 Task: Create a travel plan for a trip to Jaipur, including destinations, travel needs, budget, and itinerary.
Action: Mouse moved to (541, 63)
Screenshot: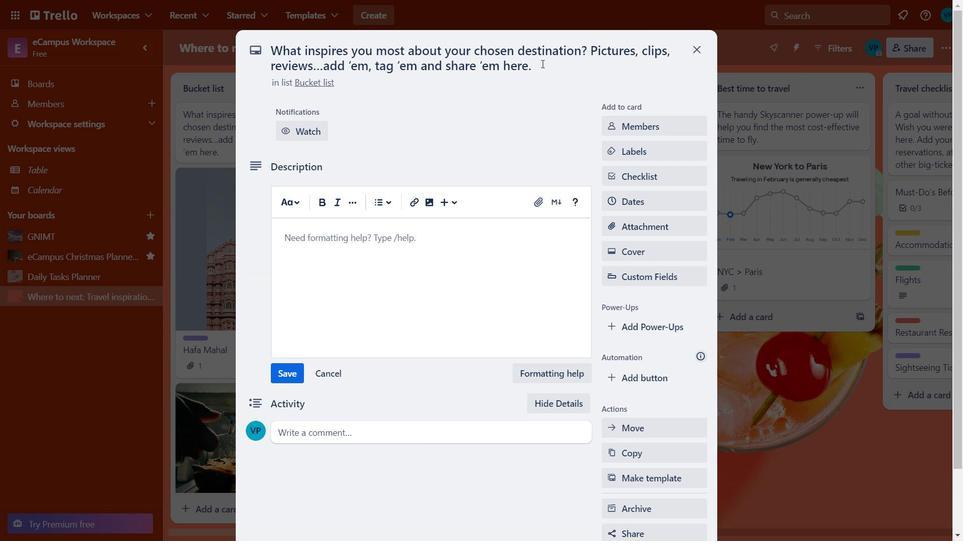 
Action: Mouse pressed left at (541, 63)
Screenshot: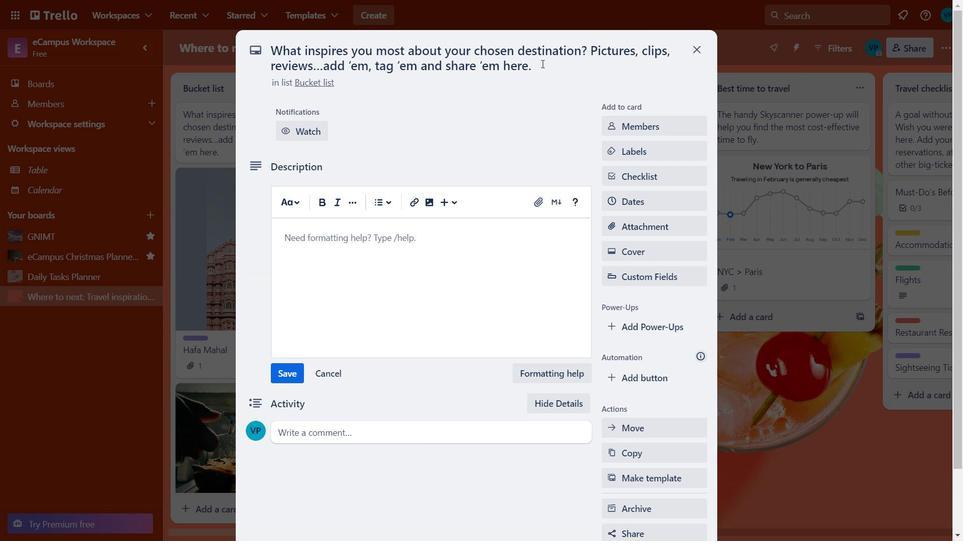 
Action: Mouse moved to (320, 68)
Screenshot: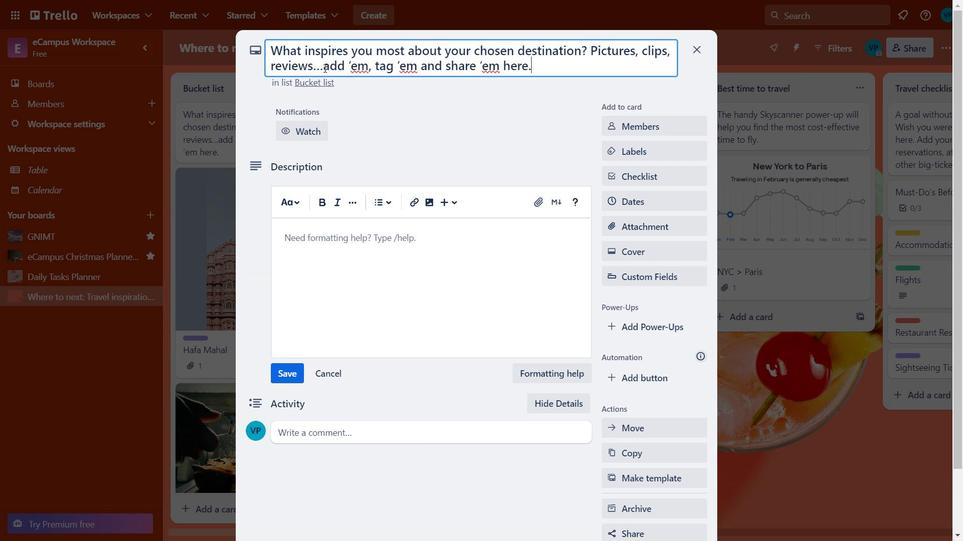 
Action: Mouse pressed left at (320, 68)
Screenshot: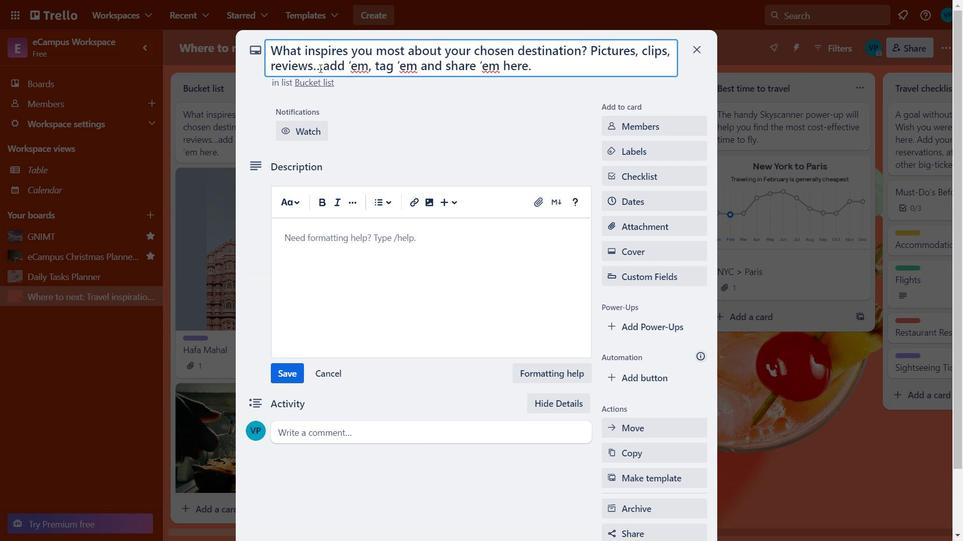 
Action: Mouse moved to (559, 69)
Screenshot: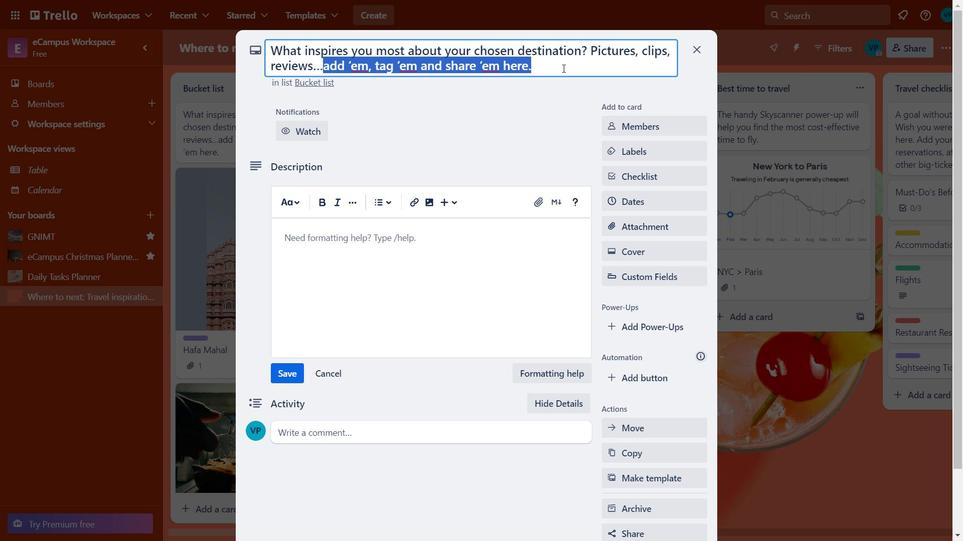 
Action: Key pressed <Key.delete>
Screenshot: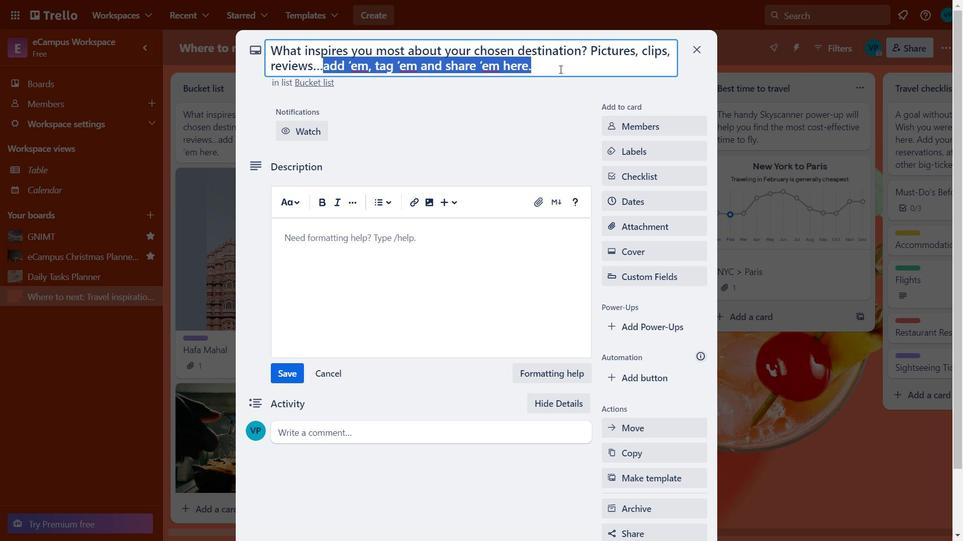 
Action: Mouse moved to (350, 250)
Screenshot: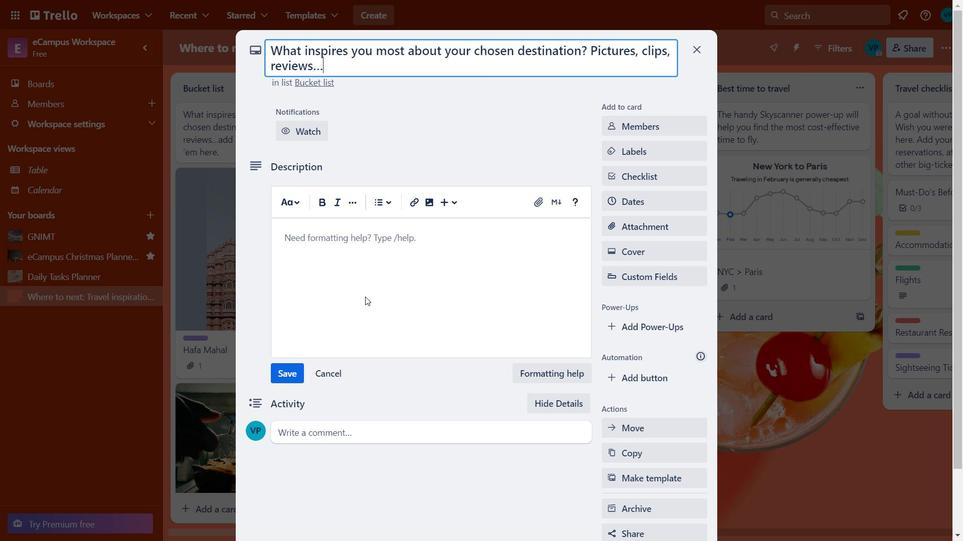 
Action: Mouse pressed left at (350, 250)
Screenshot: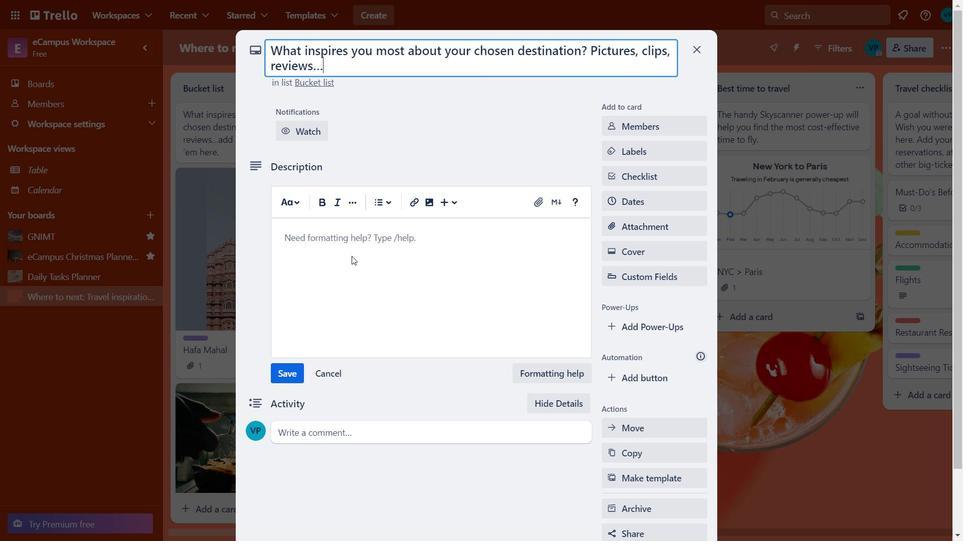 
Action: Mouse moved to (394, 237)
Screenshot: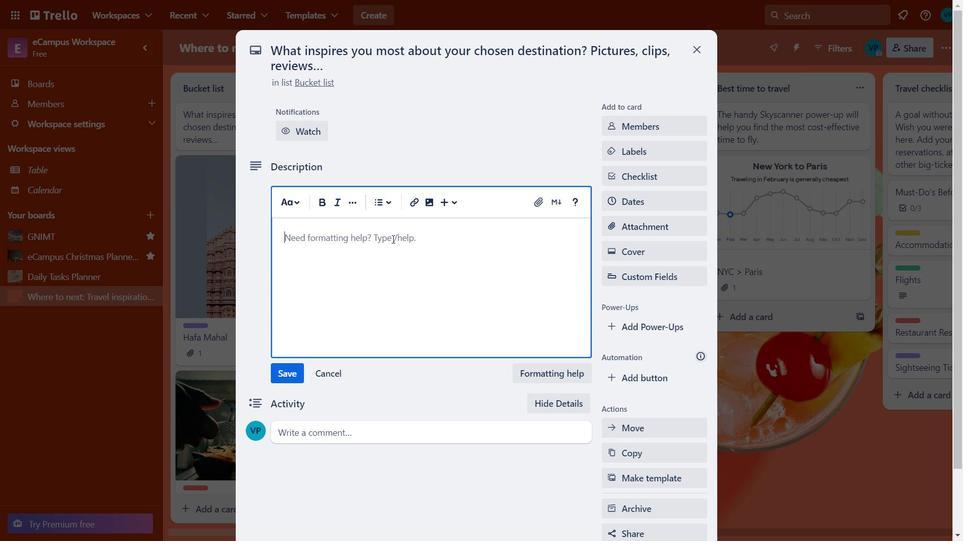 
Action: Key pressed <Key.caps_lock><Key.caps_lock><Key.caps_lock>J<Key.caps_lock><Key.backspace><Key.caps_lock>R<Key.caps_lock>ajasthan<Key.space>-<Key.backspace>
Screenshot: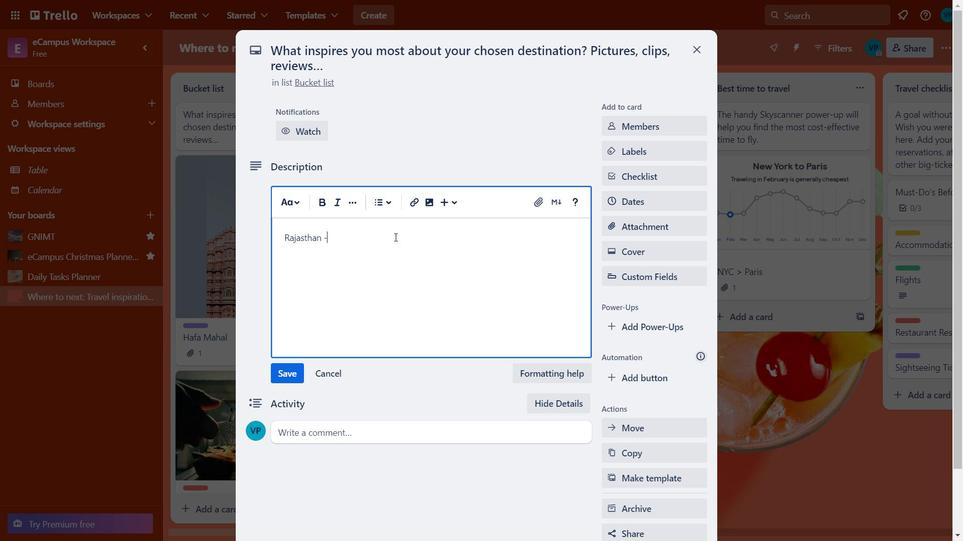 
Action: Mouse moved to (289, 377)
Screenshot: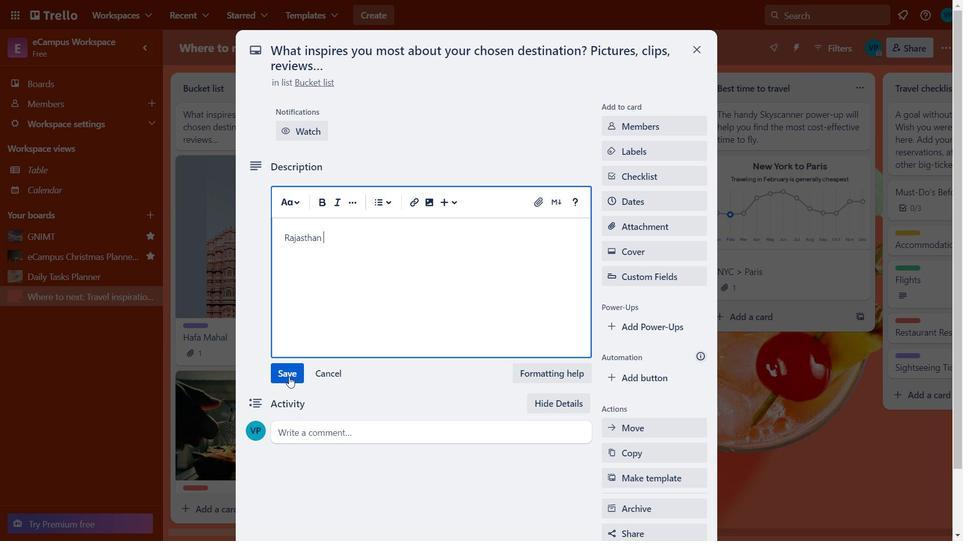 
Action: Mouse pressed left at (289, 377)
Screenshot: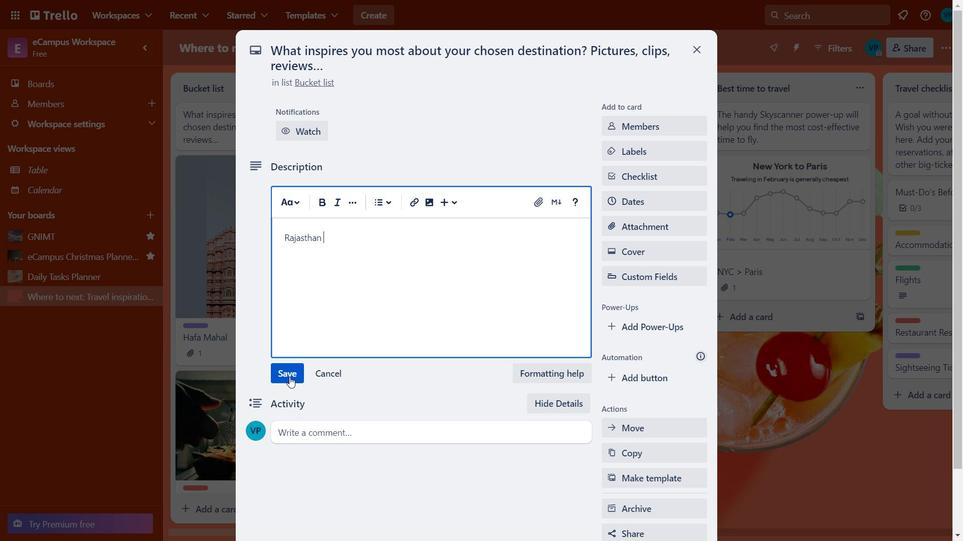 
Action: Mouse moved to (687, 53)
Screenshot: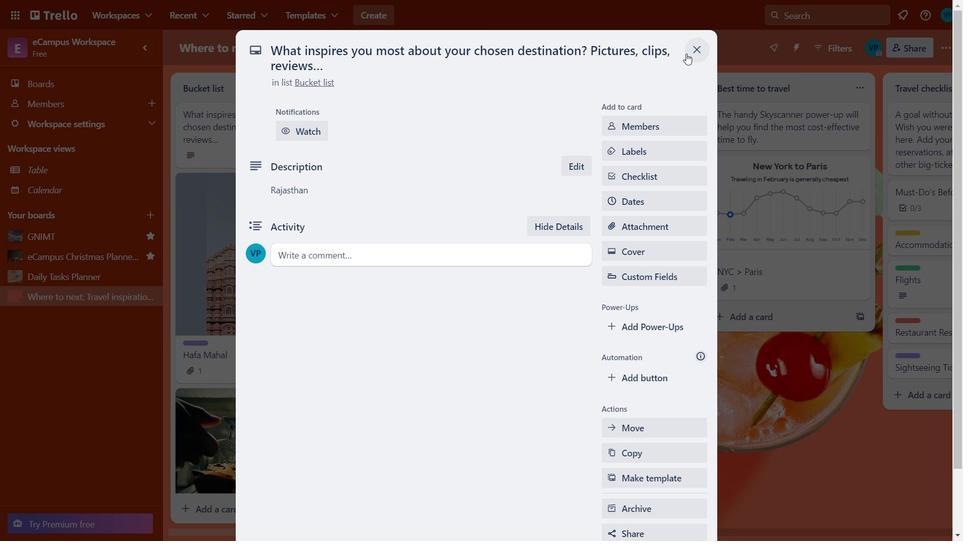 
Action: Mouse pressed left at (687, 53)
Screenshot: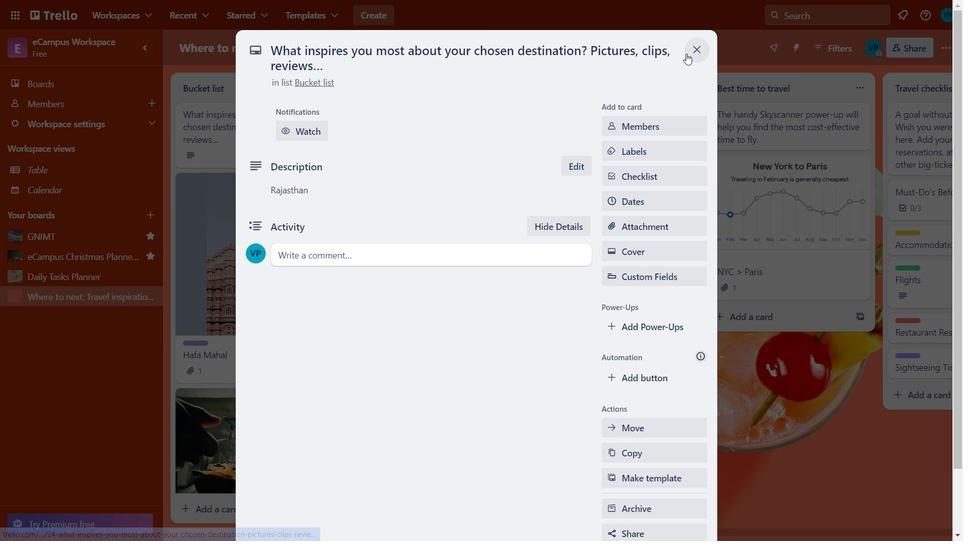 
Action: Mouse moved to (217, 319)
Screenshot: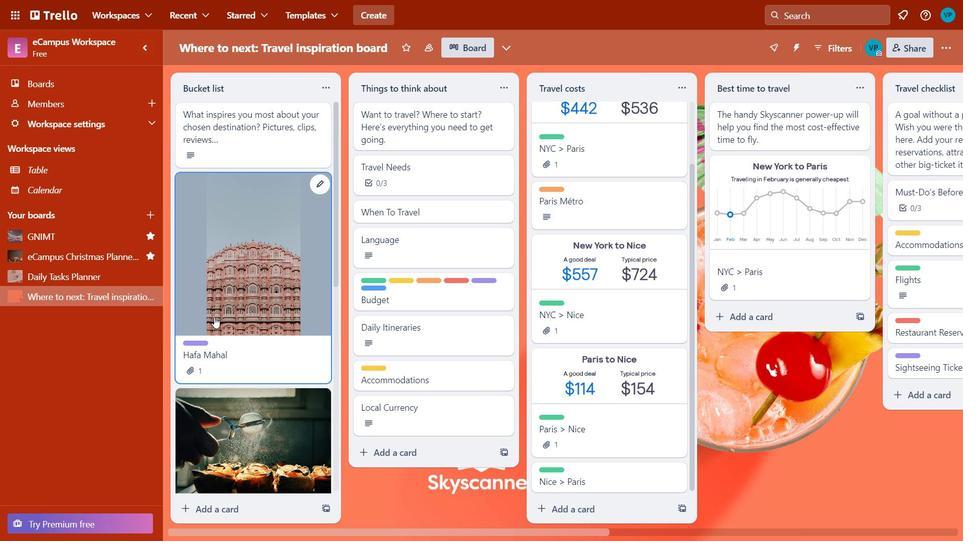
Action: Mouse scrolled (217, 318) with delta (0, 0)
Screenshot: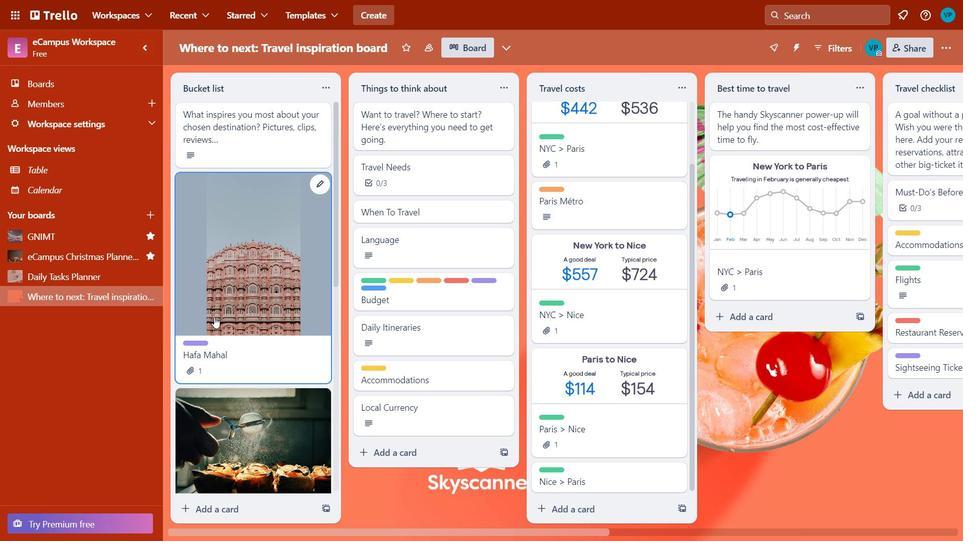 
Action: Mouse moved to (217, 319)
Screenshot: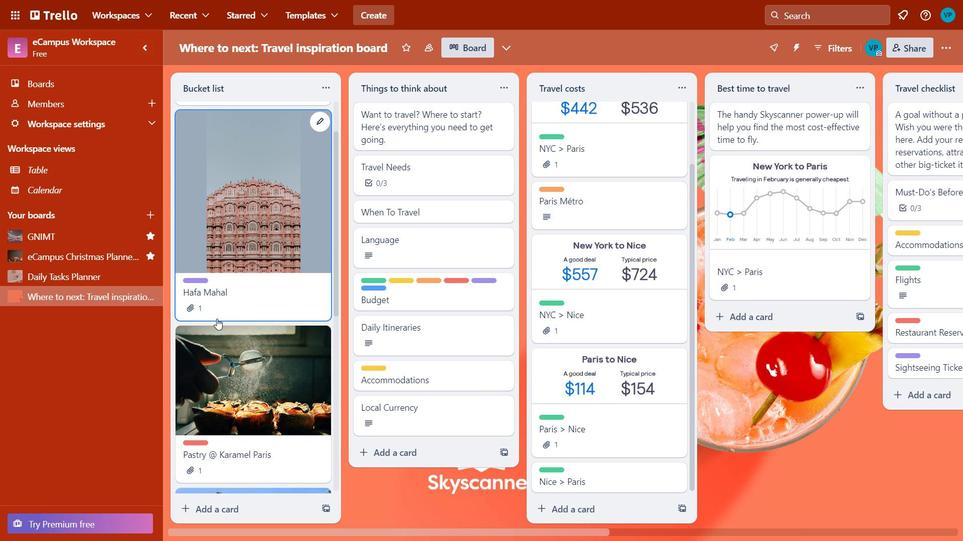 
Action: Mouse scrolled (217, 319) with delta (0, 0)
Screenshot: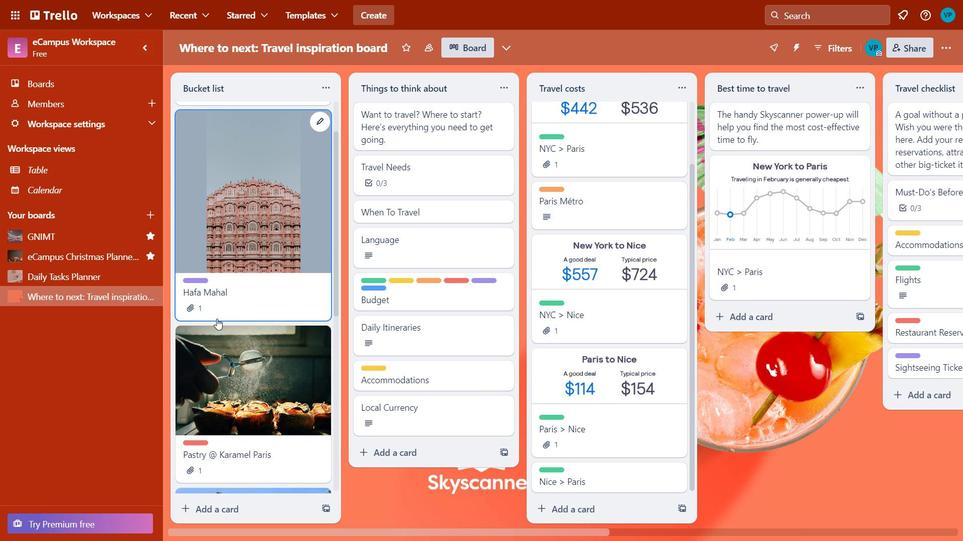 
Action: Mouse moved to (234, 285)
Screenshot: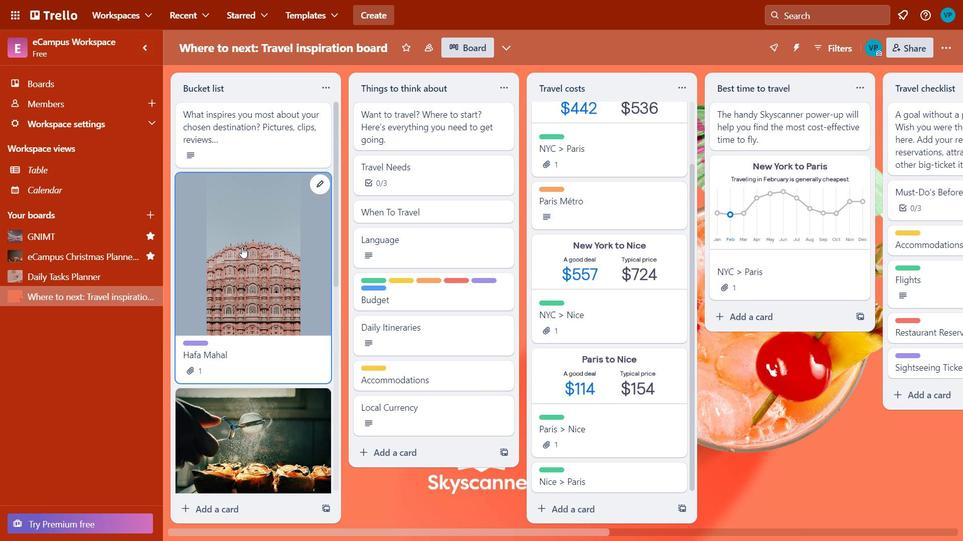 
Action: Mouse pressed left at (234, 285)
Screenshot: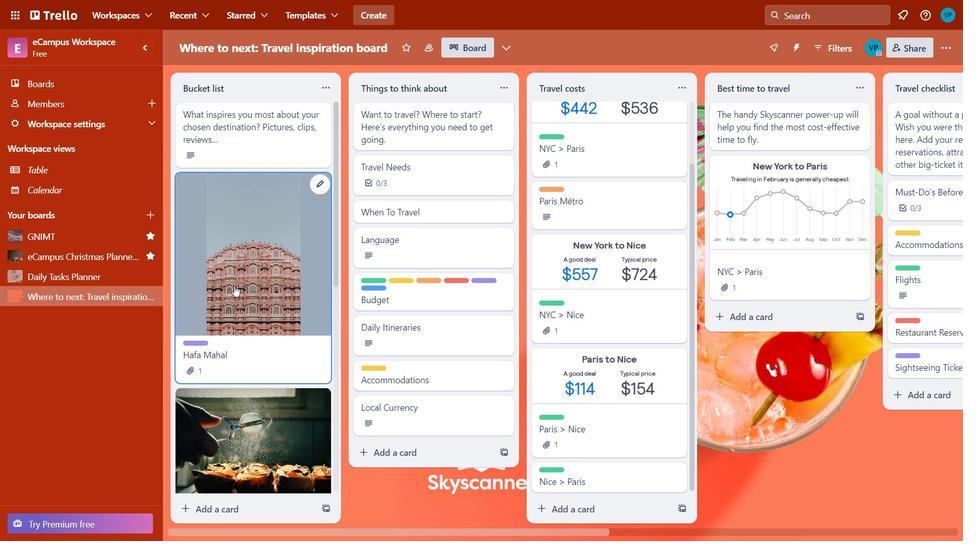
Action: Mouse moved to (340, 332)
Screenshot: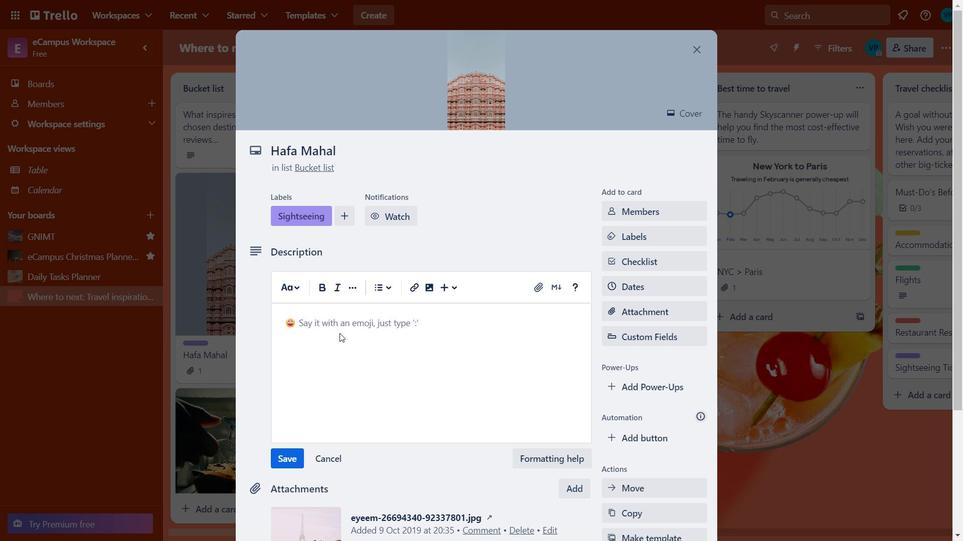 
Action: Mouse pressed left at (340, 332)
Screenshot: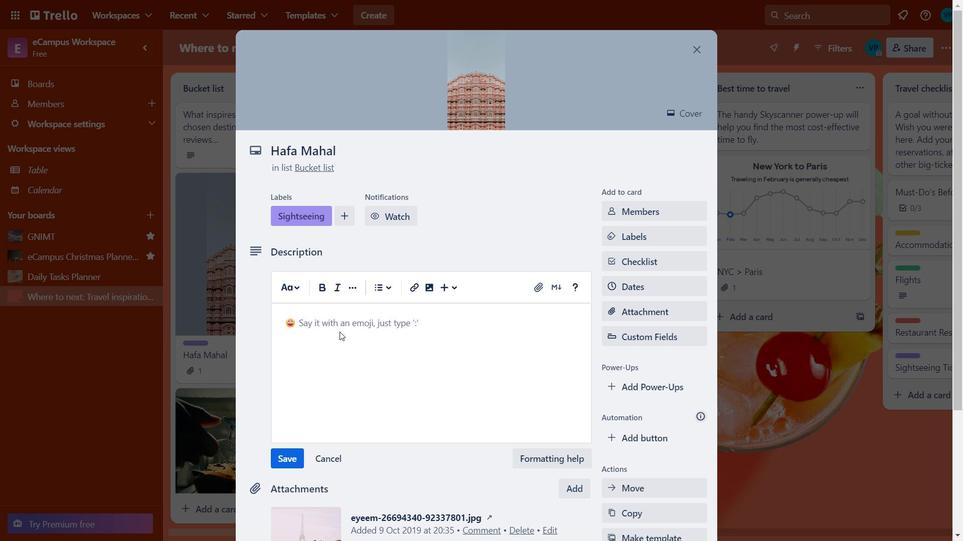 
Action: Key pressed j
Screenshot: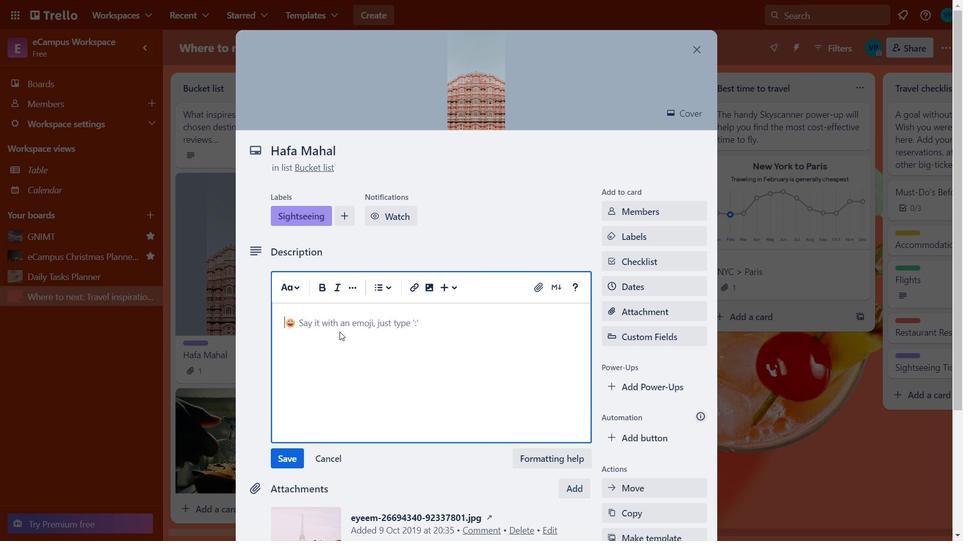 
Action: Mouse moved to (270, 541)
Screenshot: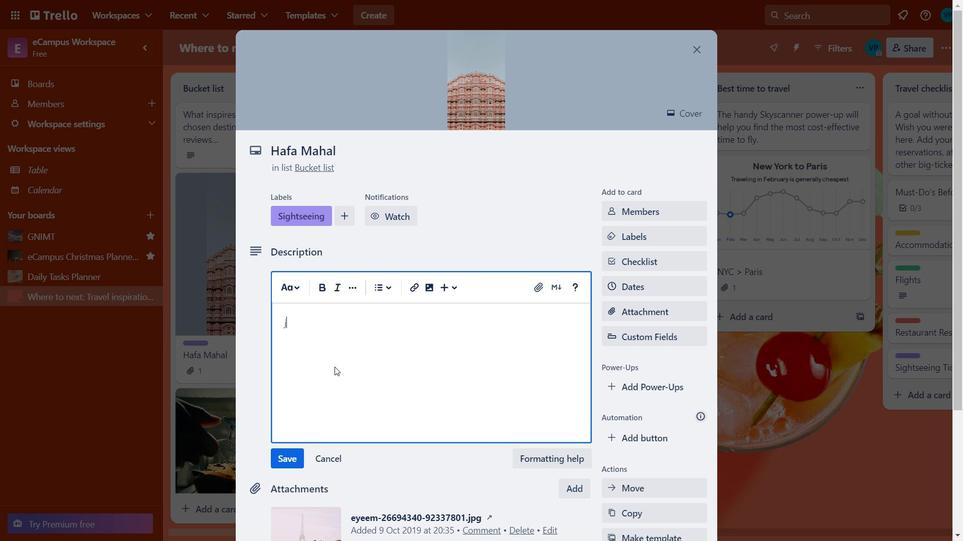 
Action: Key pressed j
Screenshot: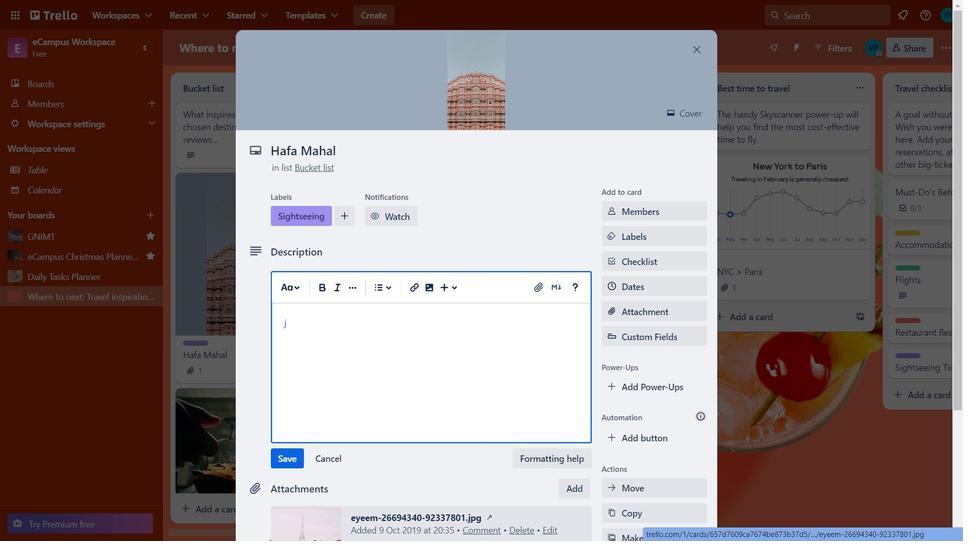 
Action: Mouse moved to (463, 513)
Screenshot: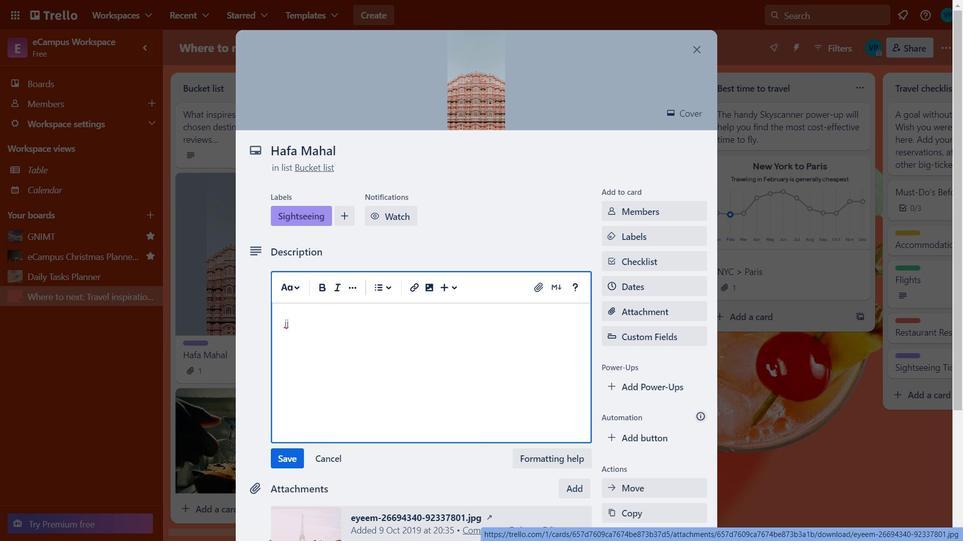 
Action: Key pressed ai
Screenshot: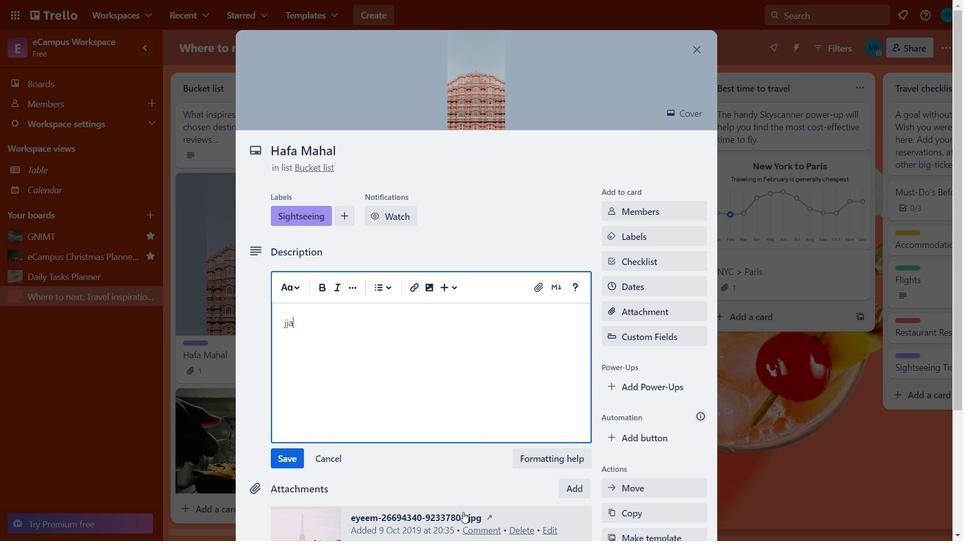 
Action: Mouse moved to (453, 514)
Screenshot: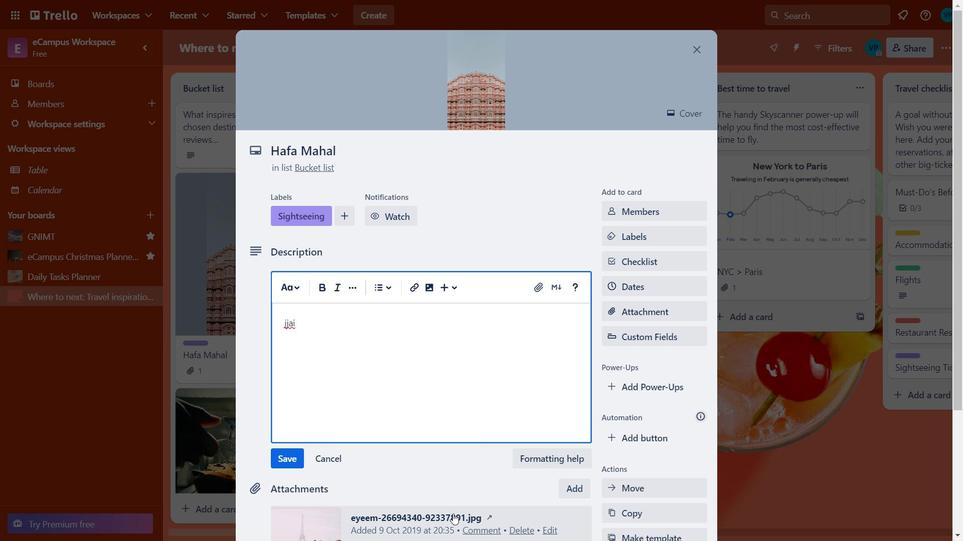
Action: Key pressed <Key.backspace><Key.backspace><Key.backspace><Key.backspace><Key.backspace><Key.caps_lock>J<Key.caps_lock>aipur<Key.space>is<Key.space>a<Key.space>capial<Key.space><Key.backspace><Key.backspace><Key.backspace>tal<Key.space>of<Key.space>the<Key.space><Key.caps_lock>R<Key.caps_lock>ajasthan
Screenshot: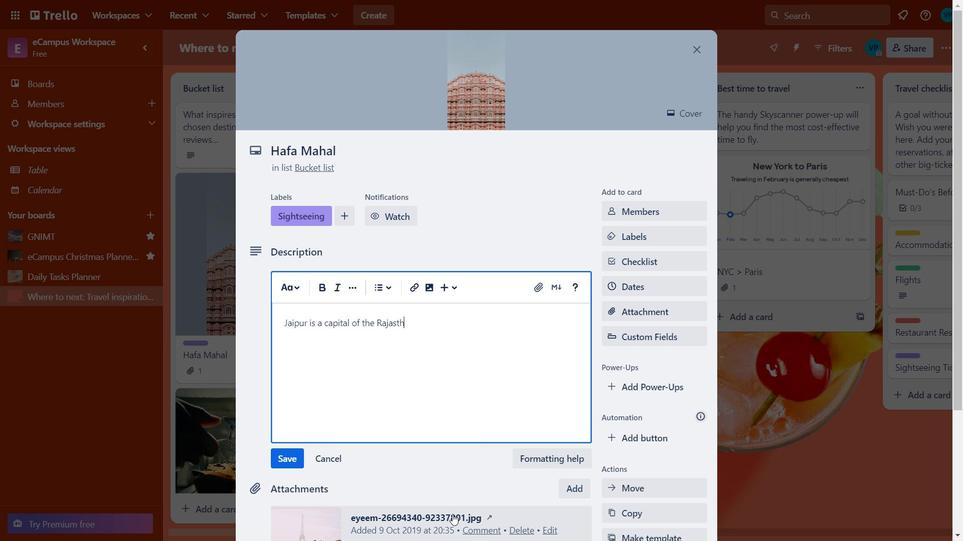 
Action: Mouse moved to (374, 323)
Screenshot: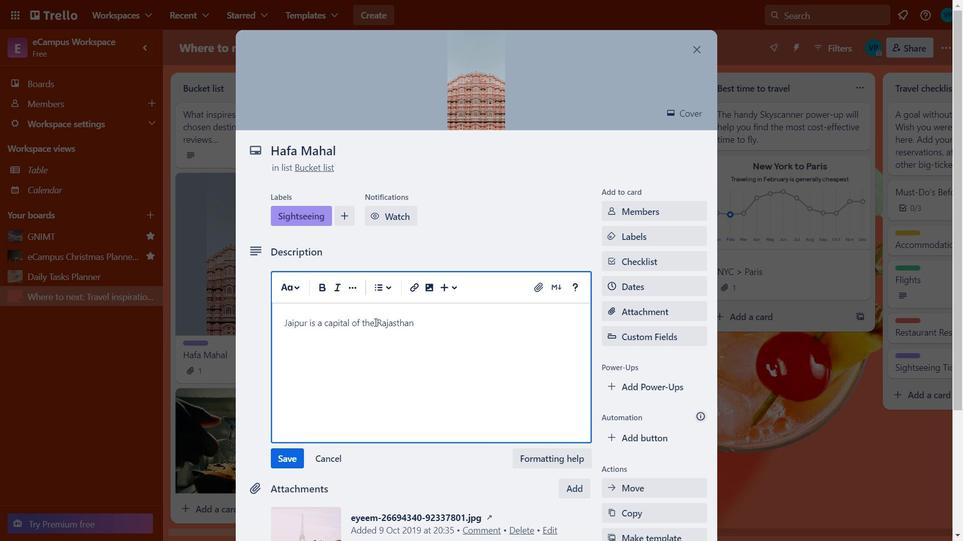 
Action: Mouse pressed left at (374, 323)
Screenshot: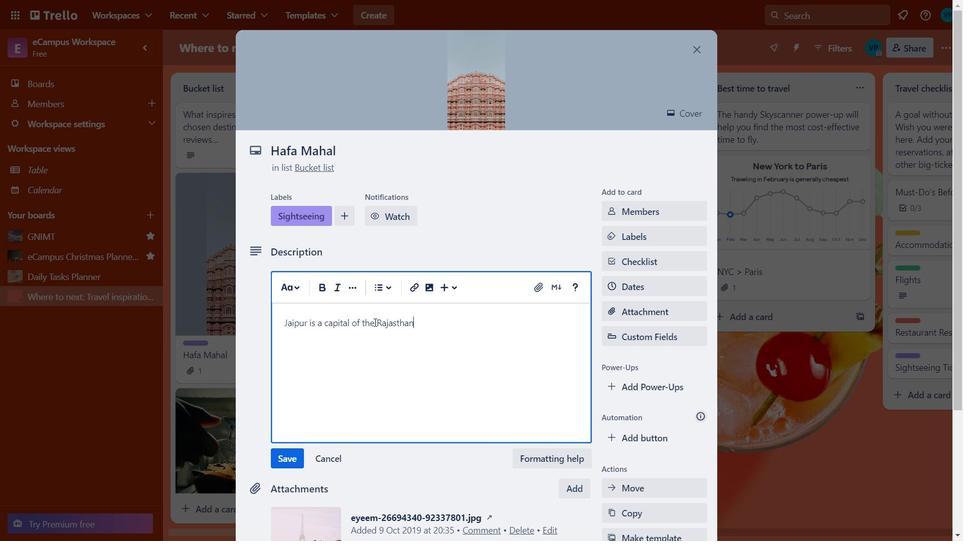 
Action: Key pressed <Key.backspace><Key.backspace><Key.backspace>
Screenshot: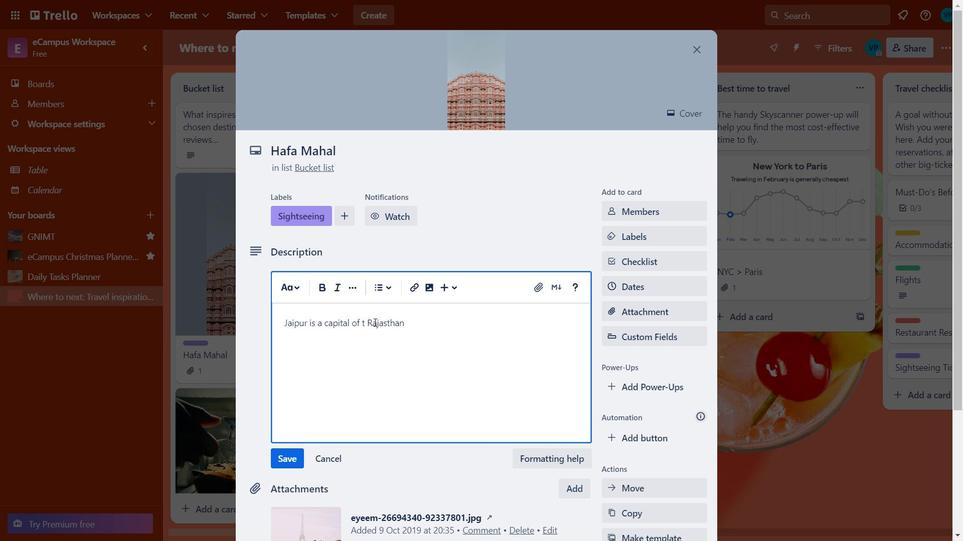 
Action: Mouse moved to (404, 323)
Screenshot: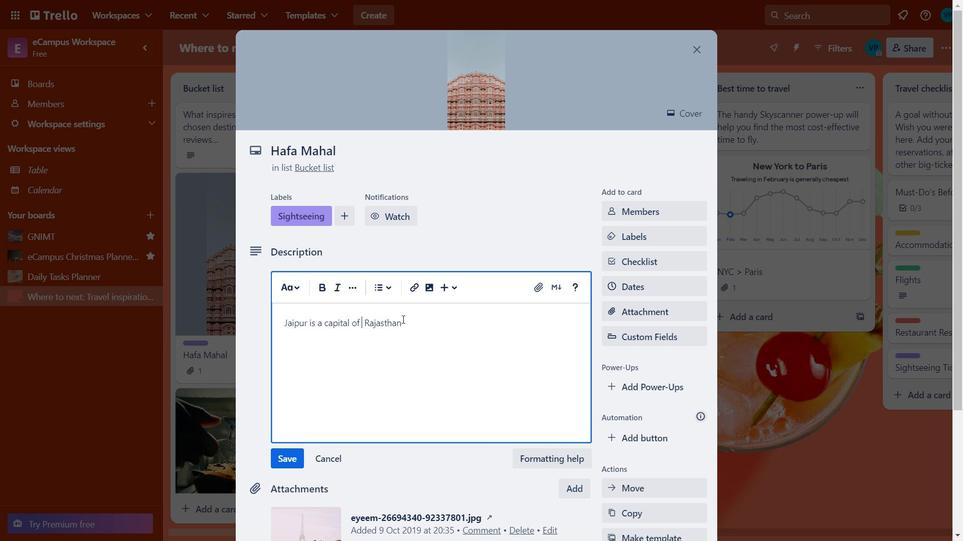 
Action: Mouse pressed left at (404, 323)
Screenshot: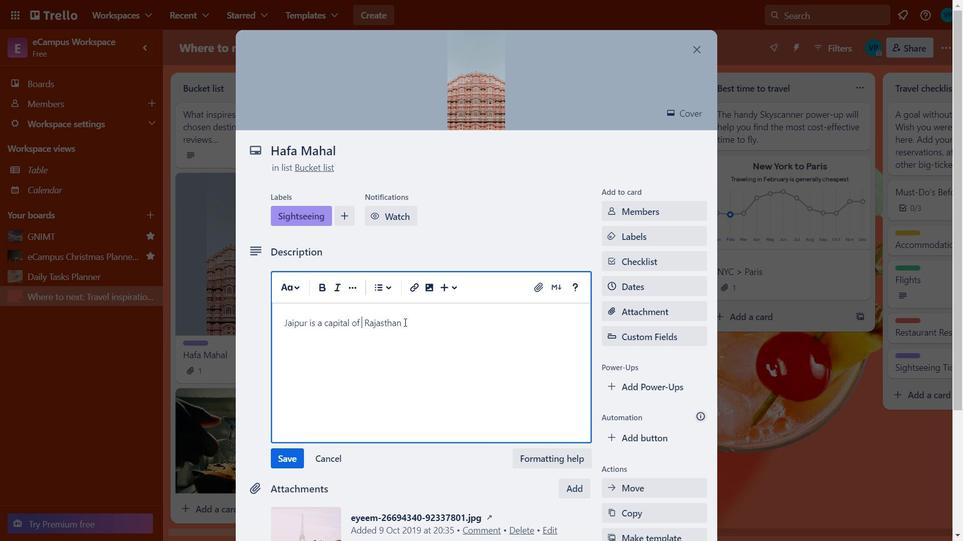 
Action: Mouse pressed left at (404, 323)
Screenshot: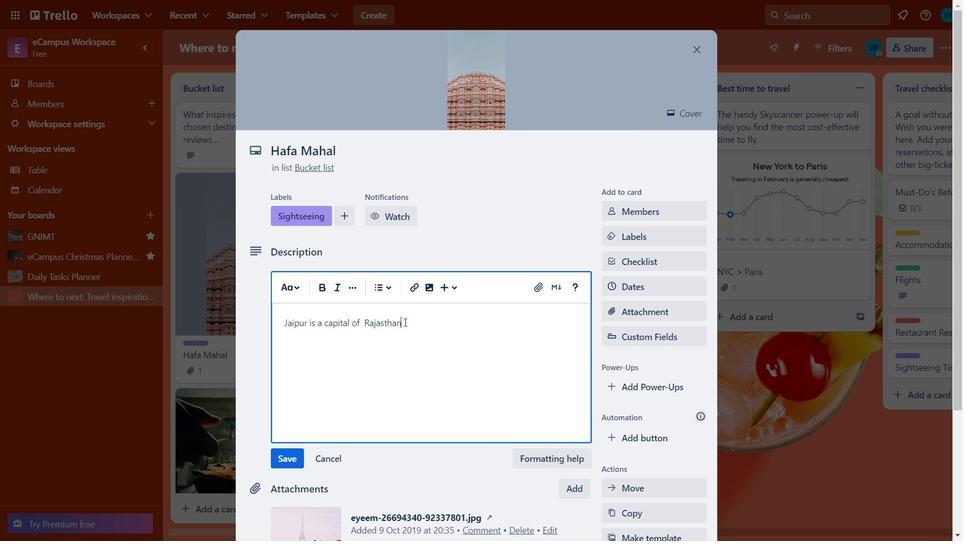 
Action: Mouse moved to (324, 283)
Screenshot: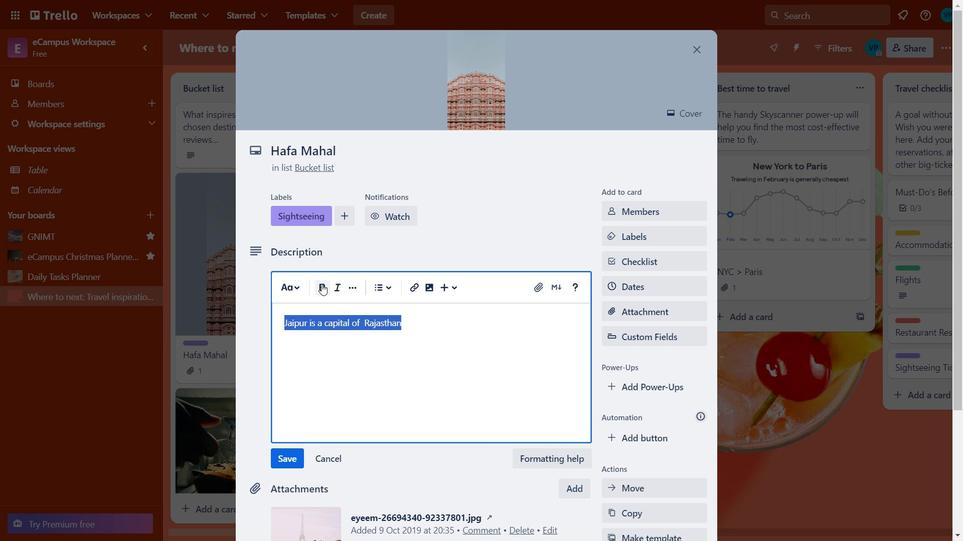
Action: Mouse pressed left at (324, 283)
Screenshot: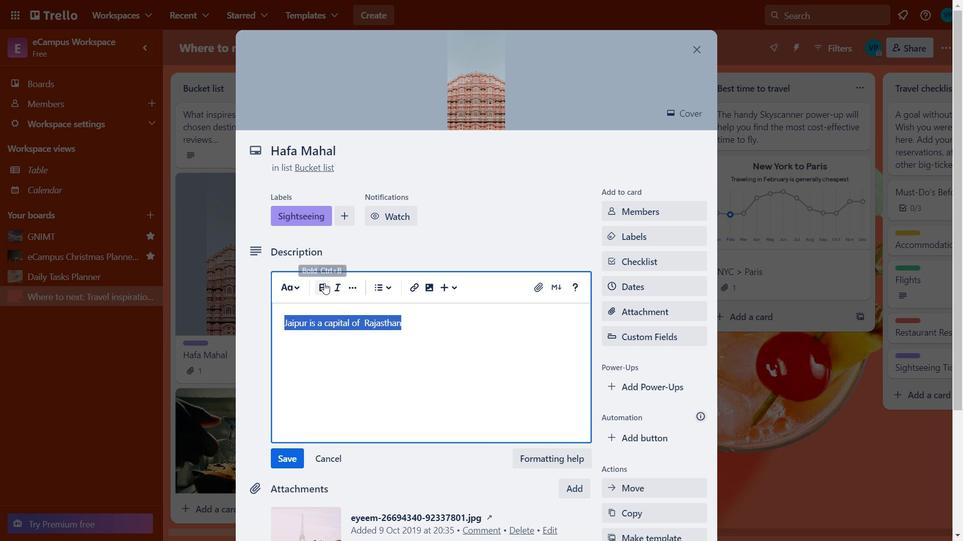 
Action: Mouse moved to (283, 457)
Screenshot: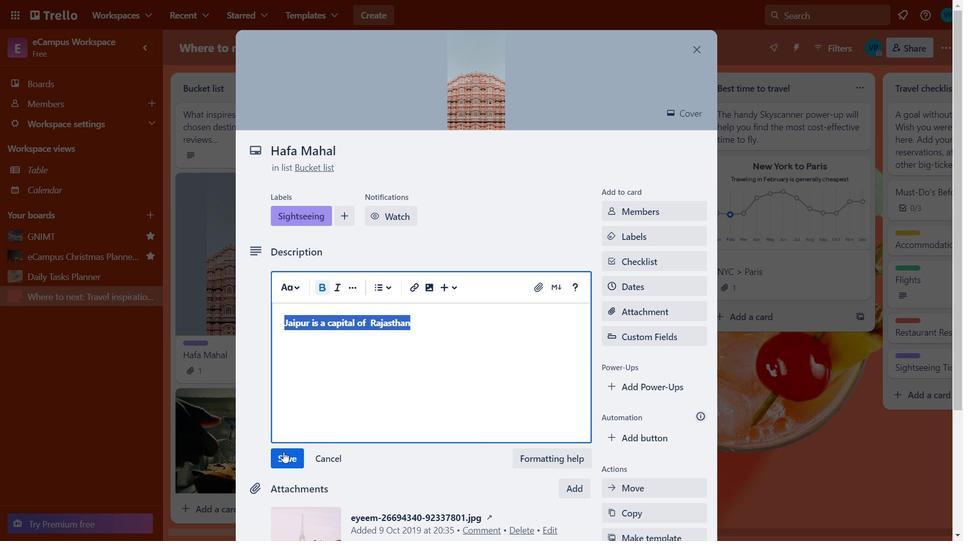 
Action: Mouse pressed left at (283, 457)
Screenshot: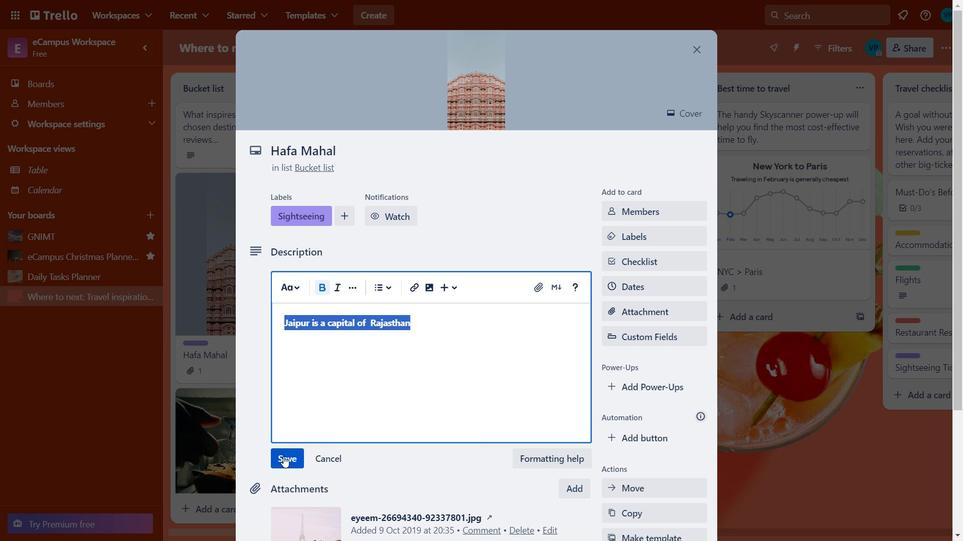 
Action: Mouse moved to (525, 347)
Screenshot: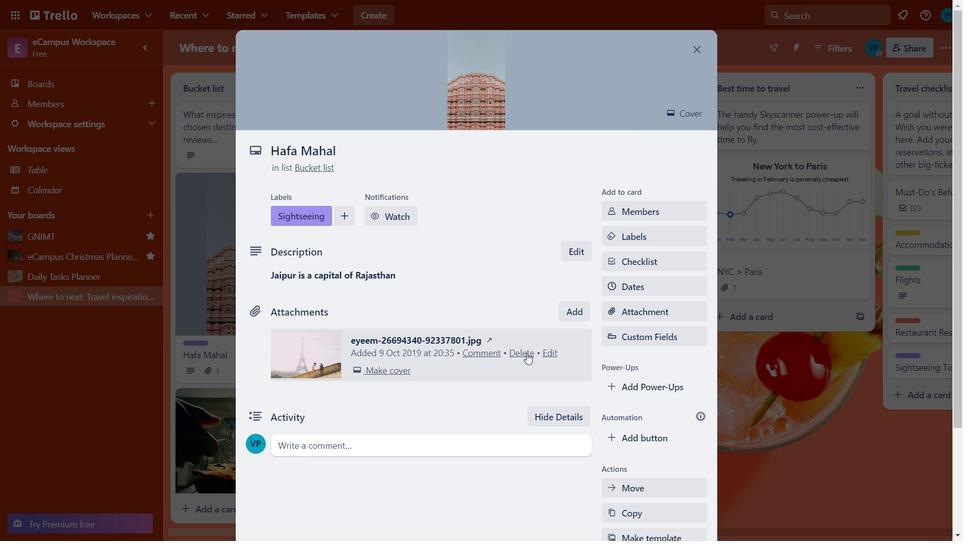 
Action: Mouse pressed left at (525, 347)
Screenshot: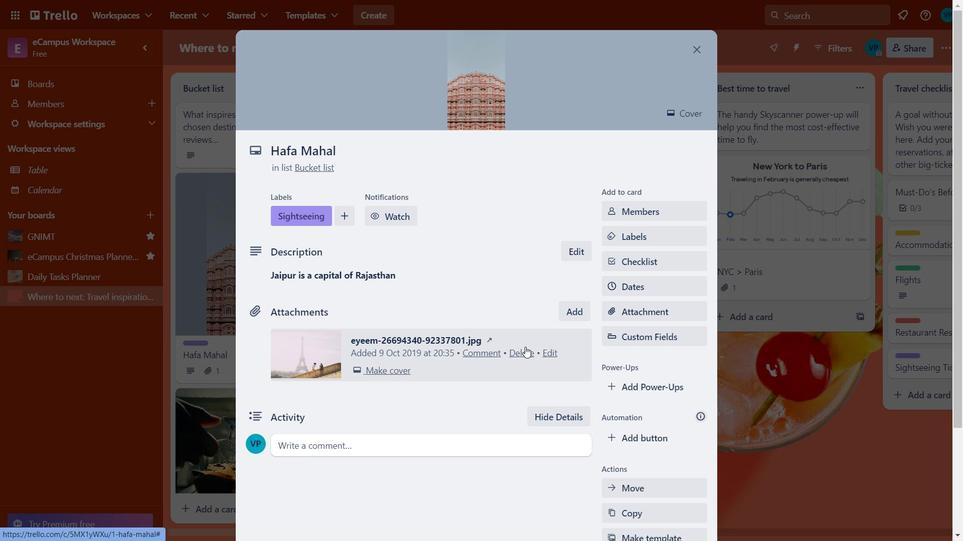 
Action: Mouse moved to (562, 438)
Screenshot: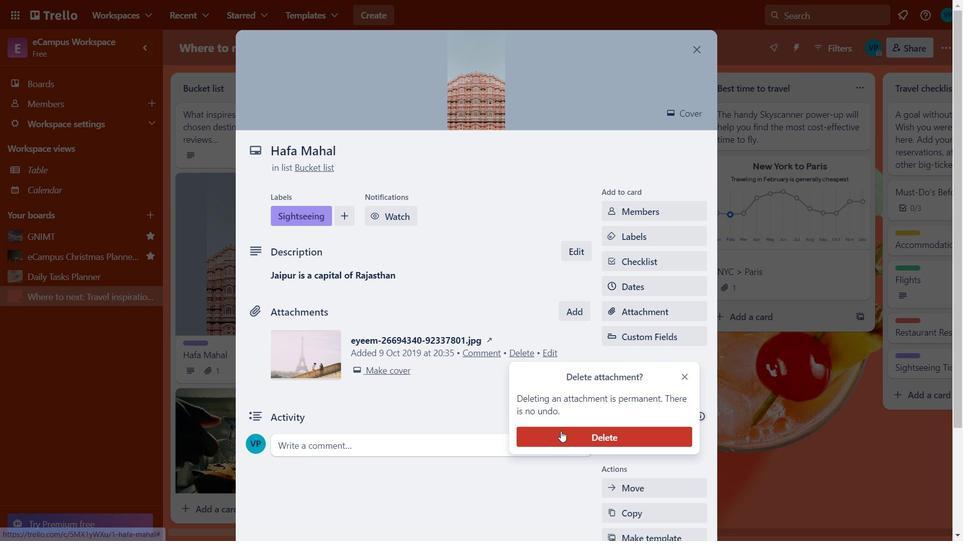 
Action: Mouse pressed left at (562, 438)
Screenshot: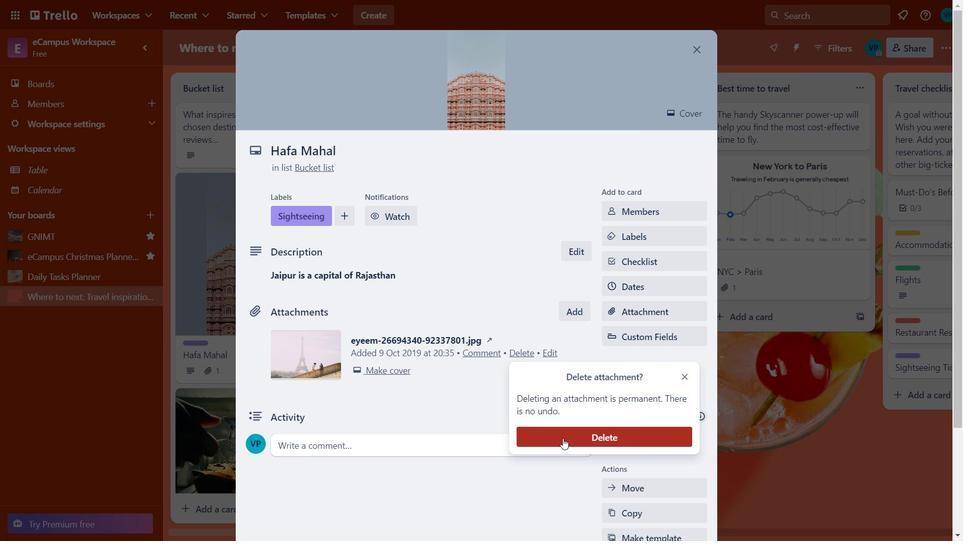 
Action: Mouse moved to (354, 342)
Screenshot: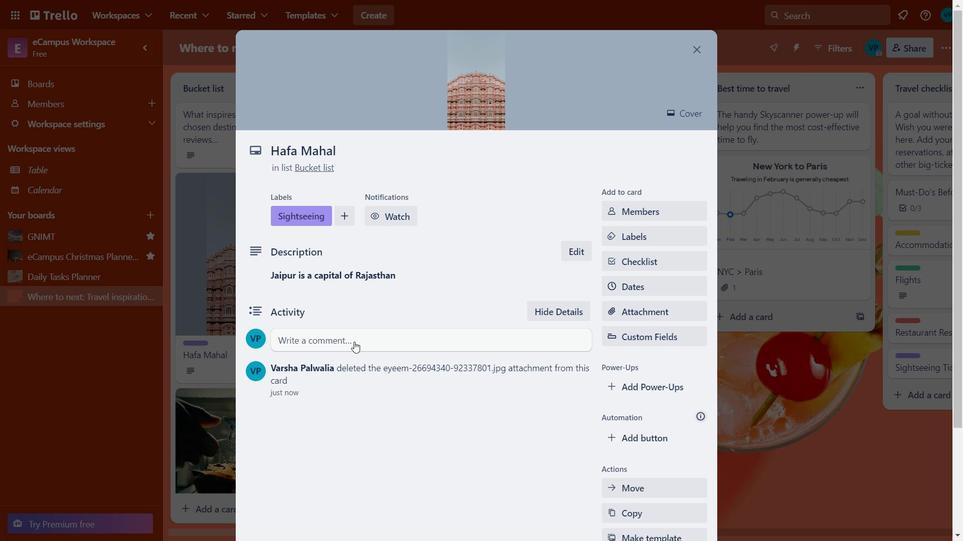 
Action: Mouse pressed left at (354, 342)
Screenshot: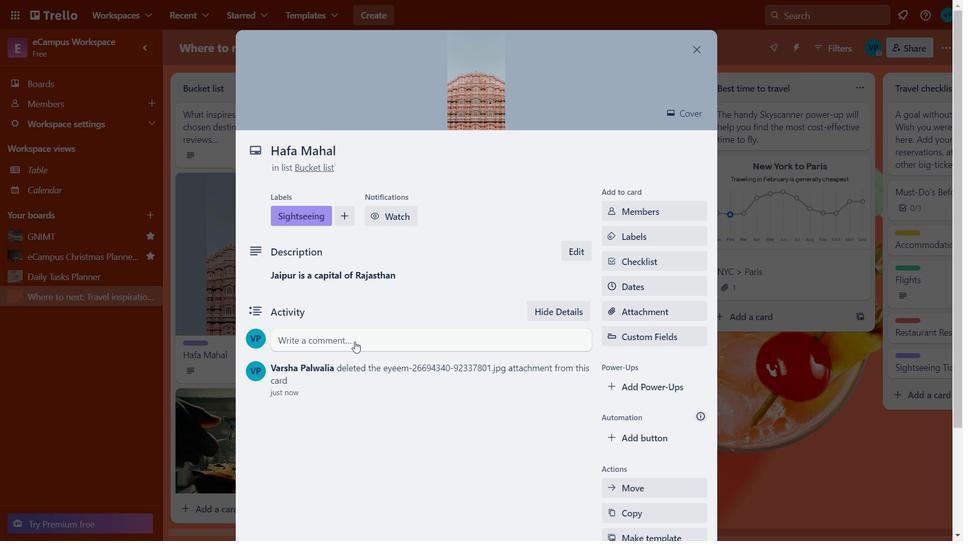 
Action: Mouse moved to (700, 55)
Screenshot: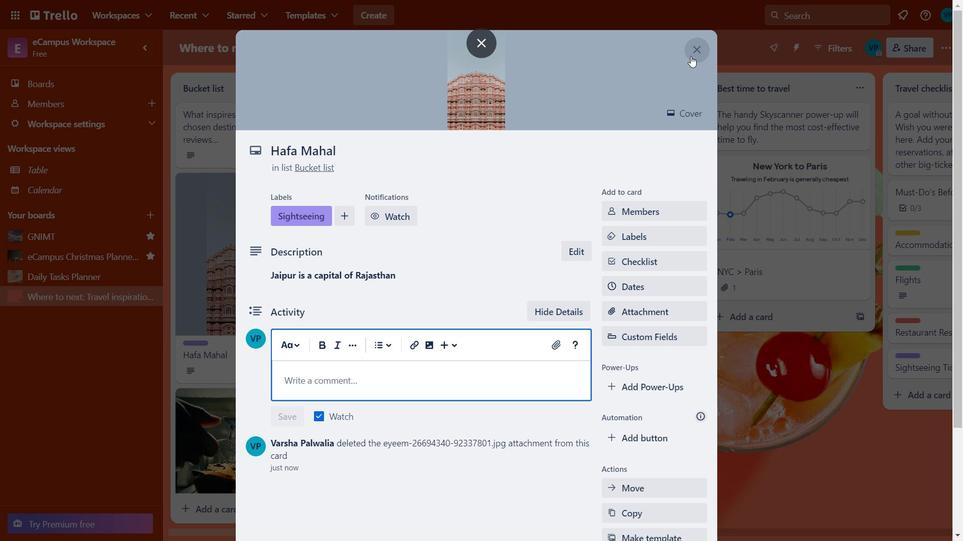 
Action: Mouse pressed left at (700, 55)
Screenshot: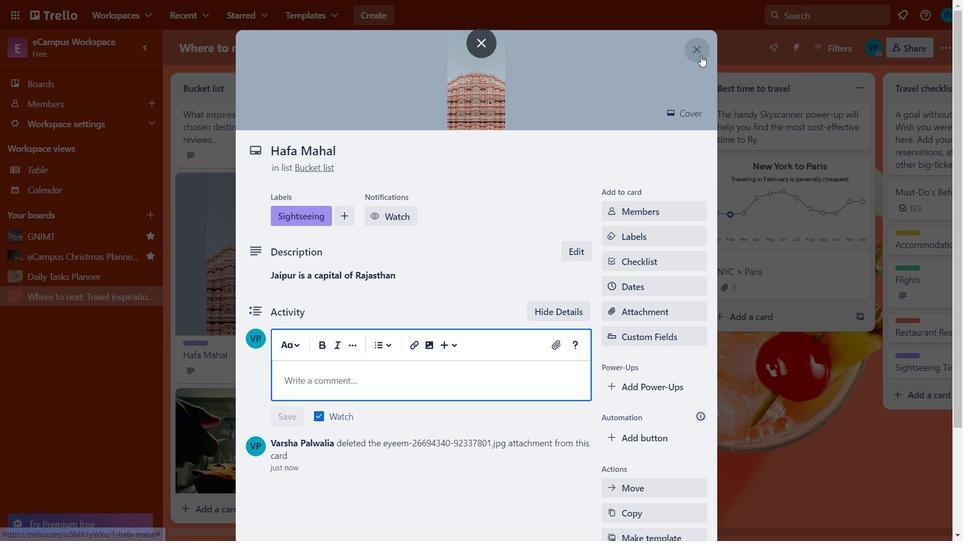
Action: Mouse moved to (261, 450)
Screenshot: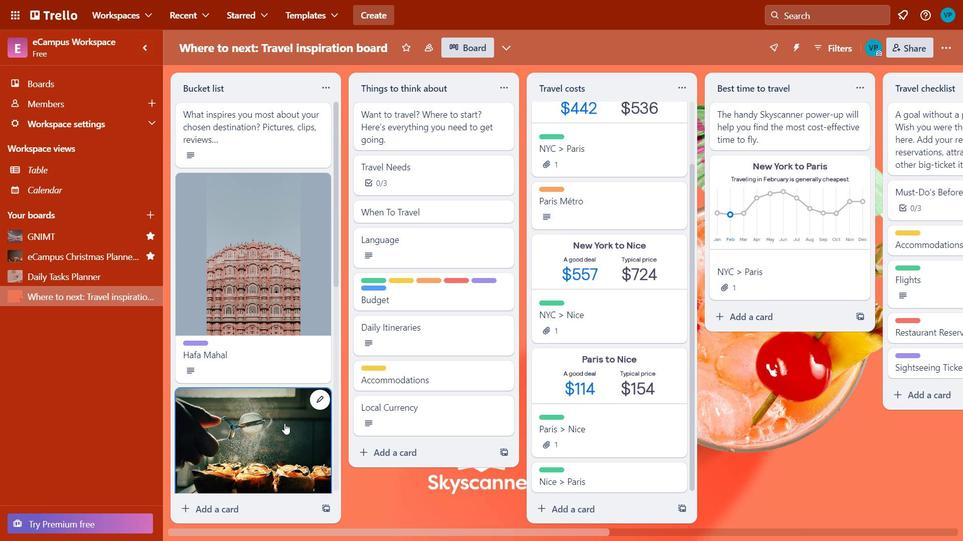 
Action: Mouse pressed left at (261, 450)
Screenshot: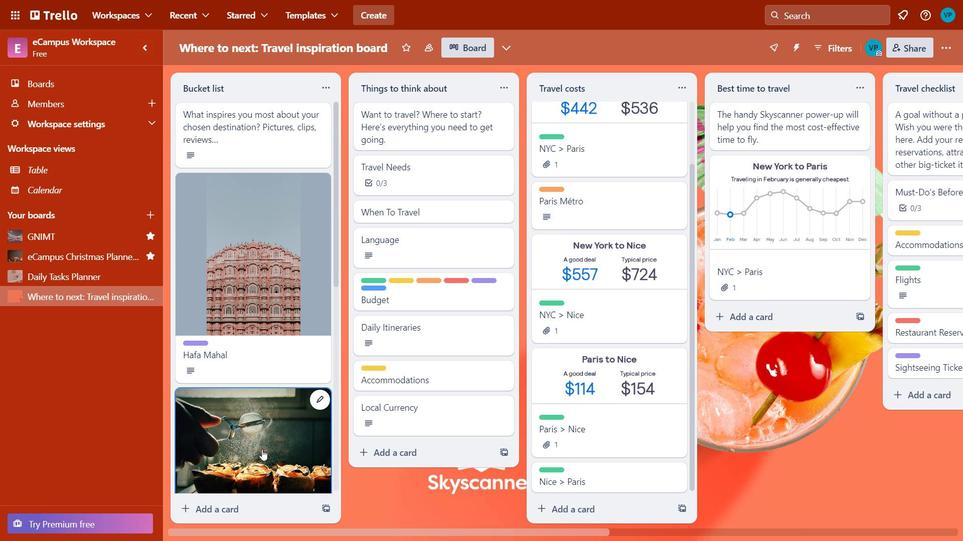 
Action: Mouse moved to (704, 48)
Screenshot: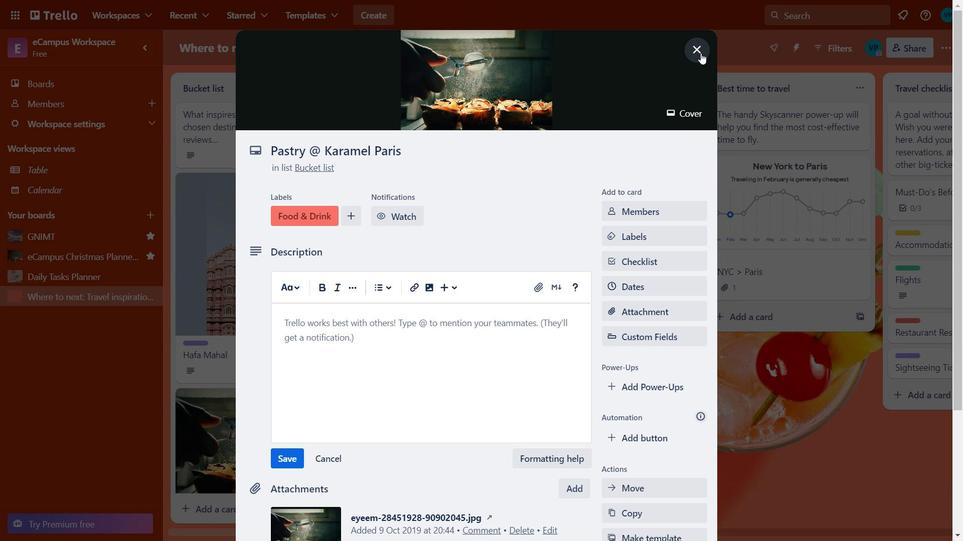 
Action: Mouse pressed left at (704, 48)
Screenshot: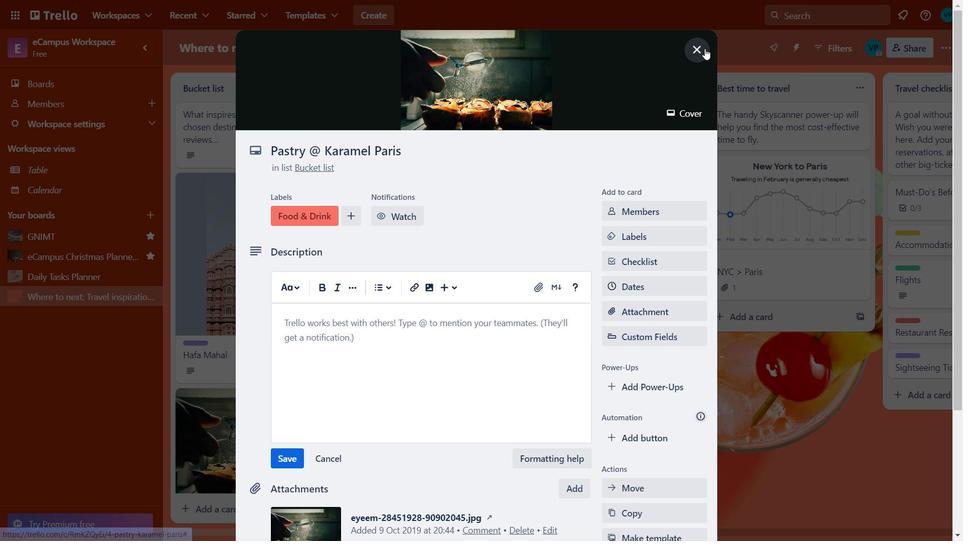 
Action: Mouse moved to (247, 349)
Screenshot: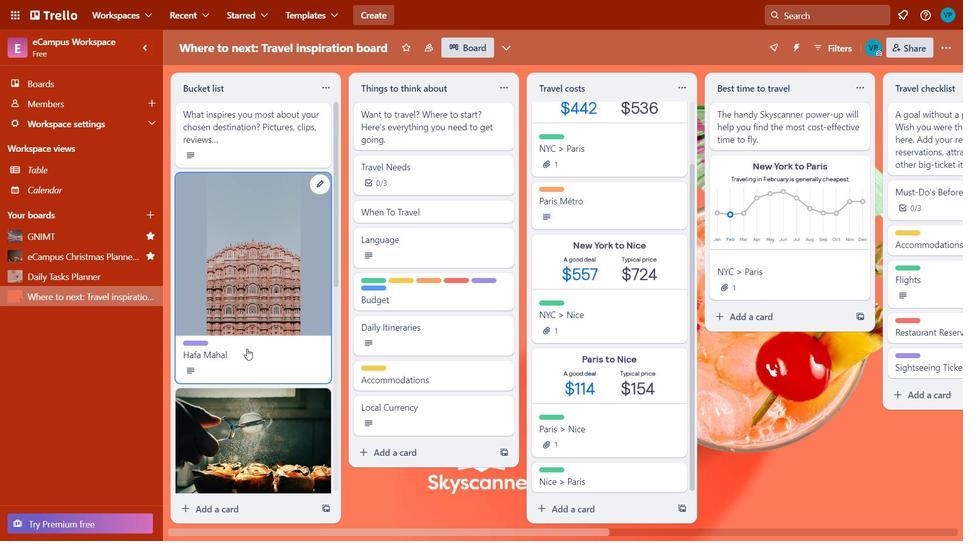 
Action: Mouse pressed left at (247, 349)
Screenshot: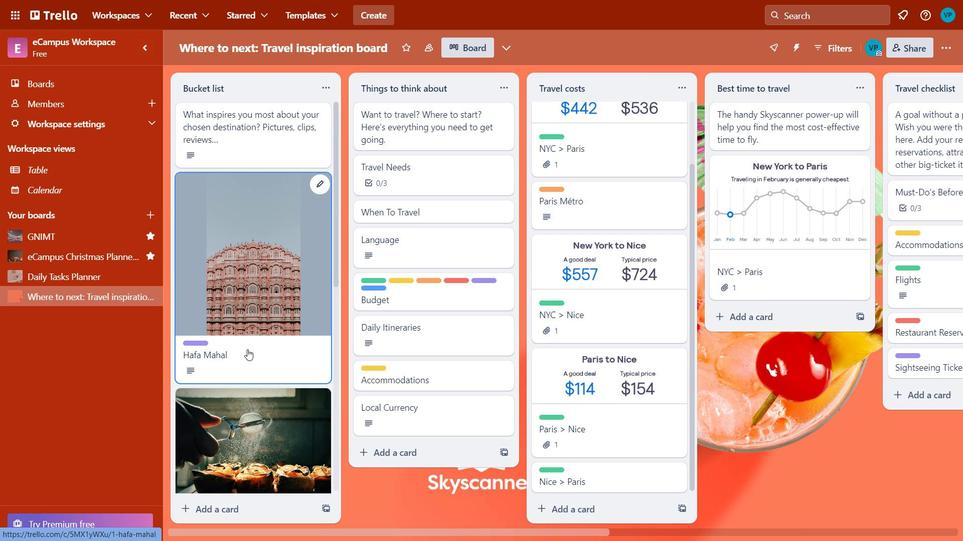 
Action: Mouse moved to (644, 256)
Screenshot: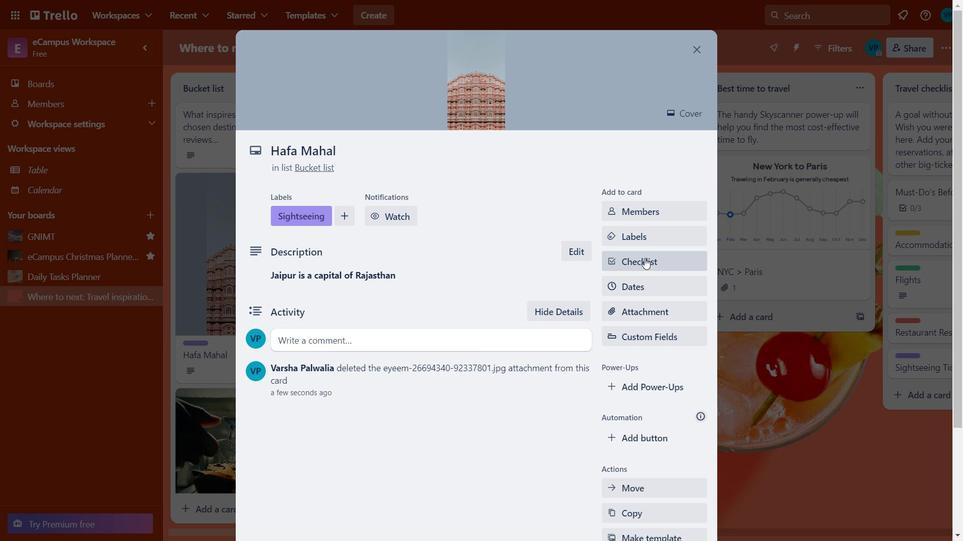 
Action: Mouse pressed left at (644, 256)
Screenshot: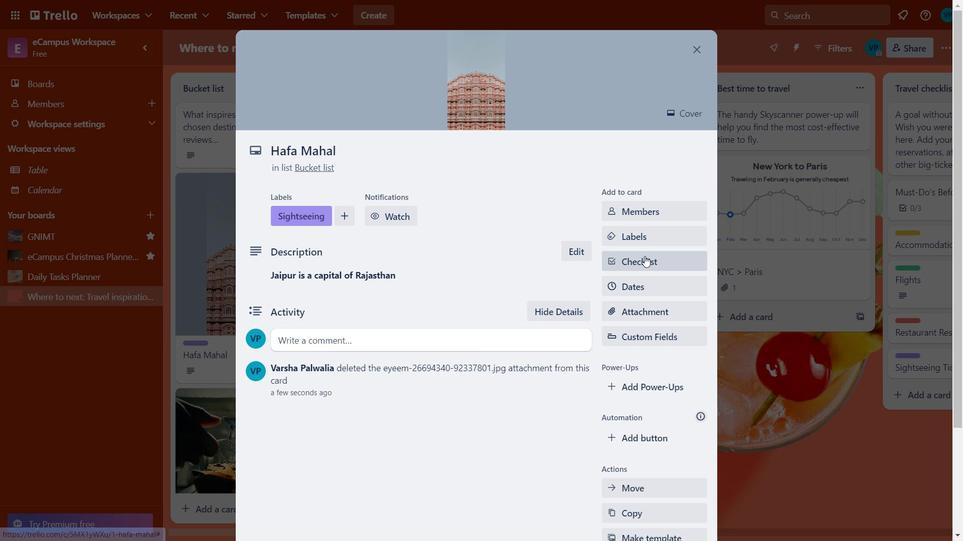 
Action: Mouse moved to (698, 48)
Screenshot: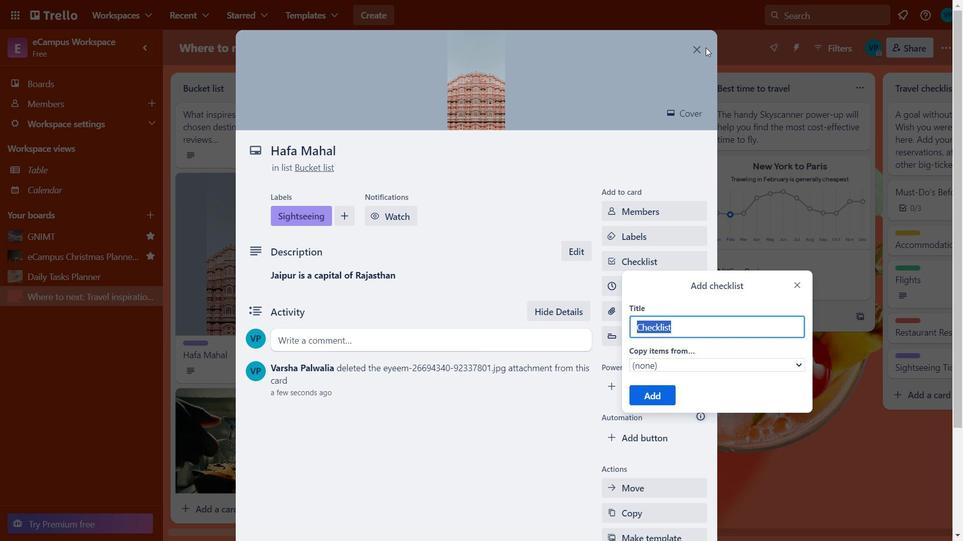 
Action: Mouse pressed left at (698, 48)
Screenshot: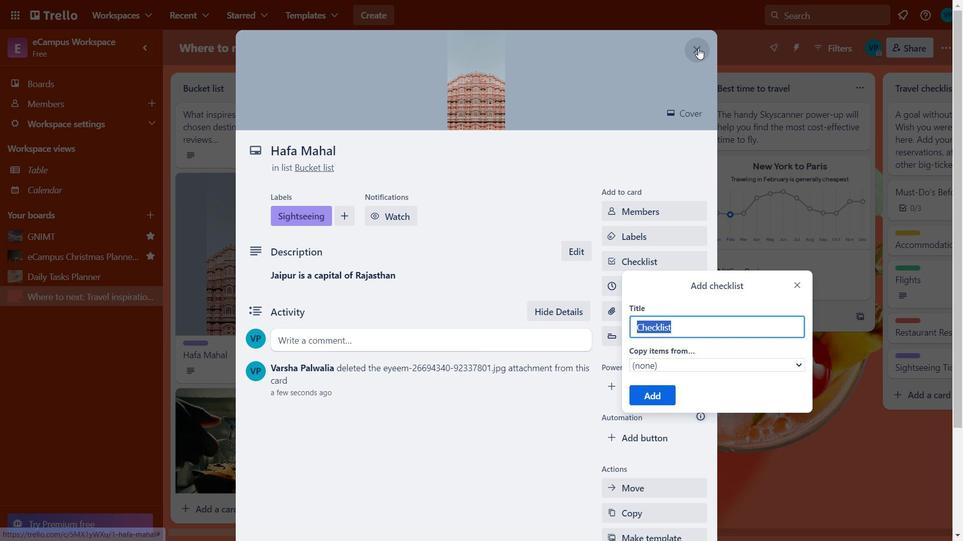 
Action: Mouse moved to (337, 418)
Screenshot: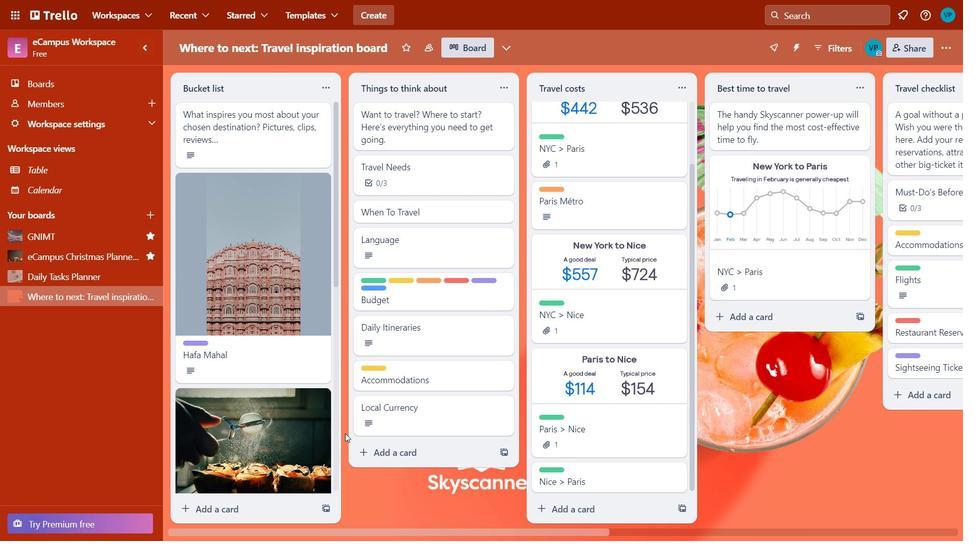 
Action: Mouse pressed left at (337, 418)
Screenshot: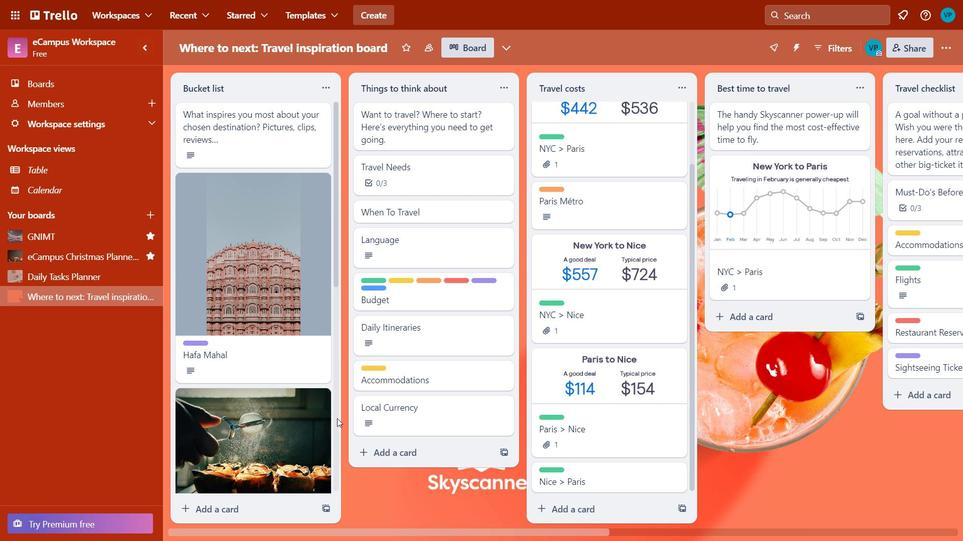 
Action: Mouse moved to (340, 252)
Screenshot: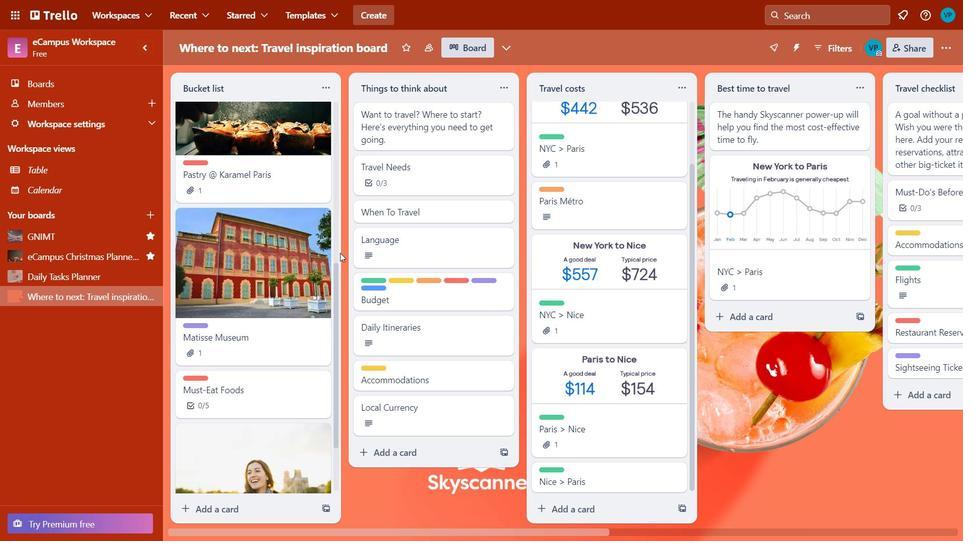 
Action: Mouse pressed left at (340, 252)
Screenshot: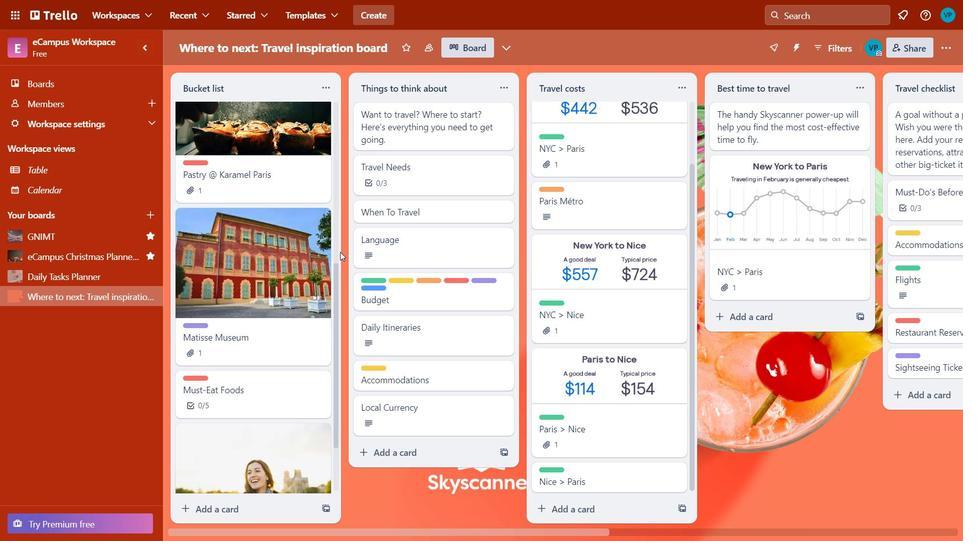 
Action: Mouse moved to (337, 252)
Screenshot: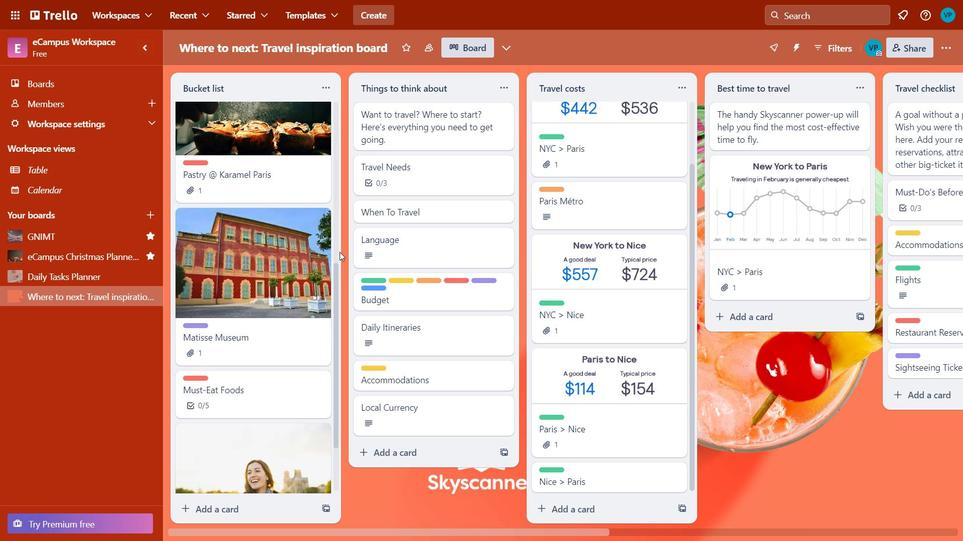 
Action: Mouse pressed left at (337, 252)
Screenshot: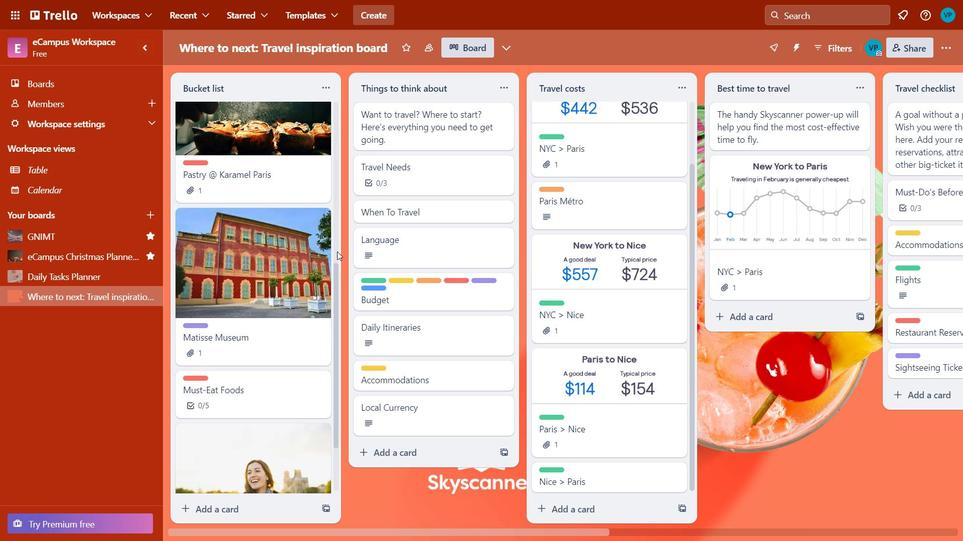 
Action: Mouse moved to (308, 412)
Screenshot: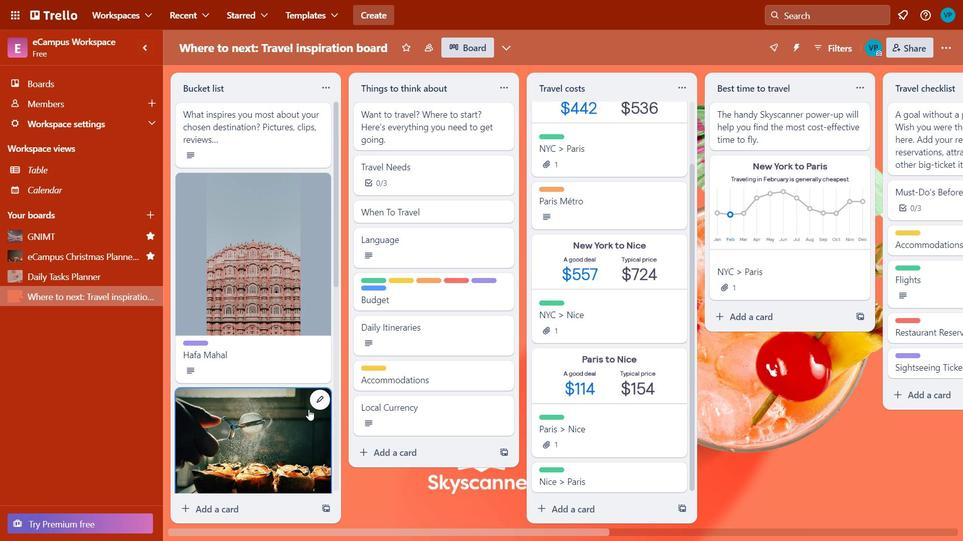 
Action: Mouse pressed left at (308, 412)
Screenshot: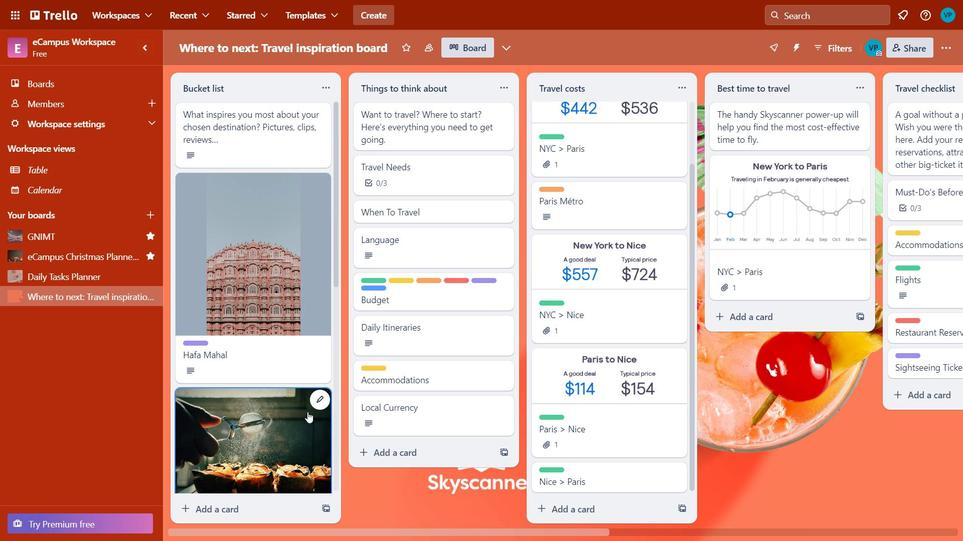 
Action: Mouse moved to (323, 224)
Screenshot: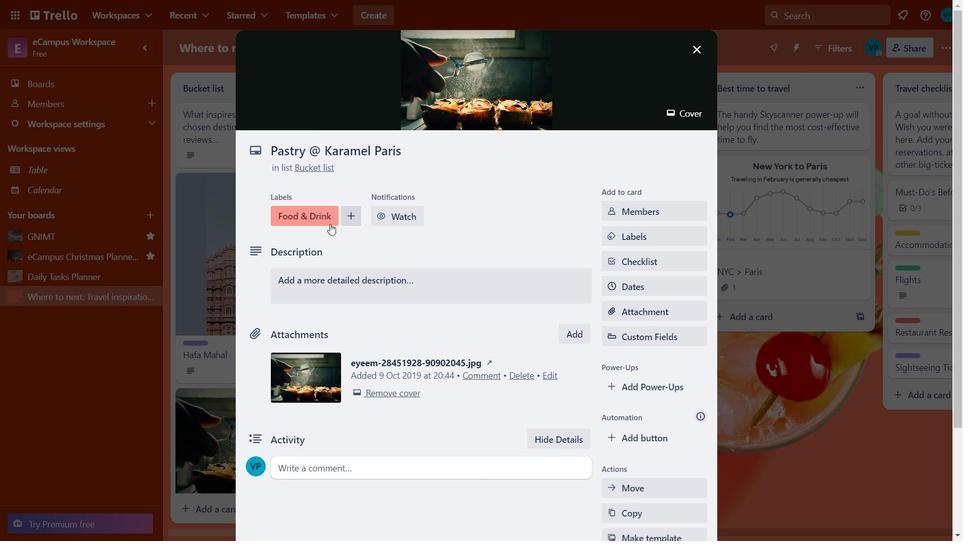 
Action: Mouse pressed left at (323, 224)
Screenshot: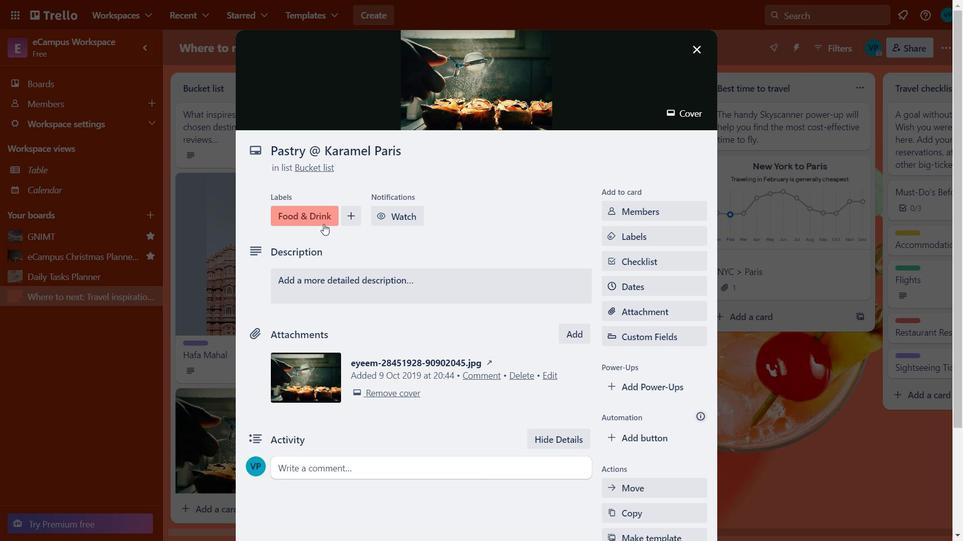 
Action: Mouse pressed left at (323, 224)
Screenshot: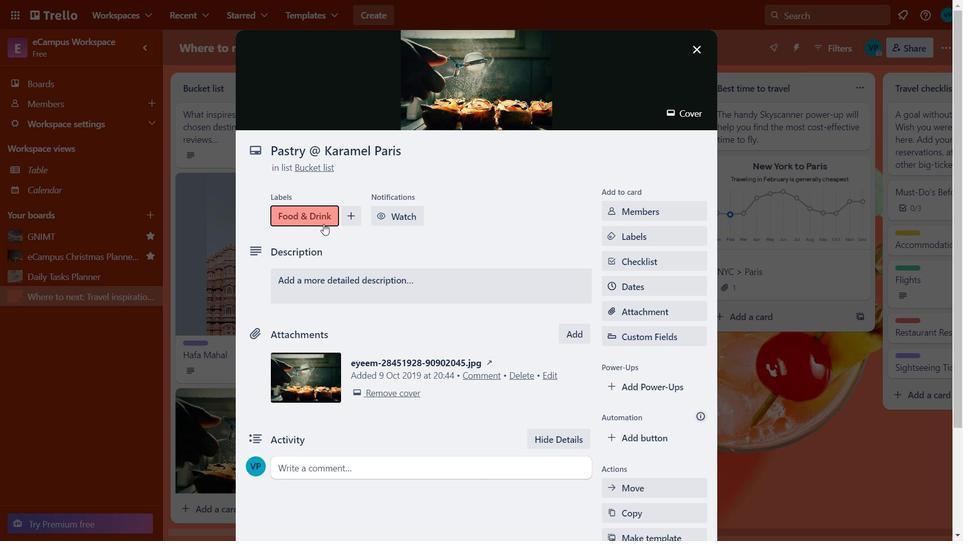 
Action: Mouse pressed left at (323, 224)
Screenshot: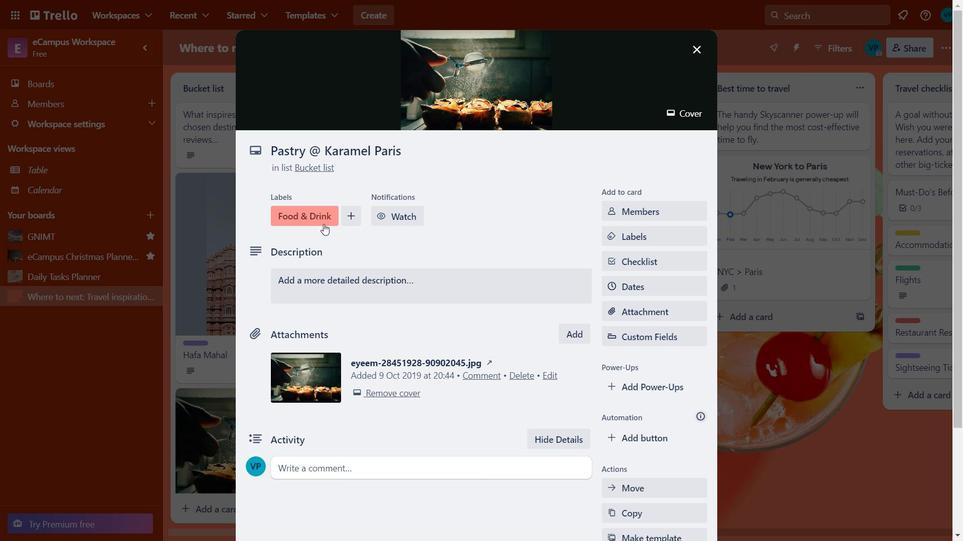 
Action: Mouse pressed left at (323, 224)
Screenshot: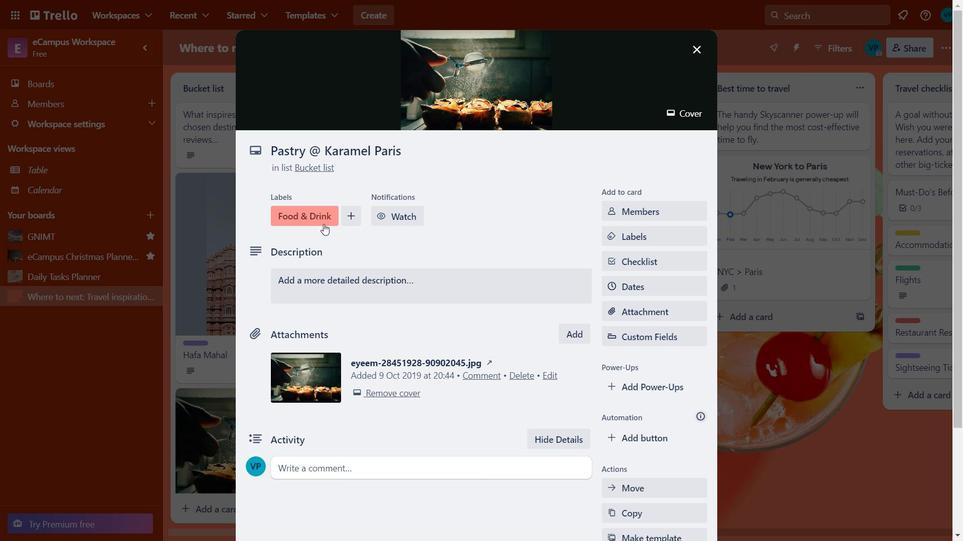 
Action: Mouse pressed left at (323, 224)
Screenshot: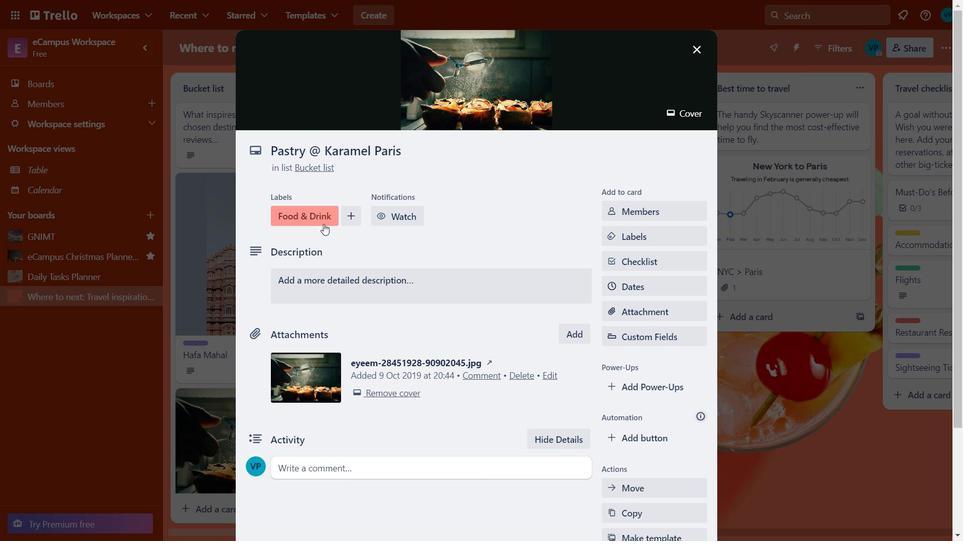 
Action: Mouse moved to (362, 387)
Screenshot: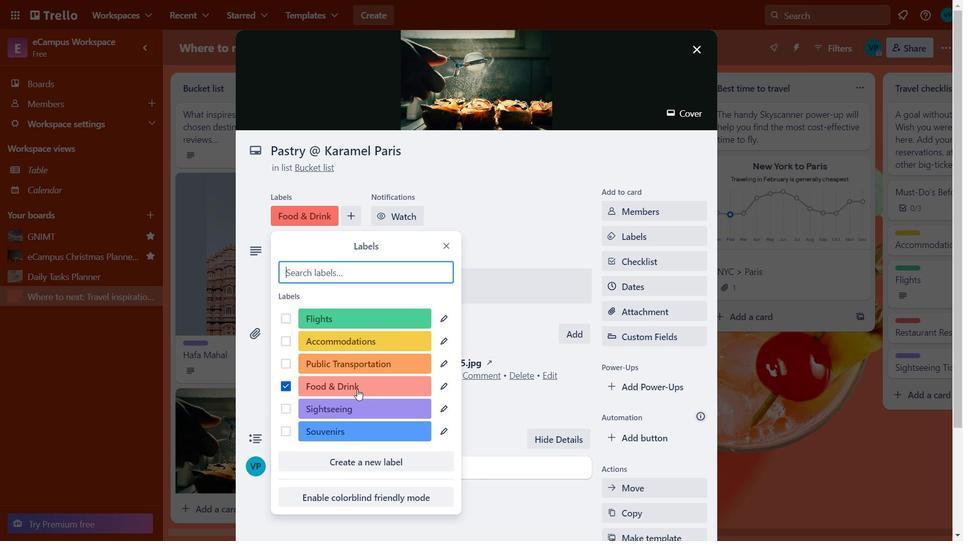 
Action: Mouse pressed left at (362, 387)
Screenshot: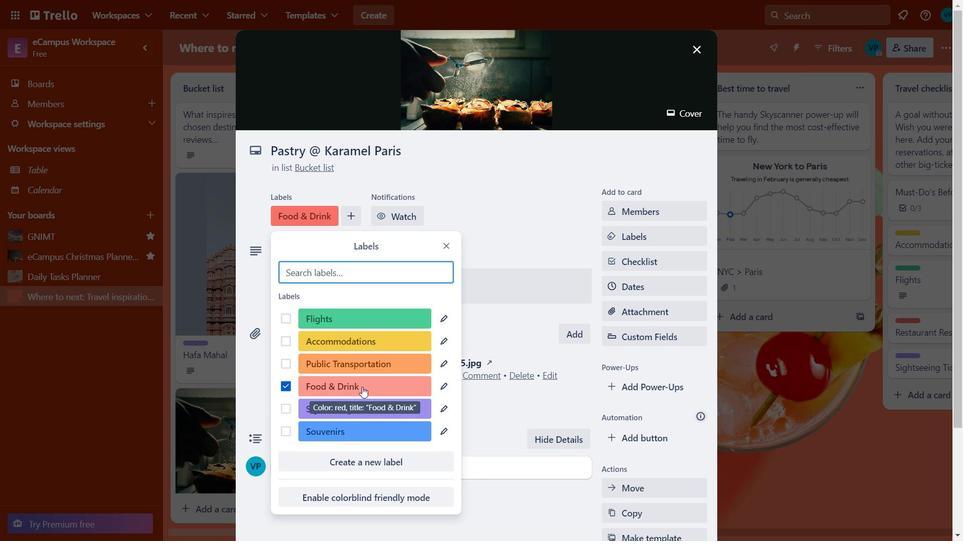 
Action: Key pressed <Key.backspace>
Screenshot: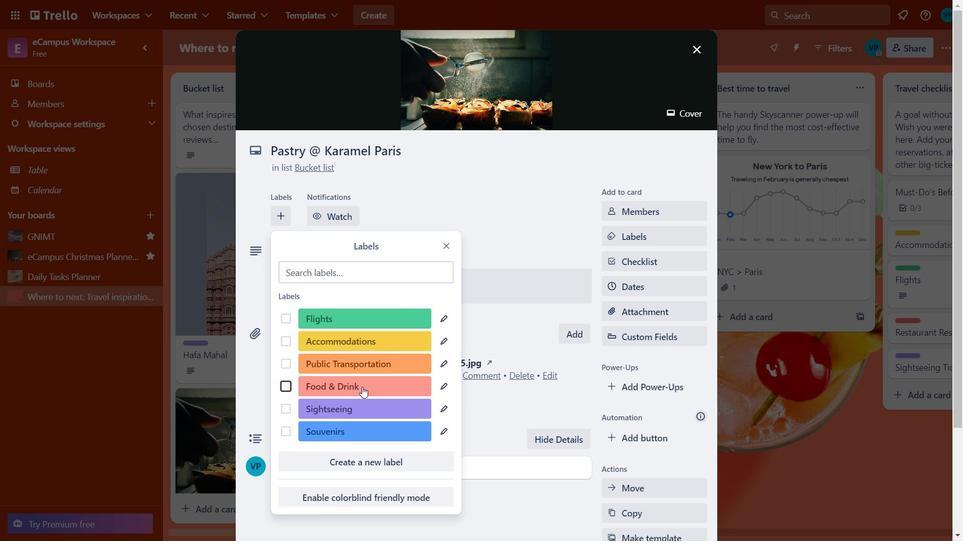 
Action: Mouse moved to (446, 246)
Screenshot: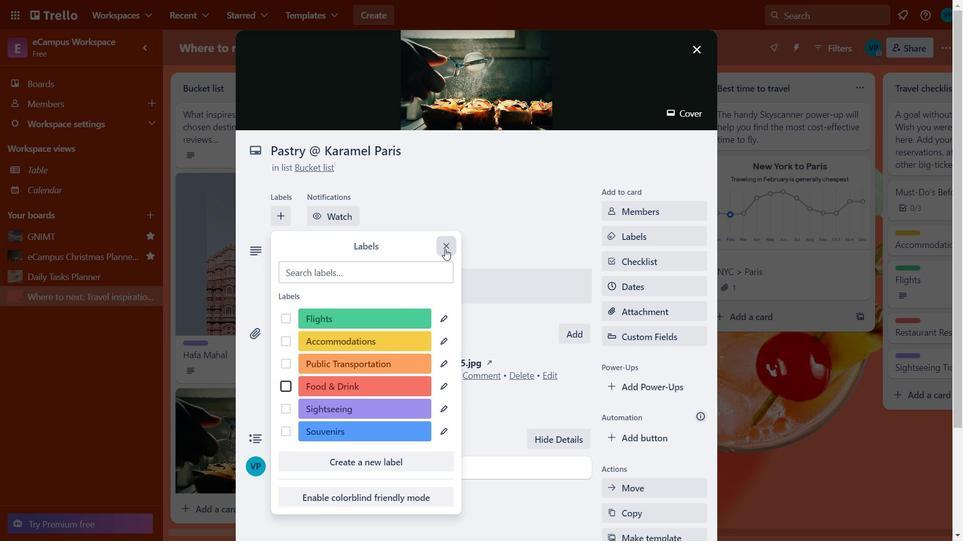 
Action: Mouse pressed left at (446, 246)
Screenshot: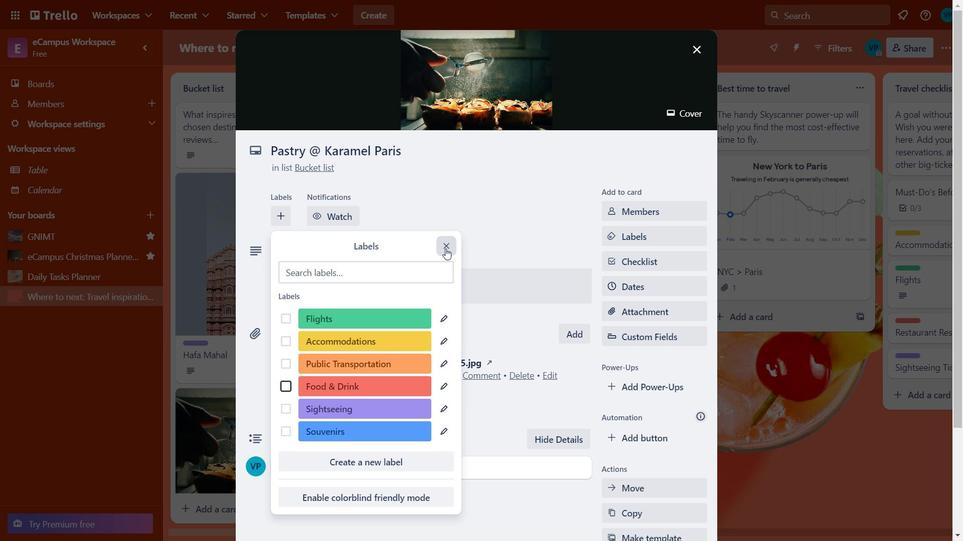 
Action: Mouse moved to (313, 238)
Screenshot: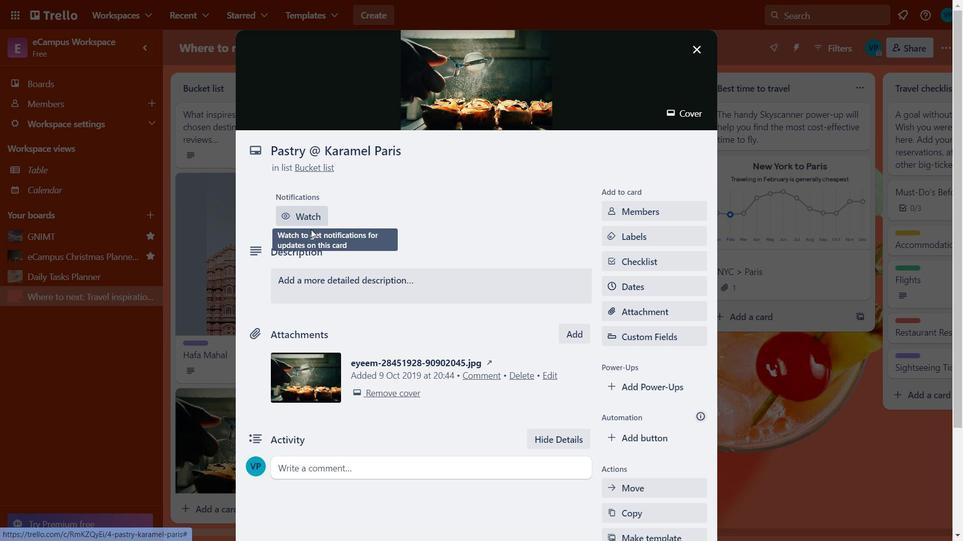 
Action: Mouse scrolled (313, 238) with delta (0, 0)
Screenshot: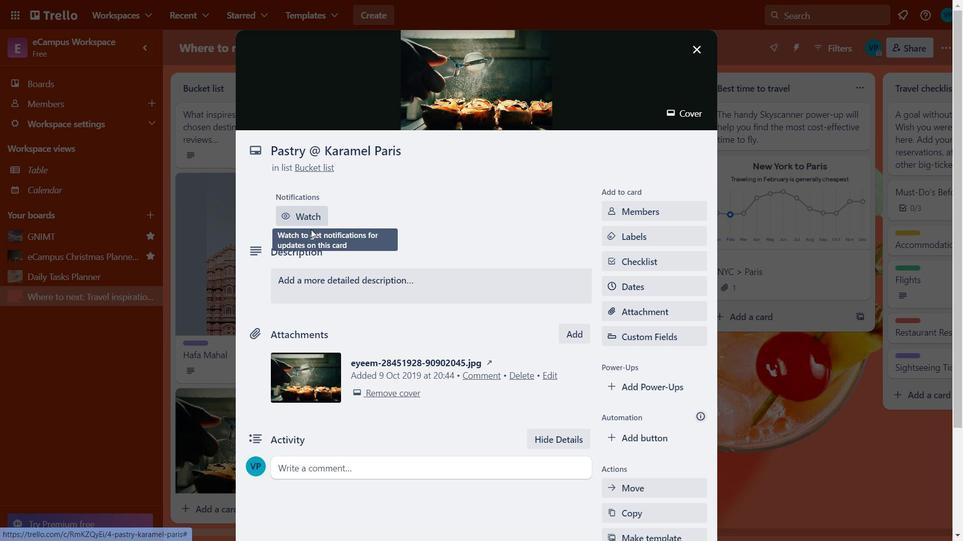 
Action: Mouse moved to (316, 245)
Screenshot: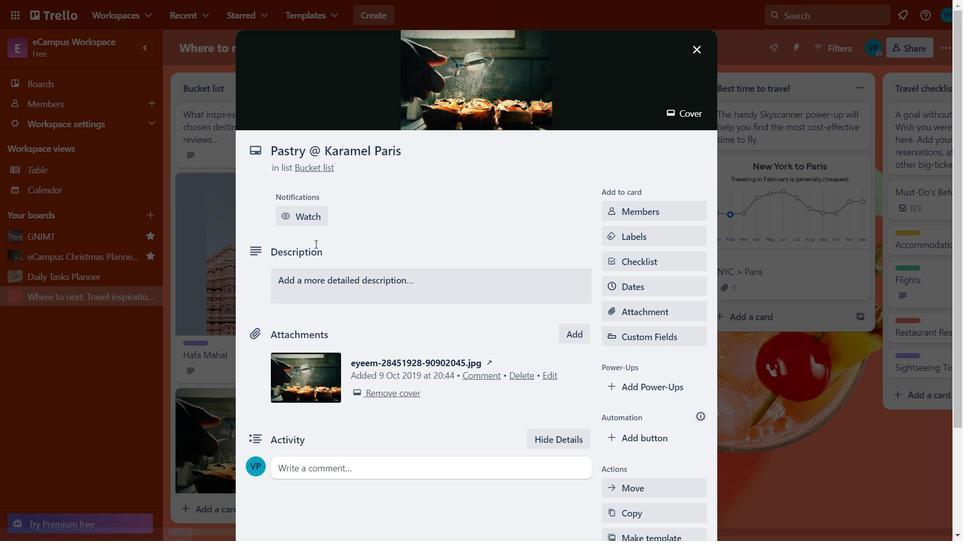 
Action: Mouse scrolled (316, 244) with delta (0, 0)
Screenshot: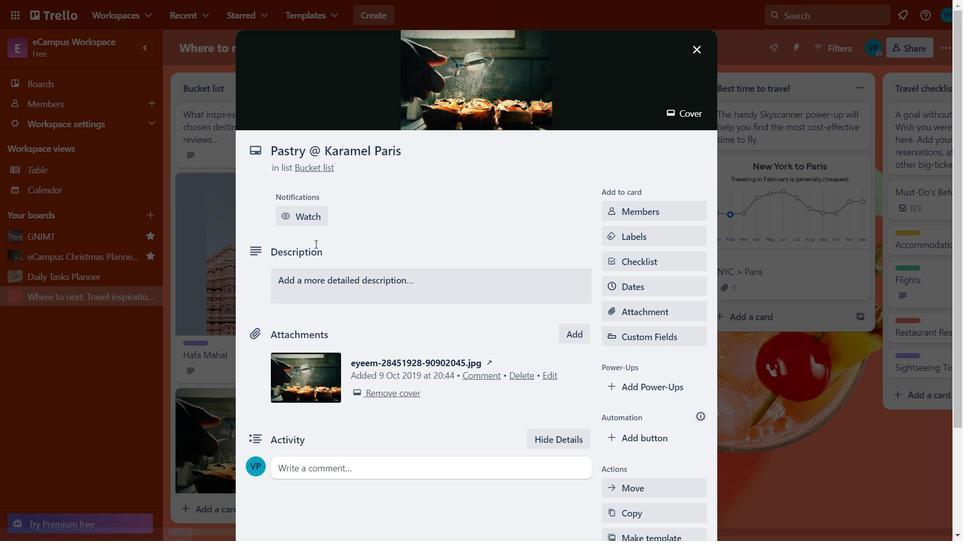 
Action: Mouse moved to (519, 379)
Screenshot: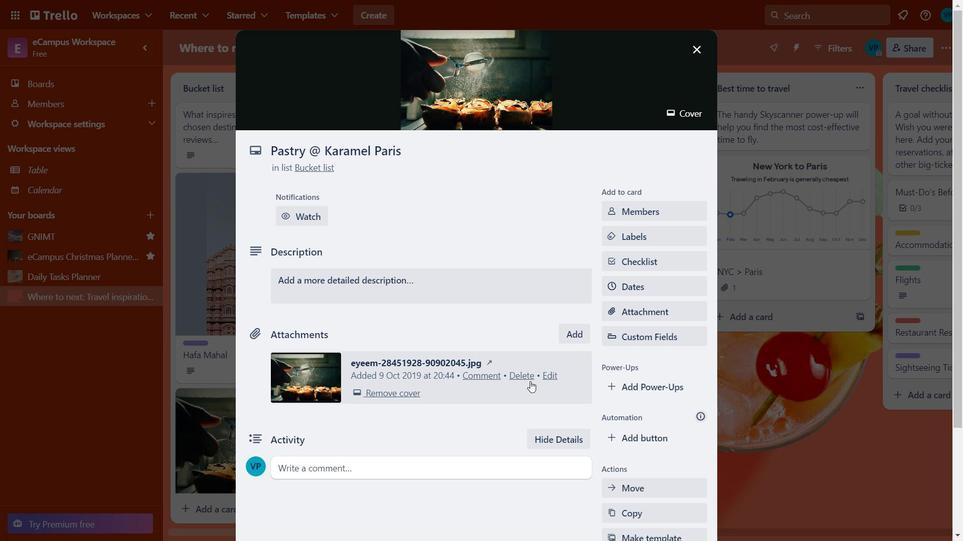 
Action: Mouse pressed left at (519, 379)
Screenshot: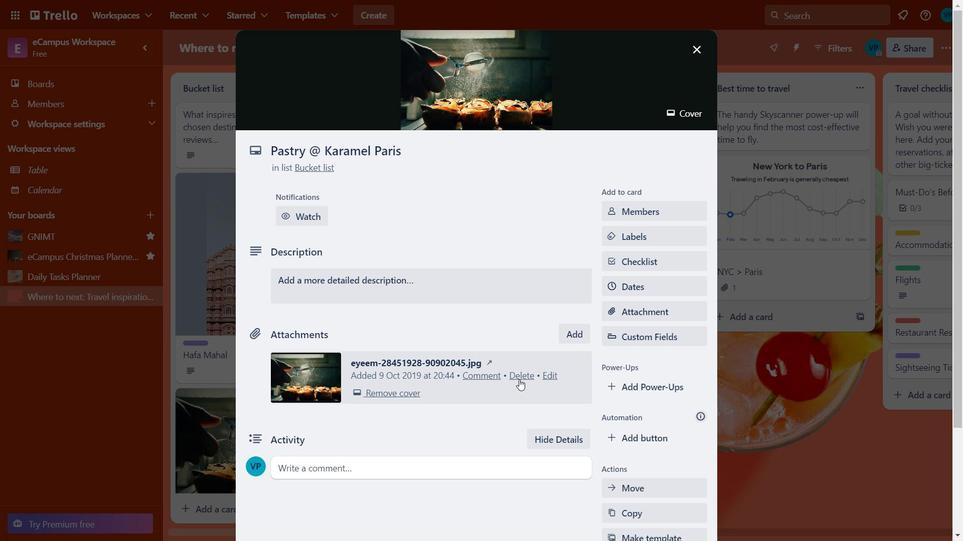 
Action: Mouse moved to (550, 465)
Screenshot: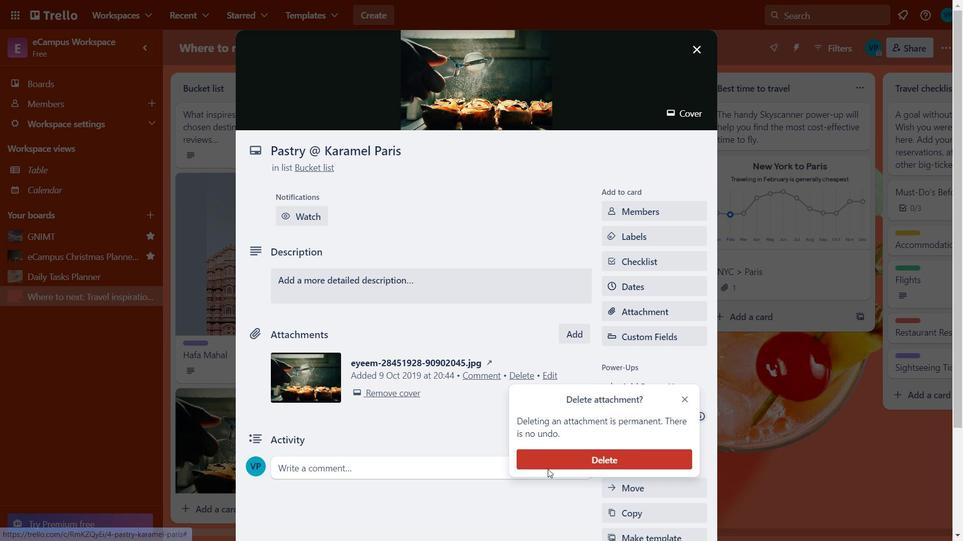 
Action: Mouse pressed left at (550, 465)
Screenshot: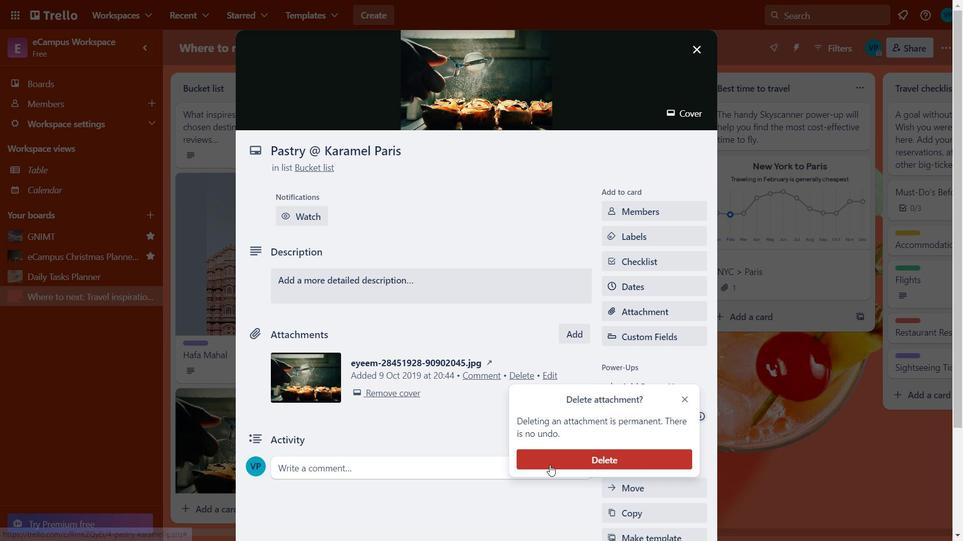 
Action: Mouse moved to (412, 55)
Screenshot: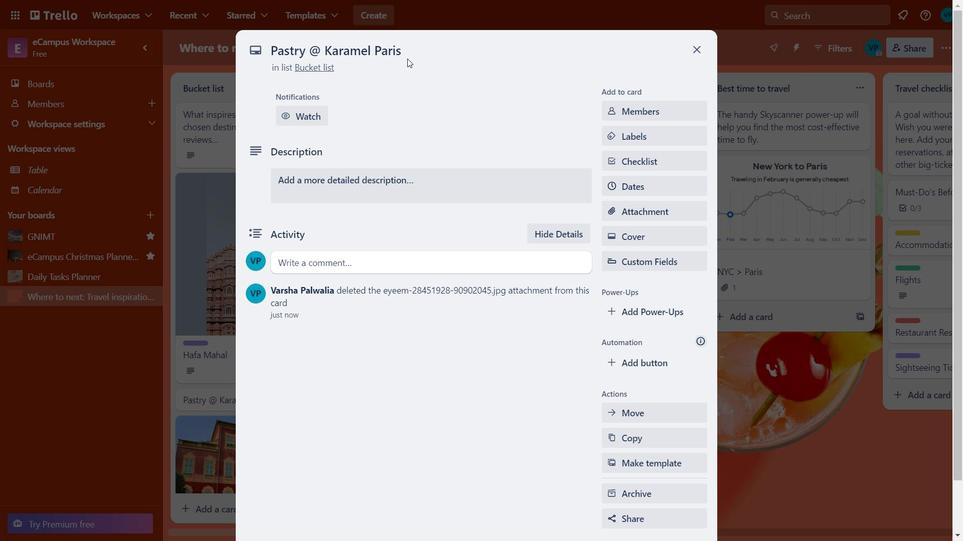 
Action: Mouse pressed left at (412, 55)
Screenshot: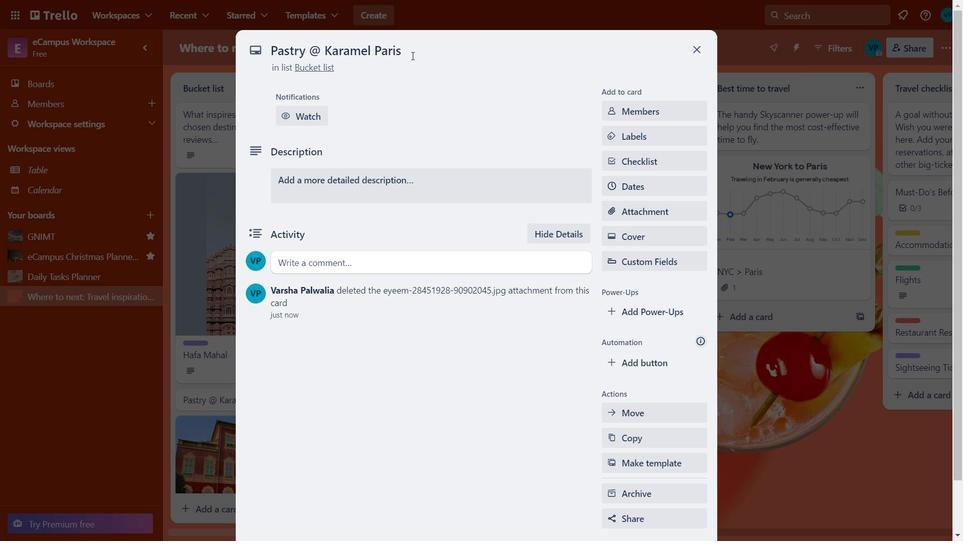 
Action: Mouse moved to (406, 58)
Screenshot: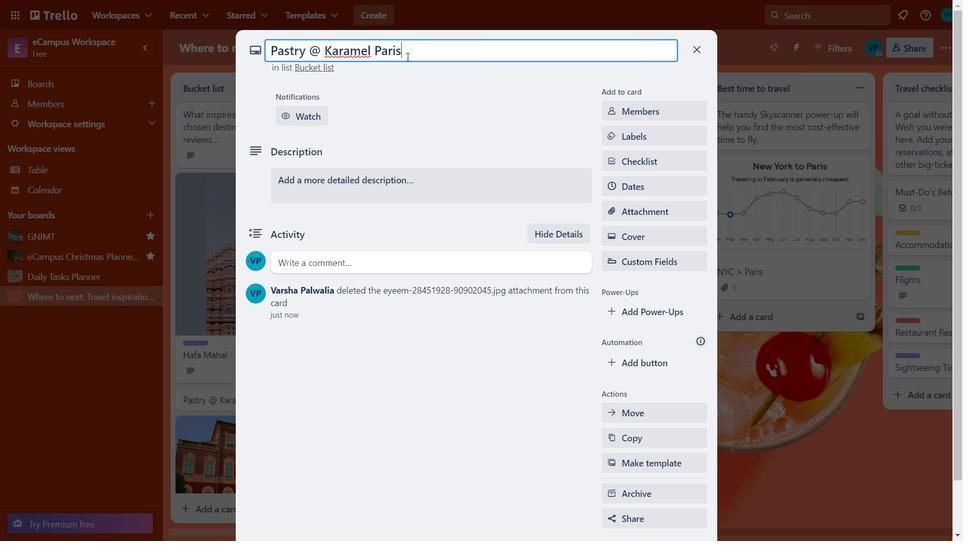 
Action: Key pressed <Key.backspace><Key.backspace><Key.backspace><Key.backspace><Key.backspace><Key.backspace><Key.backspace><Key.backspace><Key.backspace><Key.backspace><Key.backspace><Key.backspace><Key.backspace><Key.backspace><Key.backspace><Key.backspace><Key.backspace><Key.backspace><Key.backspace><Key.backspace><Key.backspace><Key.backspace><Key.backspace><Key.backspace><Key.backspace><Key.backspace><Key.backspace><Key.backspace><Key.backspace><Key.backspace><Key.caps_lock>N<Key.caps_lock>ahargarh<Key.space><Key.caps_lock>F<Key.caps_lock>ort<Key.enter>
Screenshot: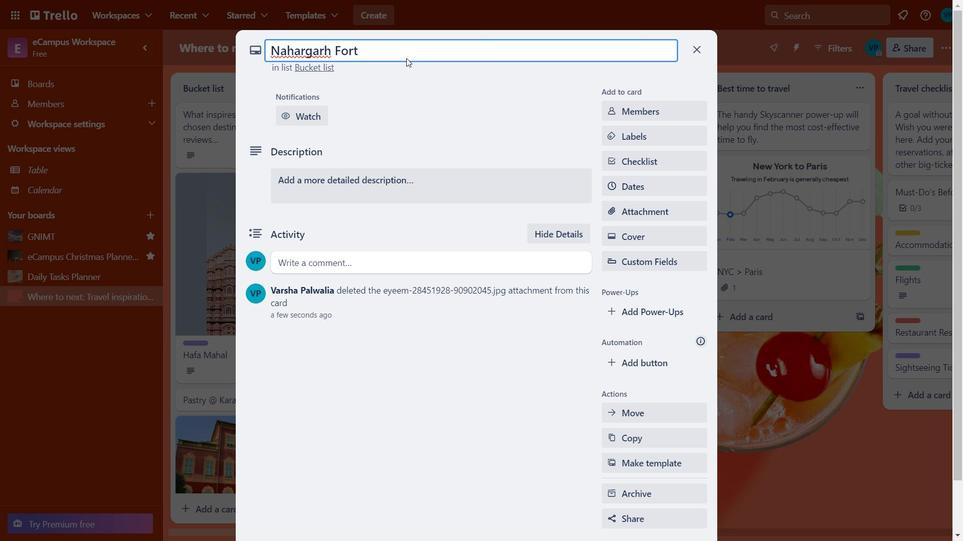 
Action: Mouse moved to (327, 52)
Screenshot: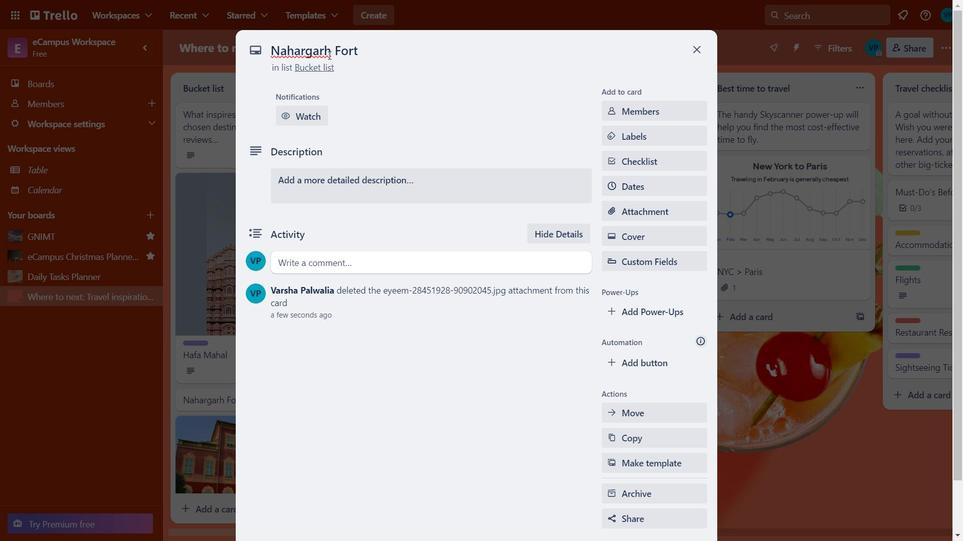 
Action: Mouse pressed left at (327, 52)
Screenshot: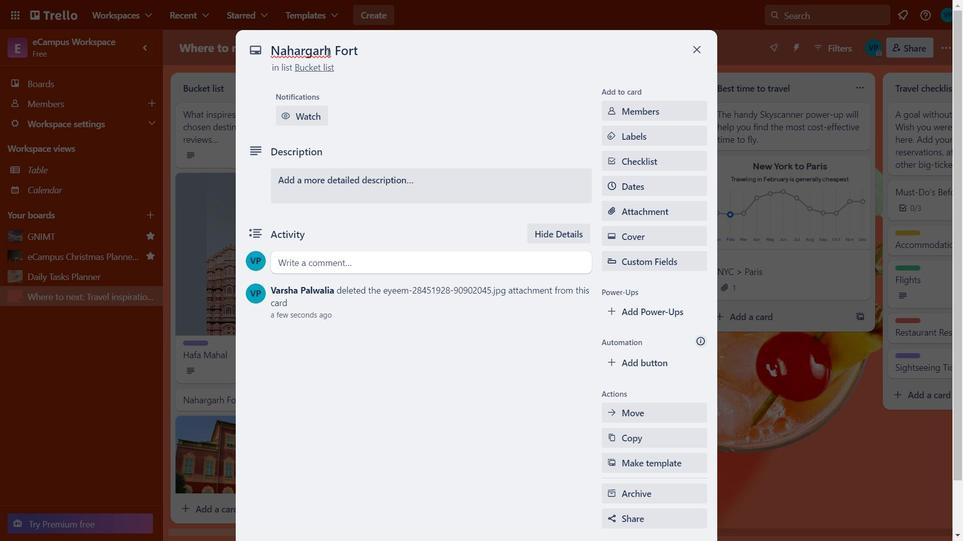 
Action: Mouse moved to (319, 68)
Screenshot: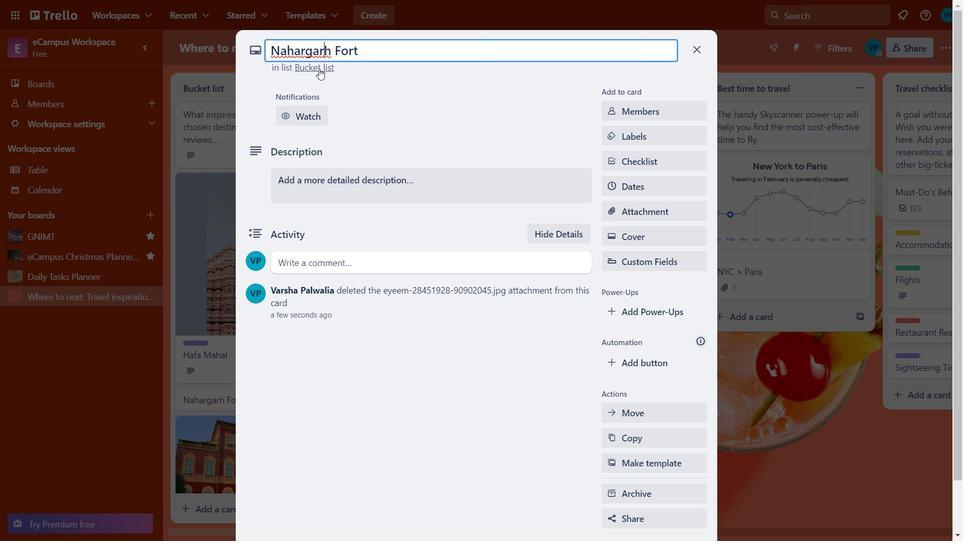 
Action: Mouse pressed left at (319, 68)
Screenshot: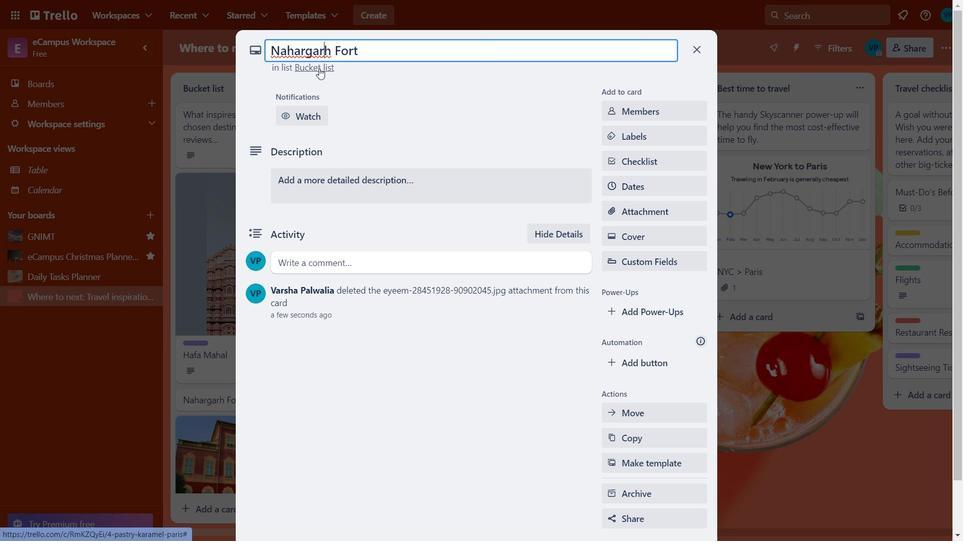 
Action: Mouse moved to (472, 94)
Screenshot: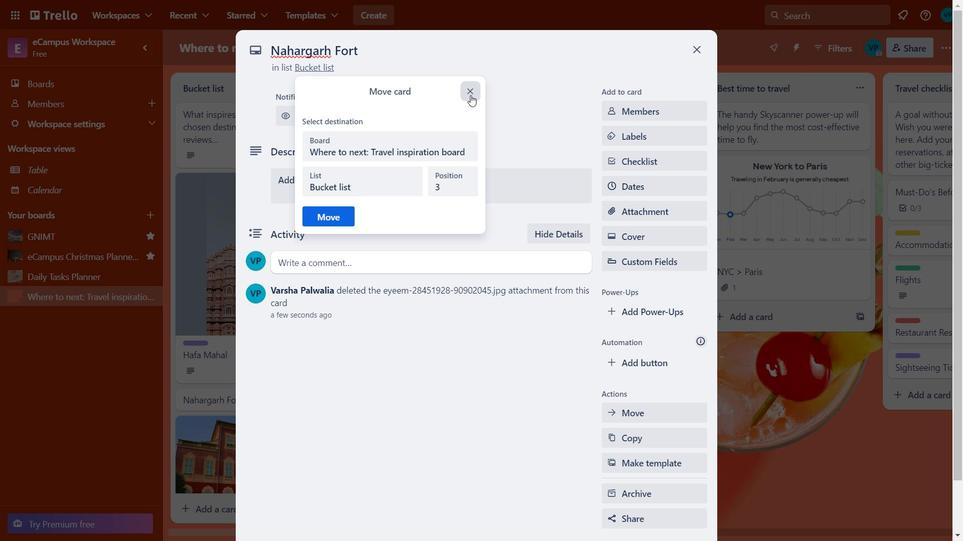 
Action: Mouse pressed left at (472, 94)
Screenshot: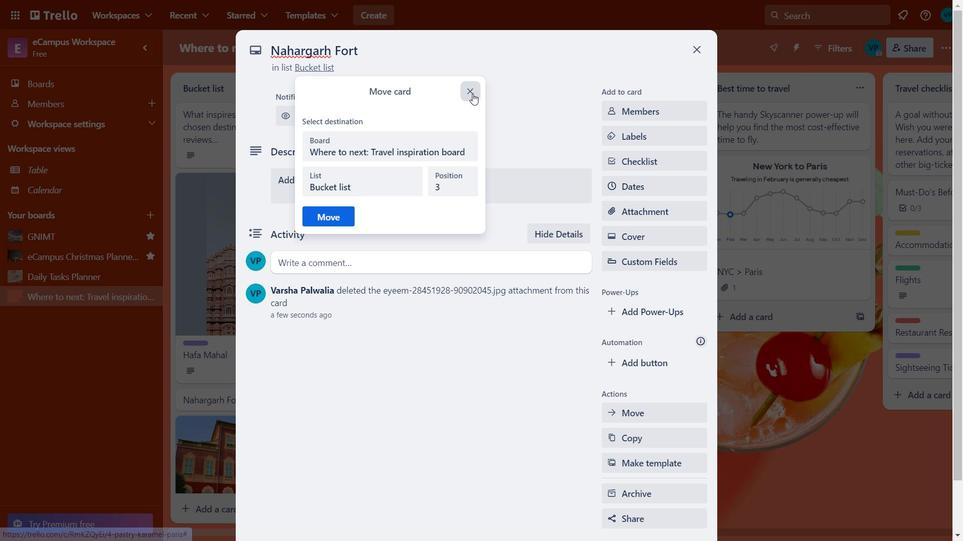 
Action: Mouse moved to (543, 87)
Screenshot: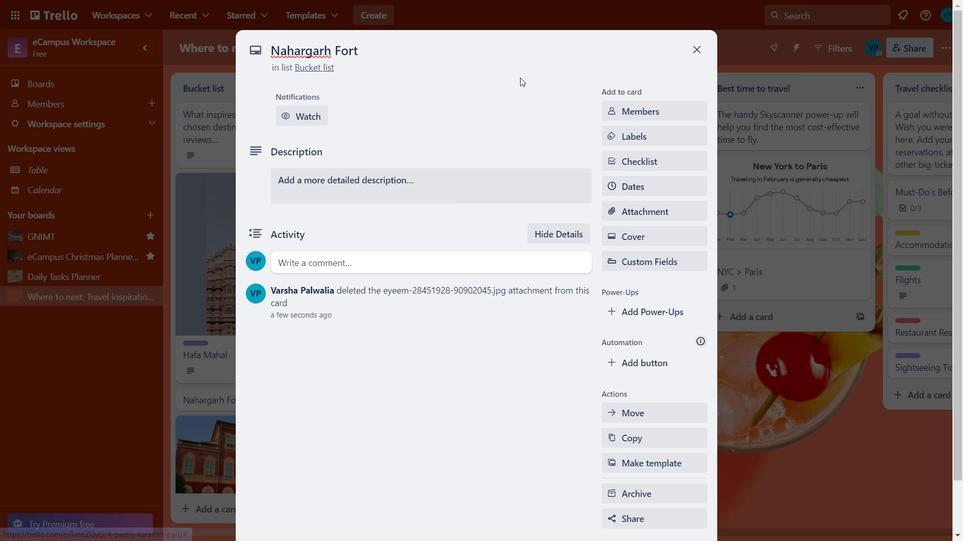 
Action: Mouse pressed left at (543, 87)
Screenshot: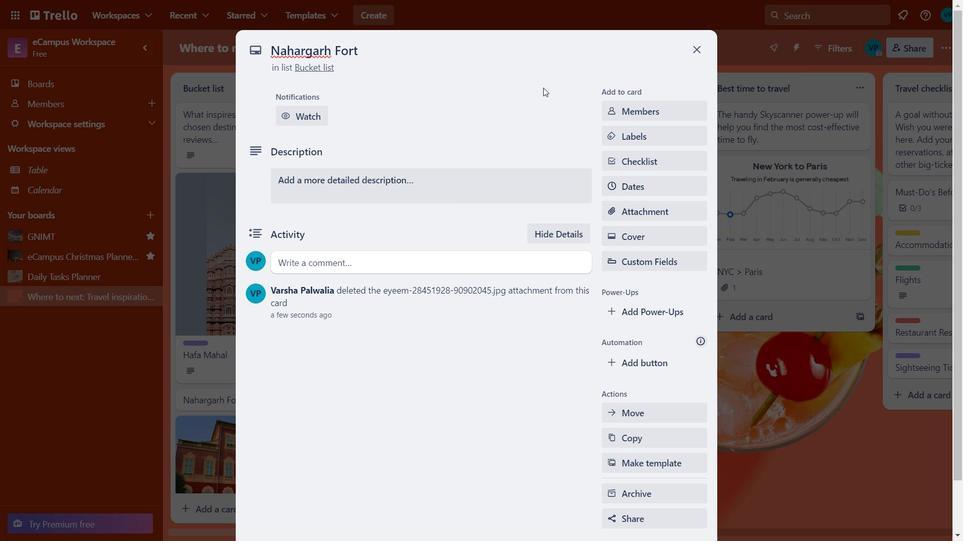 
Action: Mouse moved to (694, 48)
Screenshot: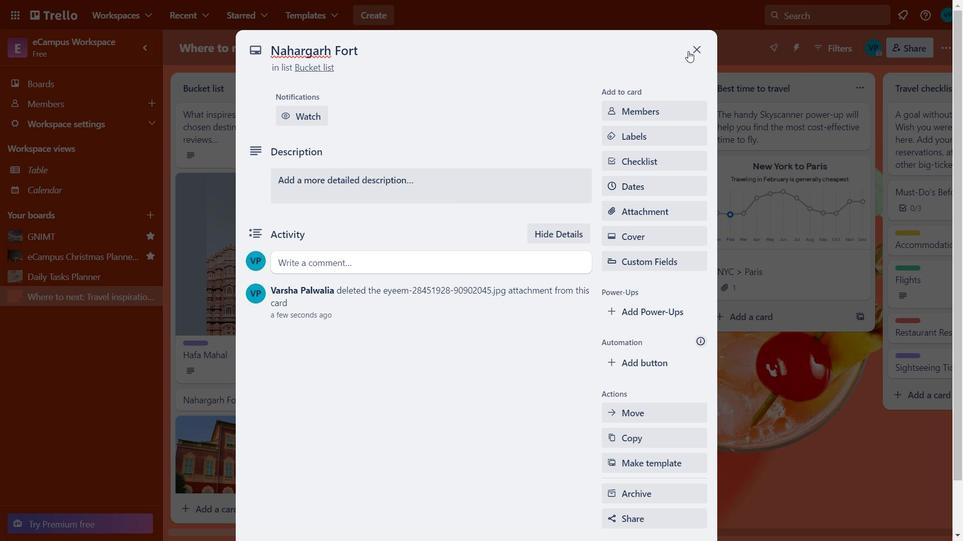 
Action: Mouse pressed left at (694, 48)
Screenshot: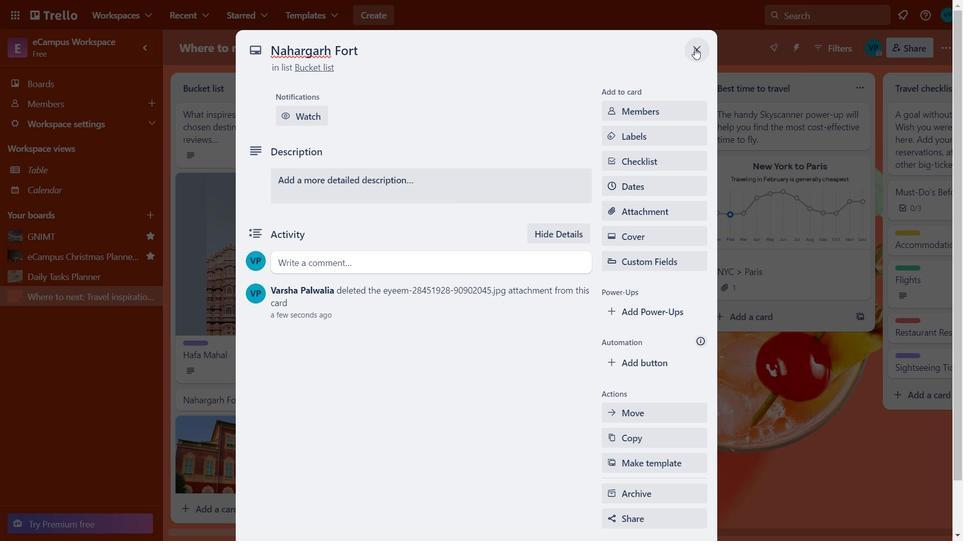
Action: Mouse moved to (245, 398)
Screenshot: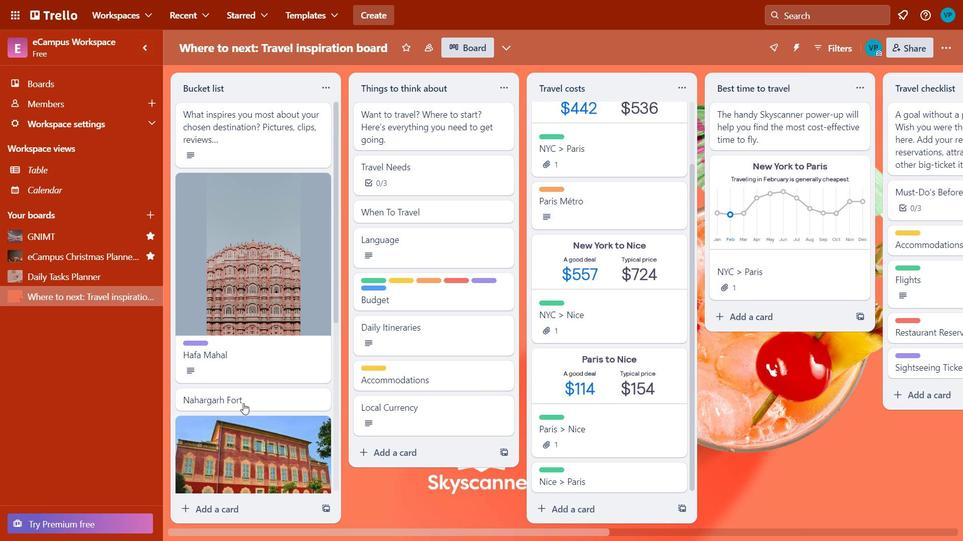 
Action: Mouse pressed left at (245, 398)
Screenshot: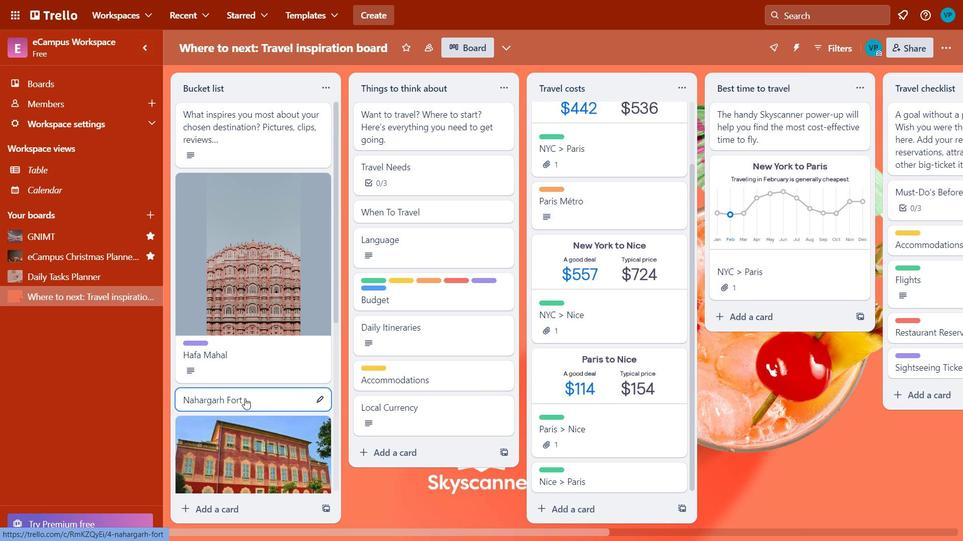 
Action: Mouse moved to (376, 193)
Screenshot: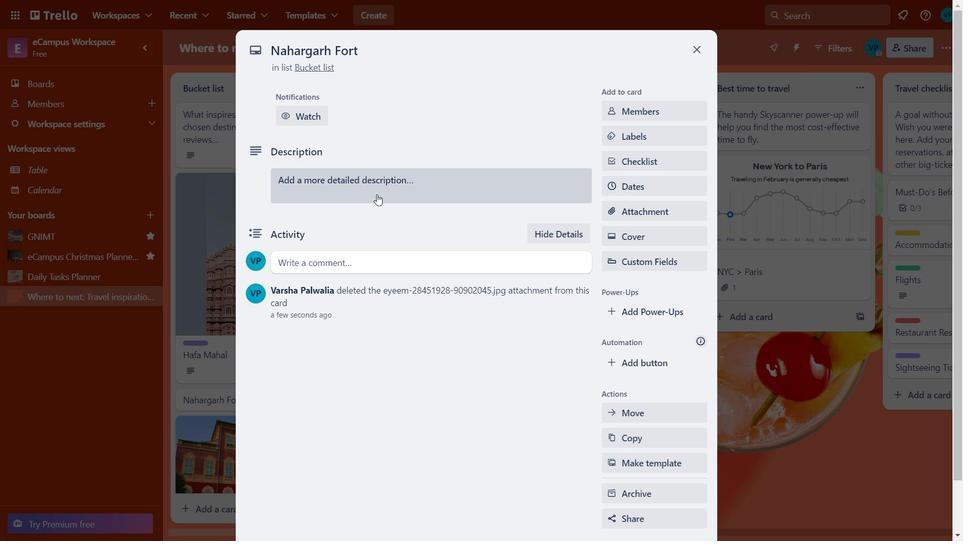 
Action: Mouse pressed left at (376, 193)
Screenshot: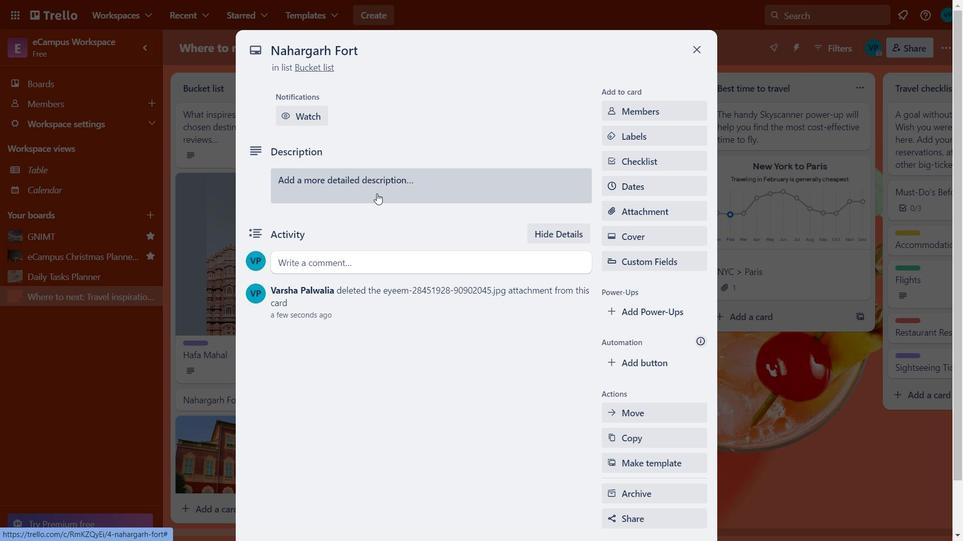
Action: Key pressed <Key.caps_lock>N<Key.caps_lock>ahargarh<Key.space><Key.caps_lock>F<Key.caps_lock>ort<Key.space>is<Key.space>a<Key.space><Key.caps_lock>H<Key.caps_lock><Key.backspace><Key.backspace><Key.backspace><Key.backspace><Key.backspace><Key.backspace>-<Key.space><Key.caps_lock>A<Key.caps_lock><Key.space>historical<Key.space><Key.caps_lock>L<Key.caps_lock>andmark
Screenshot: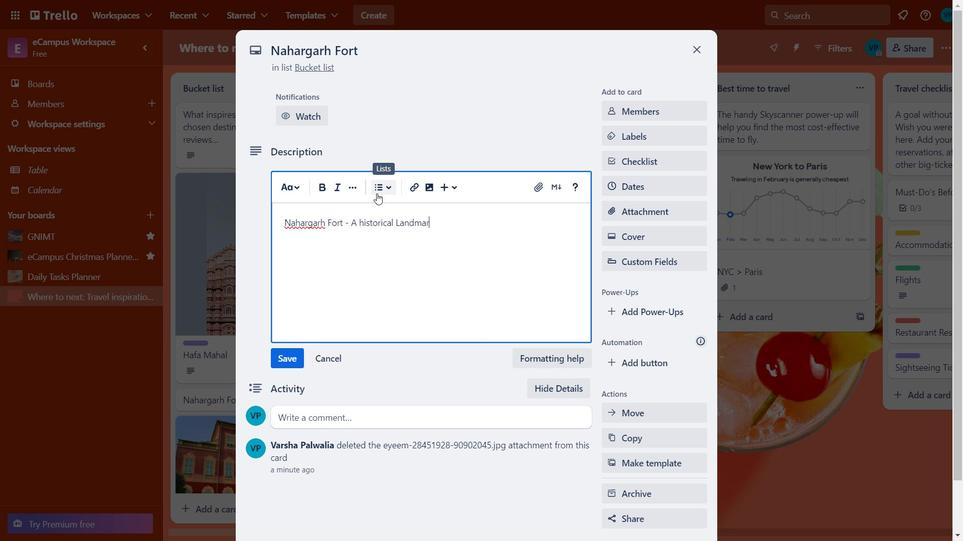 
Action: Mouse moved to (294, 350)
Screenshot: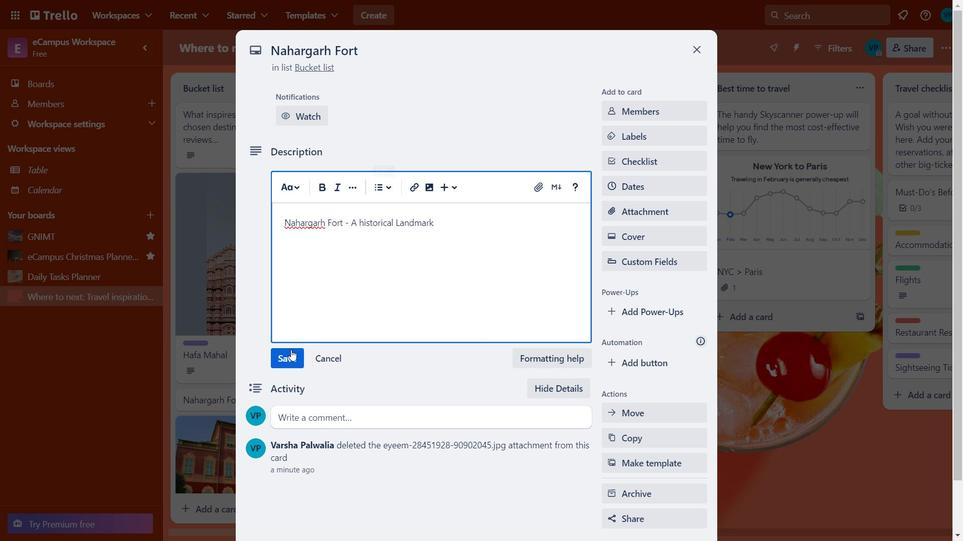
Action: Mouse pressed left at (294, 350)
Screenshot: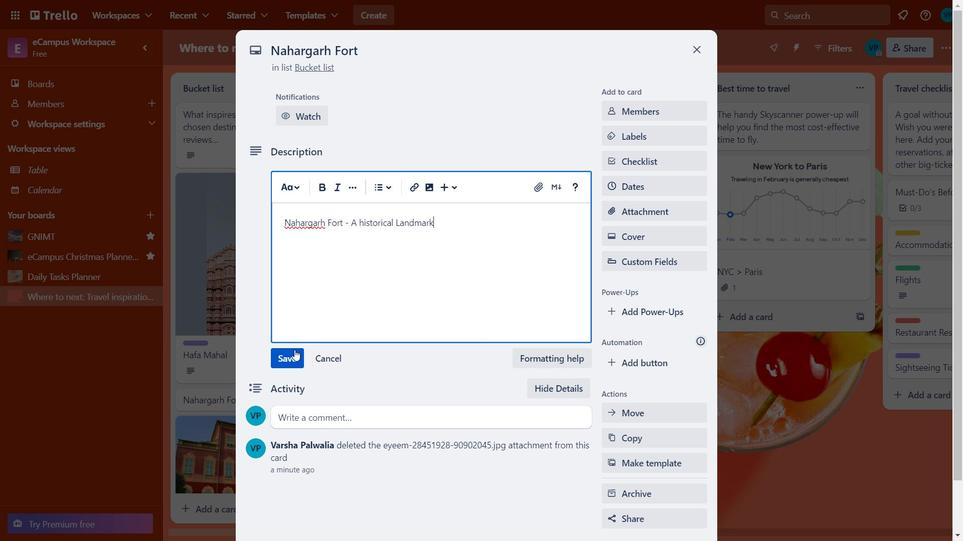 
Action: Mouse moved to (675, 236)
Screenshot: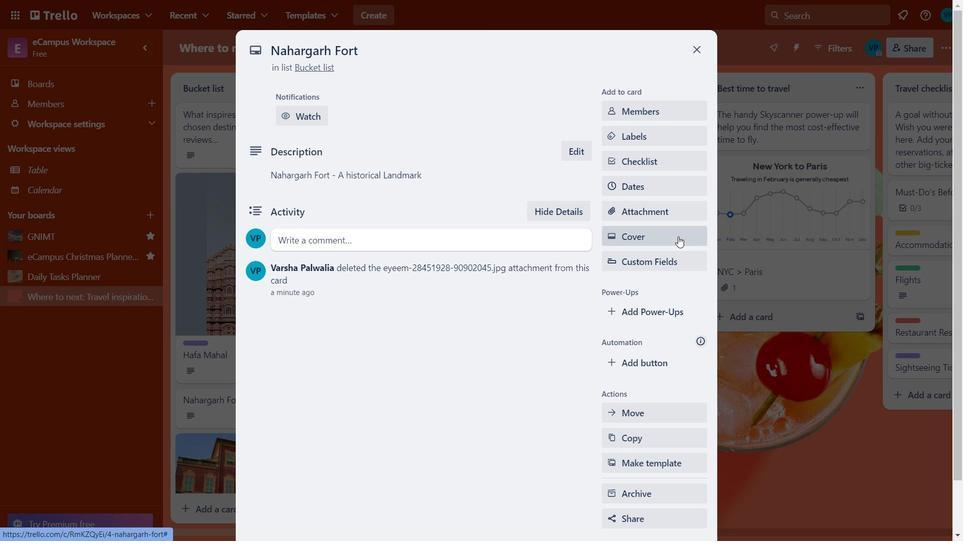 
Action: Mouse pressed left at (675, 236)
Screenshot: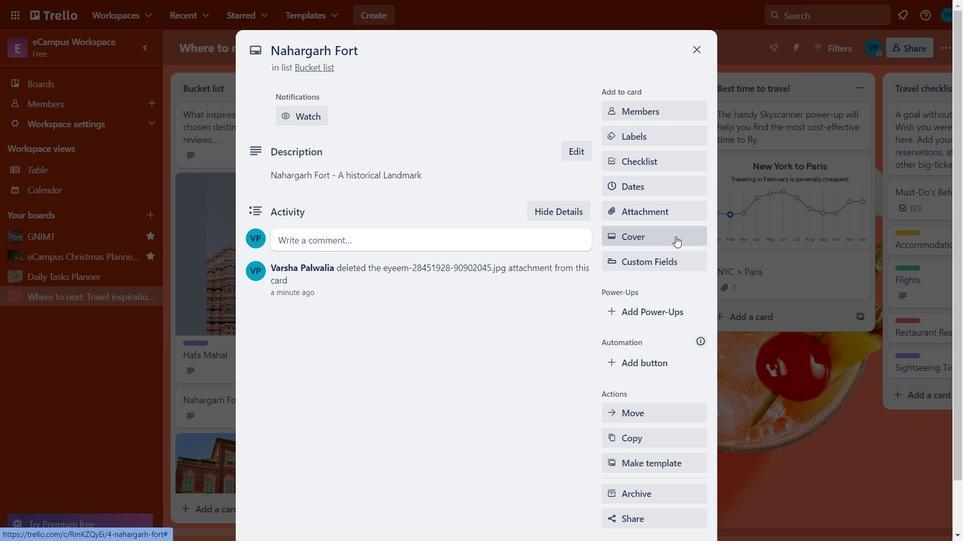 
Action: Mouse moved to (699, 353)
Screenshot: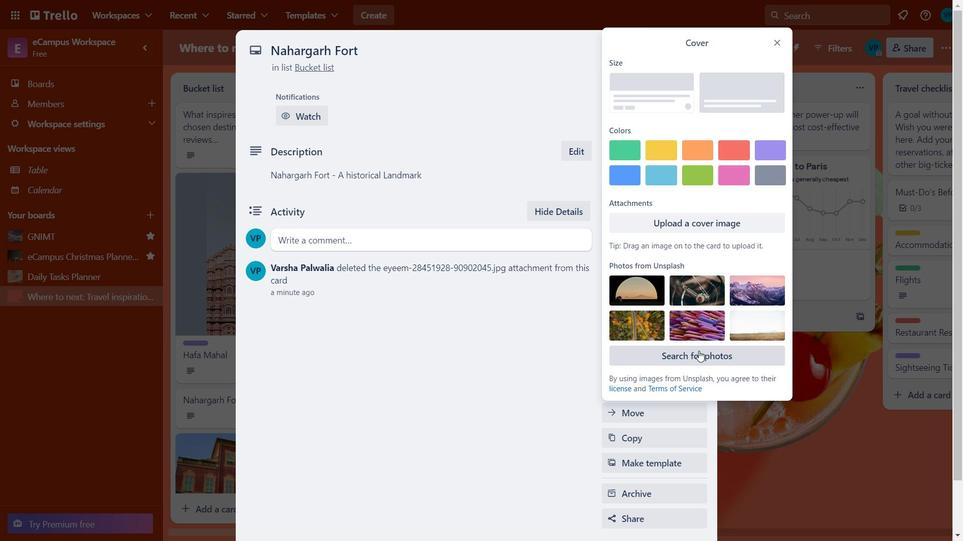 
Action: Mouse pressed left at (699, 353)
Screenshot: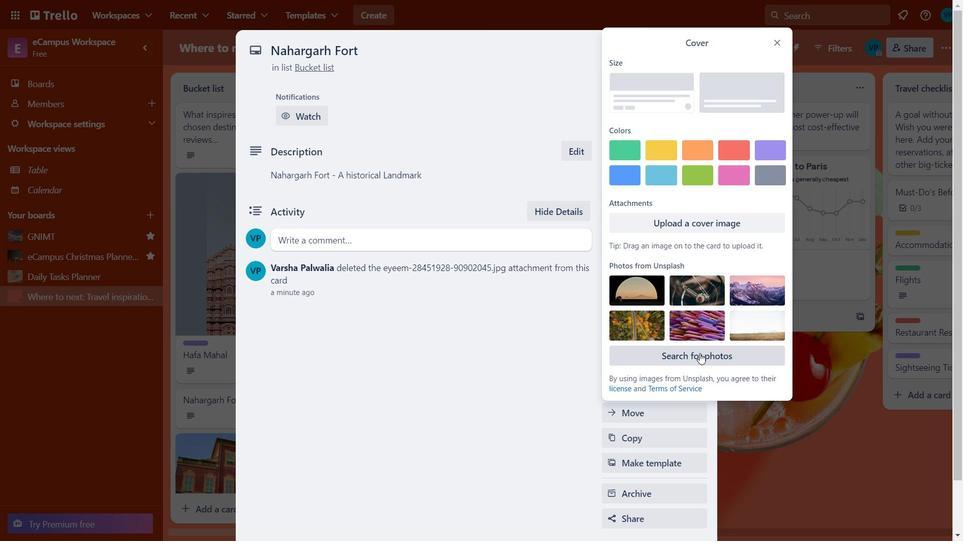 
Action: Mouse moved to (673, 79)
Screenshot: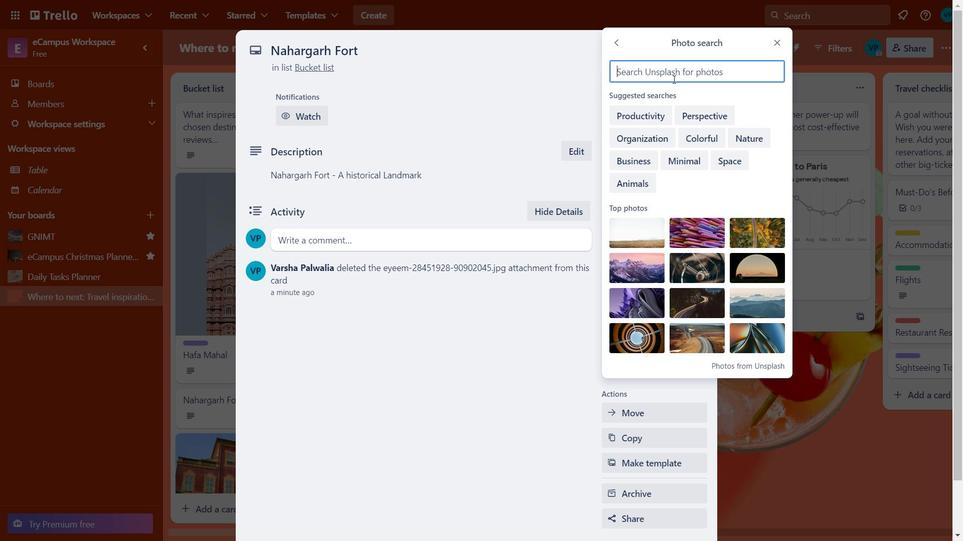 
Action: Key pressed <Key.caps_lock>N<Key.caps_lock>ahargarh
Screenshot: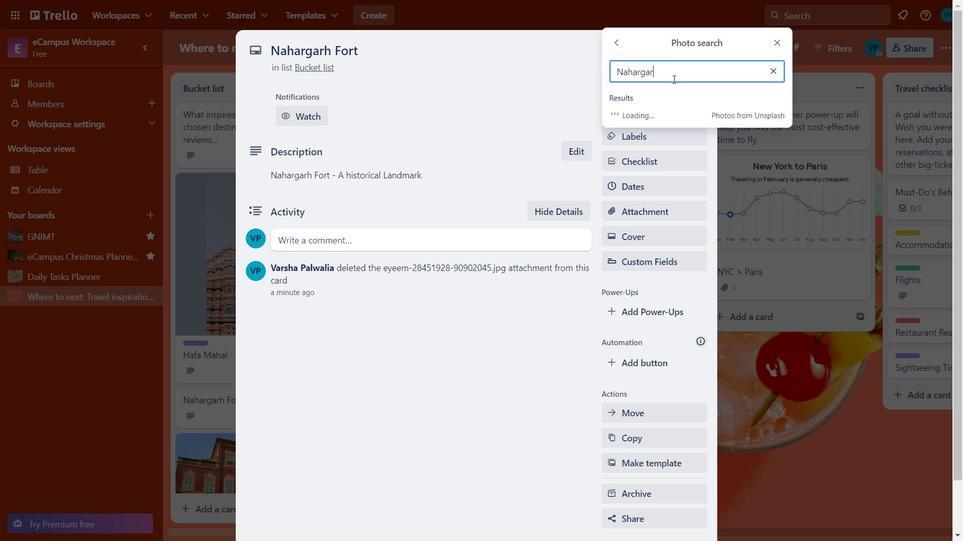 
Action: Mouse moved to (637, 237)
Screenshot: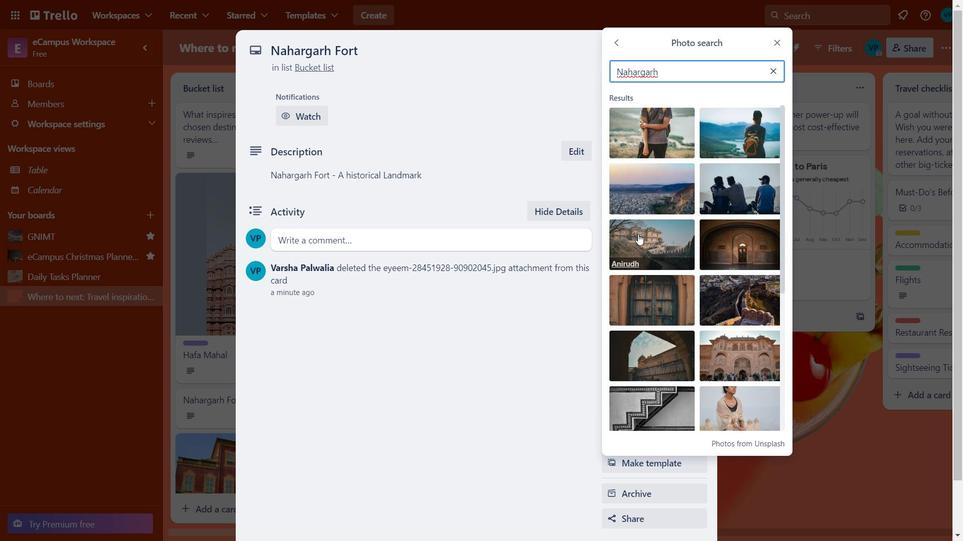 
Action: Mouse pressed left at (637, 237)
Screenshot: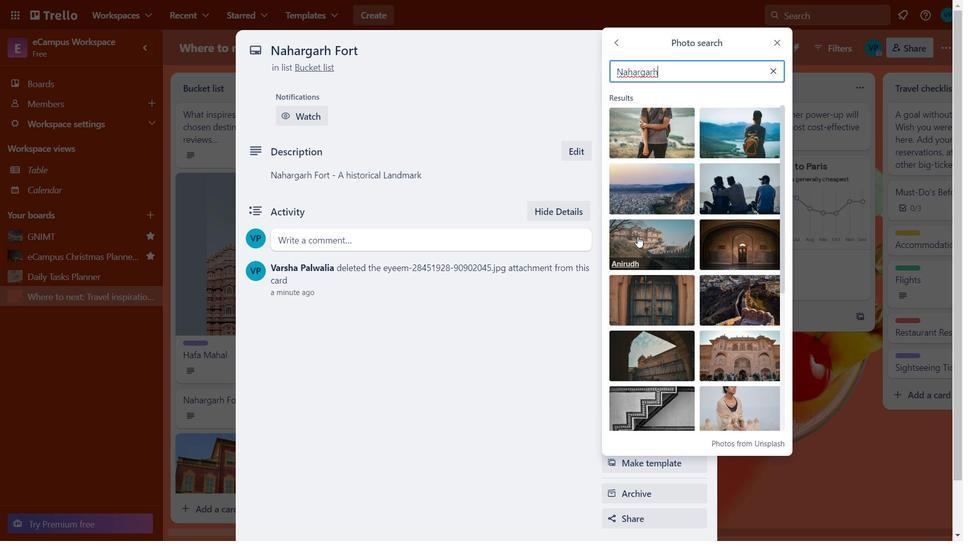 
Action: Mouse moved to (730, 84)
Screenshot: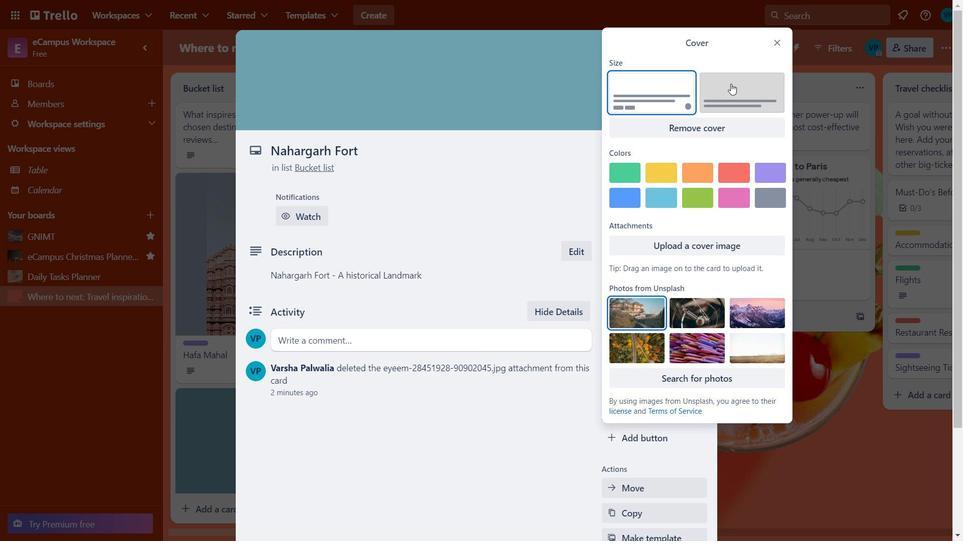 
Action: Mouse pressed left at (730, 84)
Screenshot: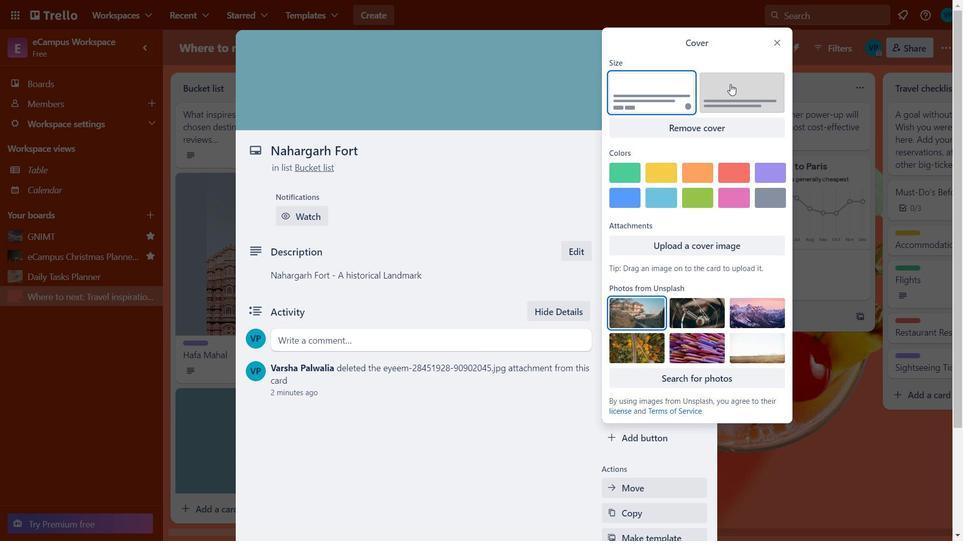 
Action: Mouse moved to (782, 47)
Screenshot: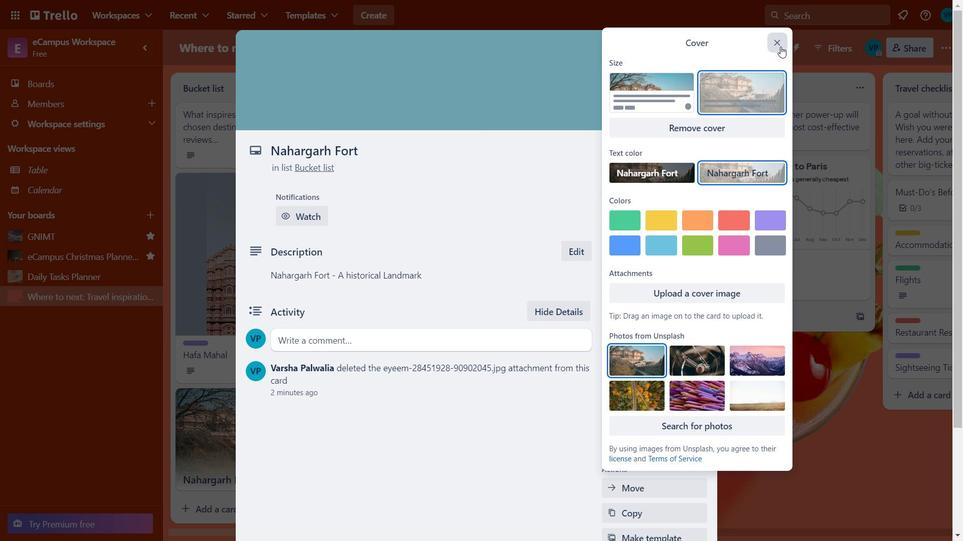 
Action: Mouse pressed left at (782, 47)
Screenshot: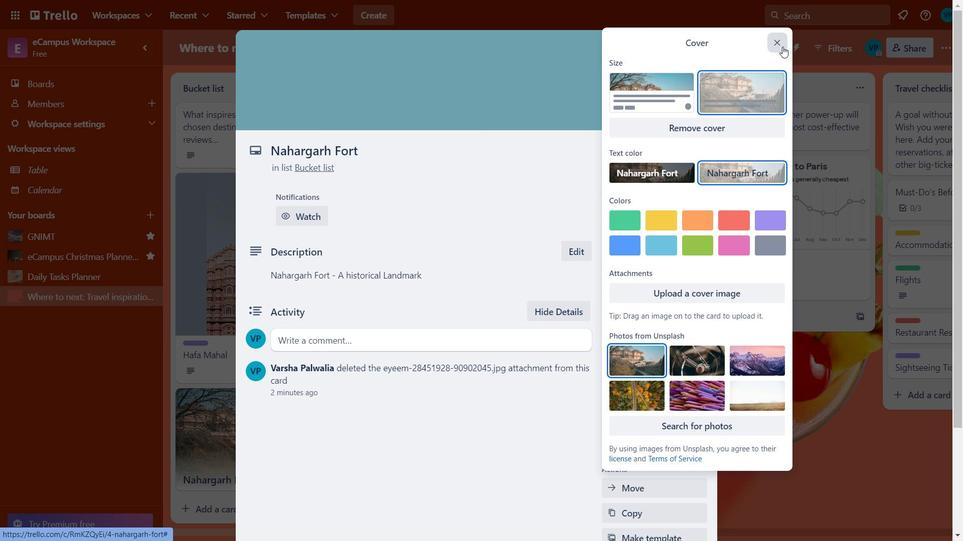 
Action: Mouse moved to (703, 49)
Screenshot: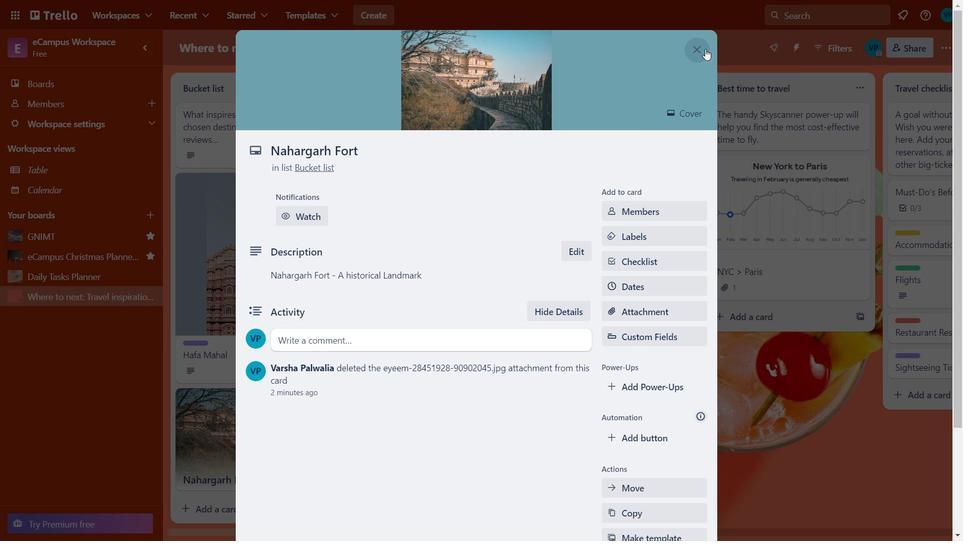 
Action: Mouse pressed left at (703, 49)
Screenshot: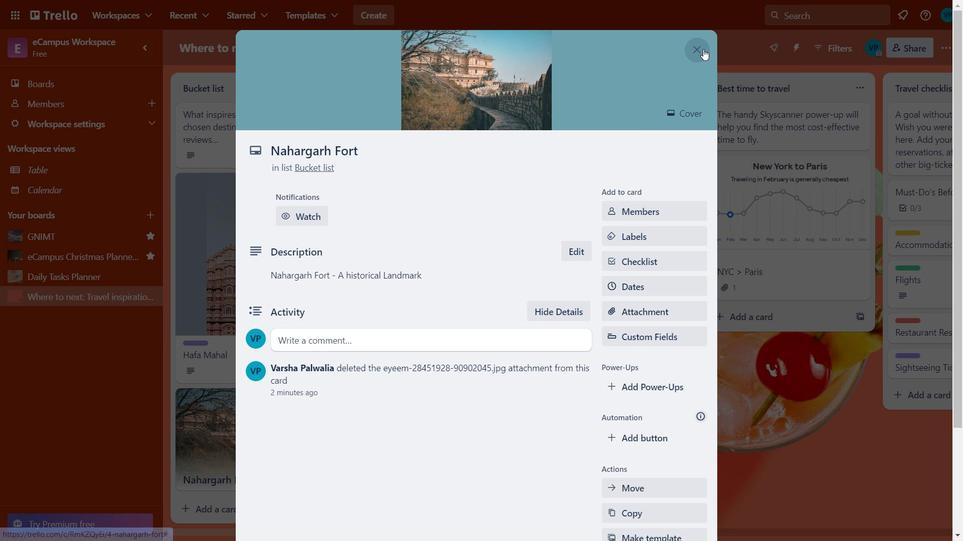 
Action: Mouse moved to (337, 375)
Screenshot: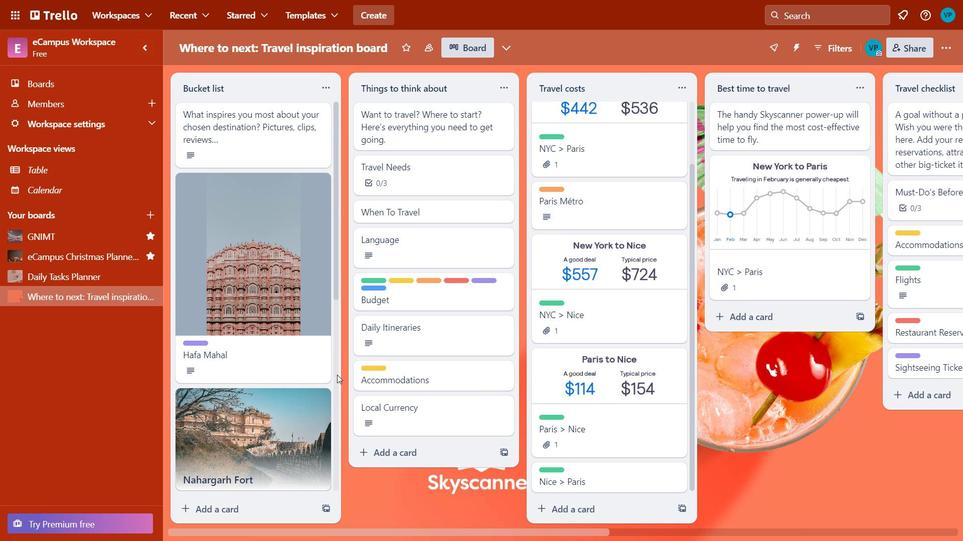 
Action: Mouse pressed left at (337, 375)
Screenshot: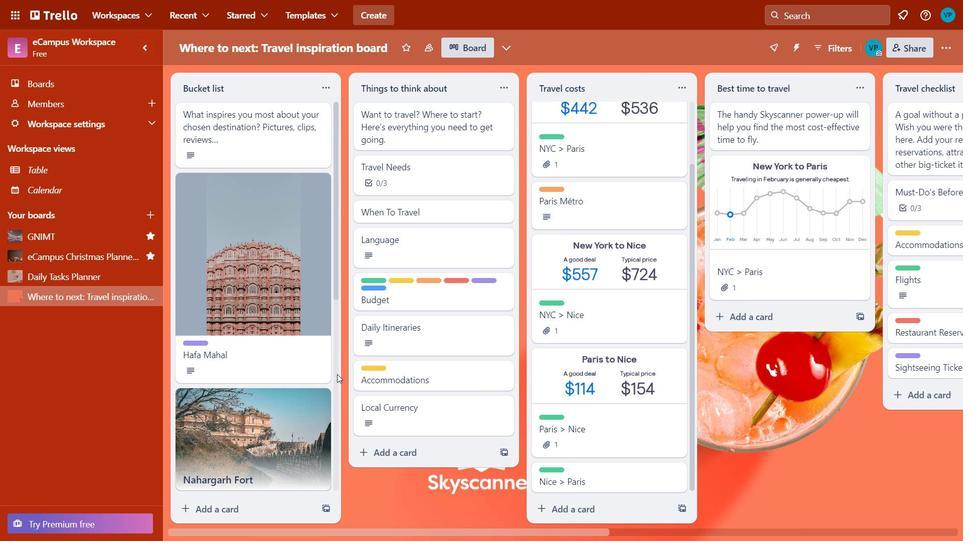 
Action: Mouse moved to (244, 285)
Screenshot: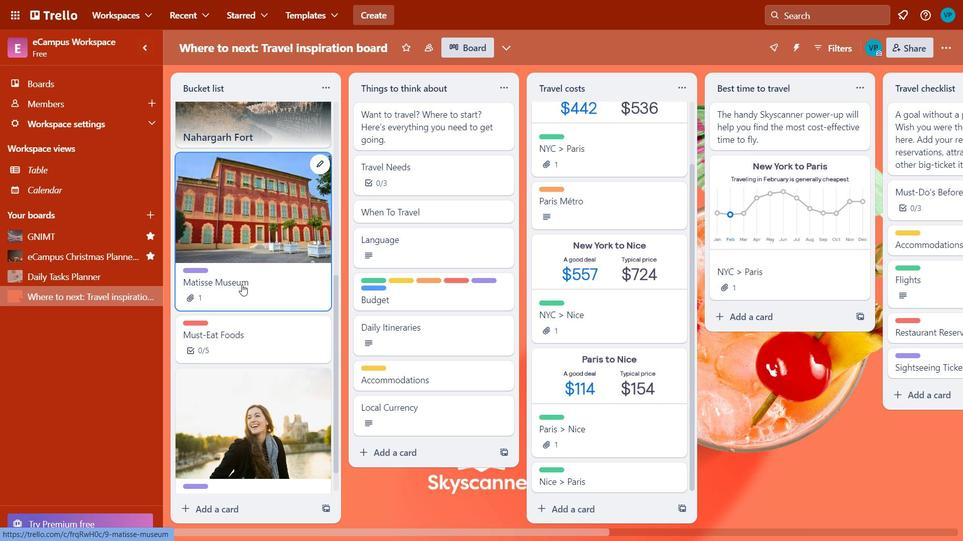 
Action: Mouse pressed left at (244, 285)
Screenshot: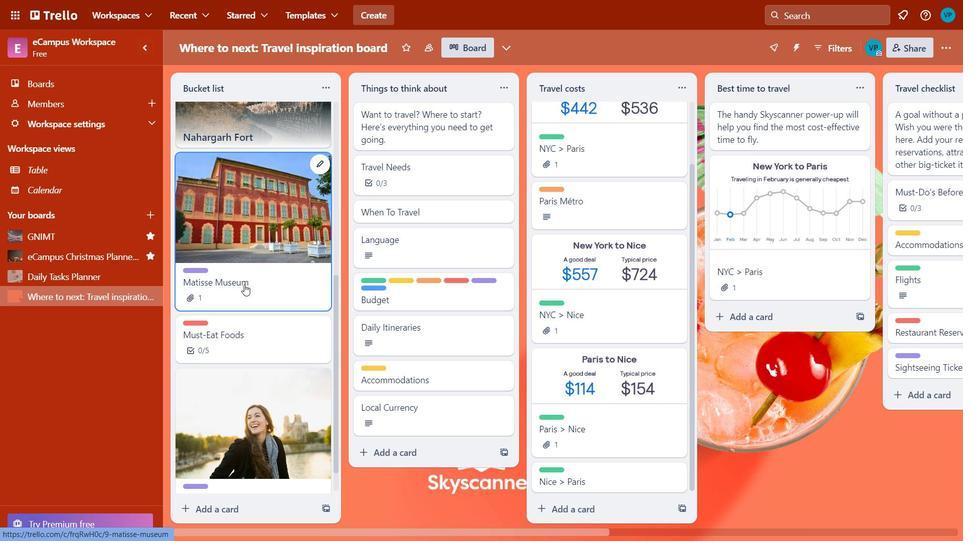 
Action: Mouse moved to (307, 222)
Screenshot: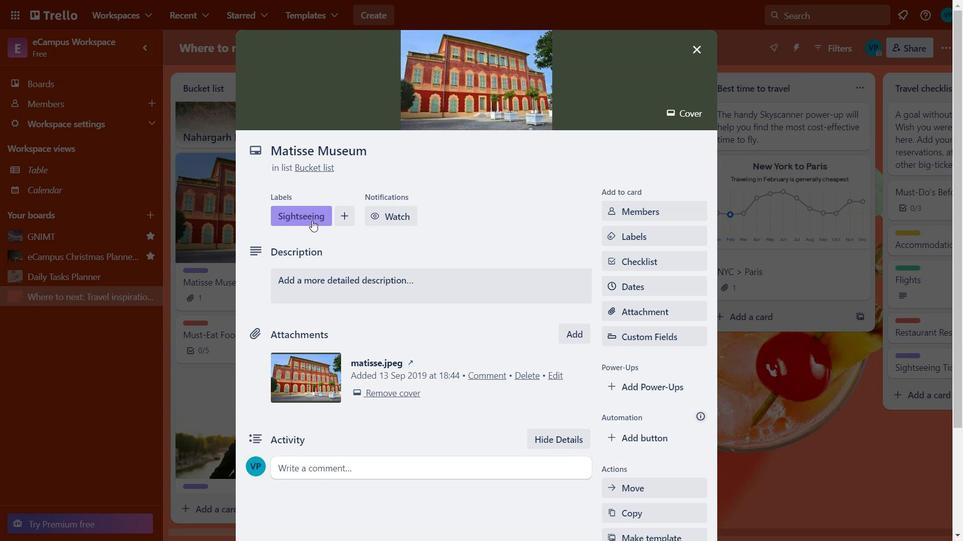 
Action: Mouse pressed left at (307, 222)
Screenshot: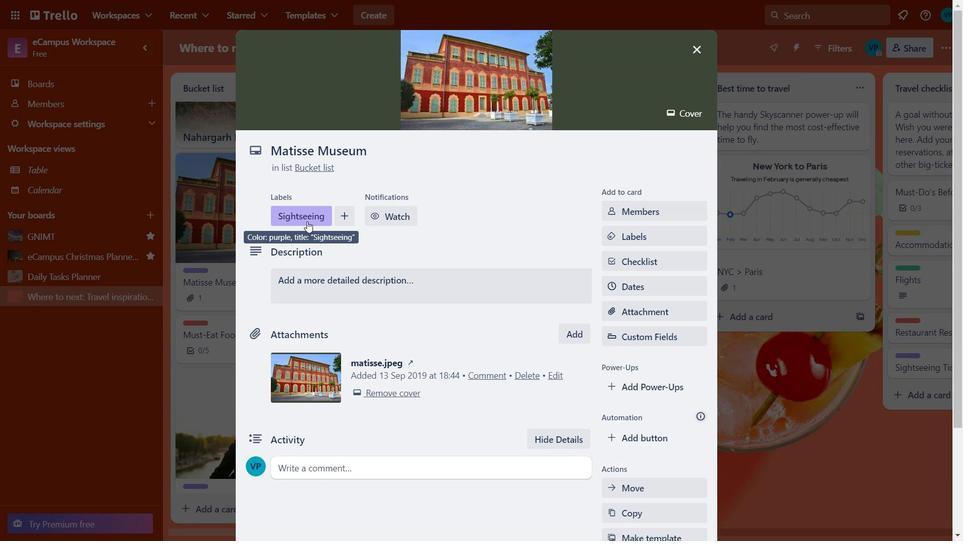 
Action: Mouse moved to (287, 407)
Screenshot: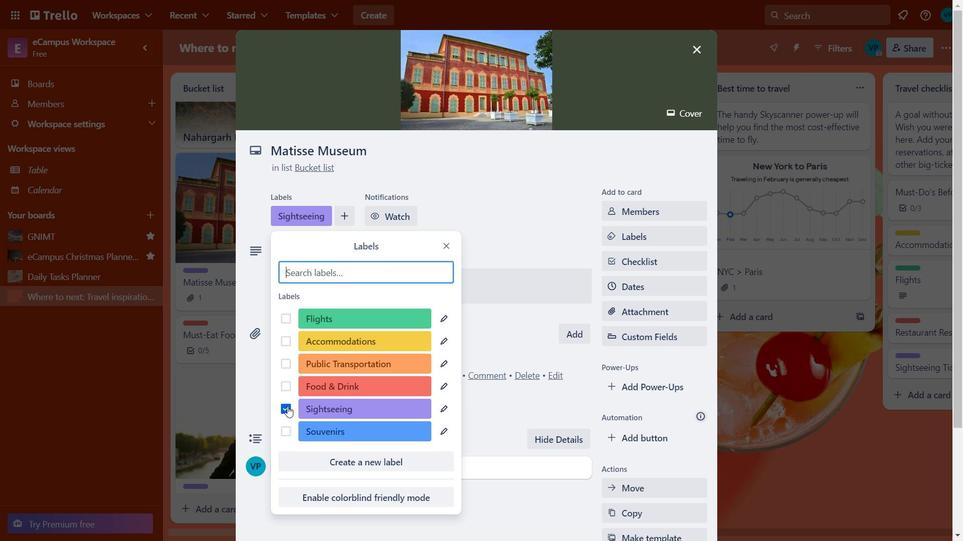 
Action: Mouse pressed left at (287, 407)
Screenshot: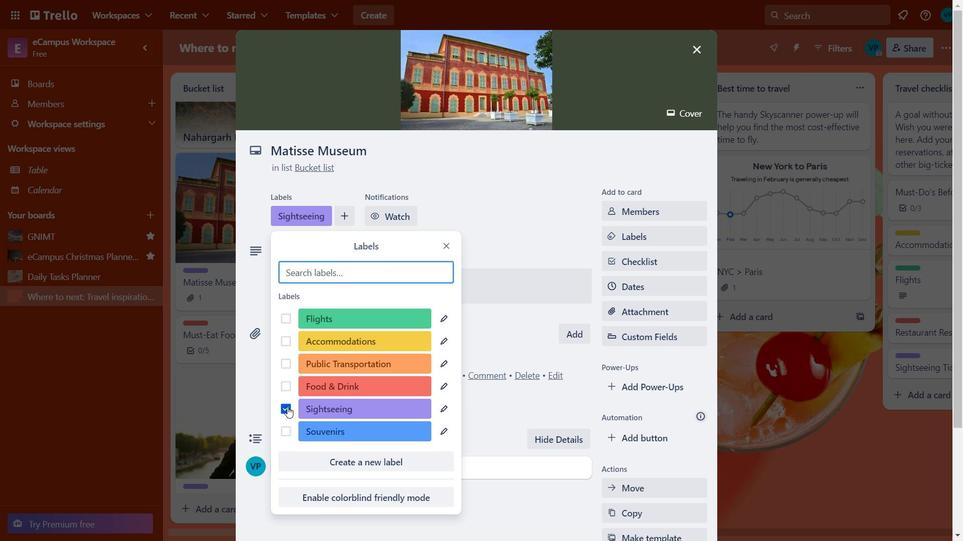 
Action: Mouse moved to (450, 248)
Screenshot: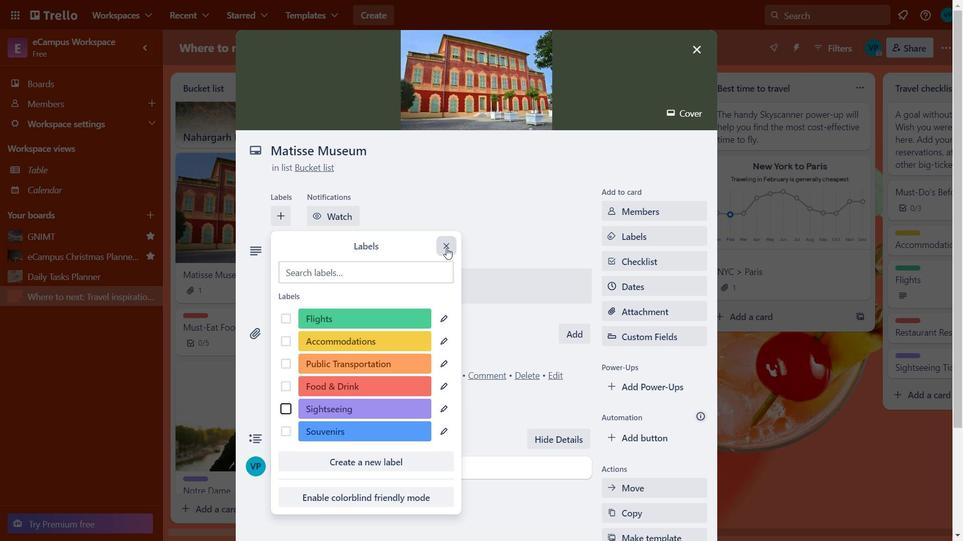 
Action: Mouse pressed left at (450, 248)
Screenshot: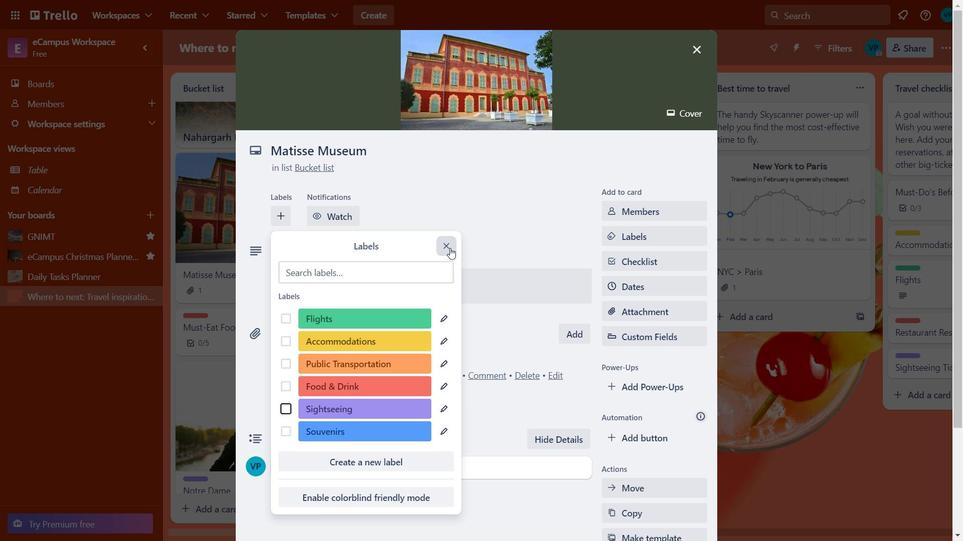 
Action: Mouse moved to (387, 154)
Screenshot: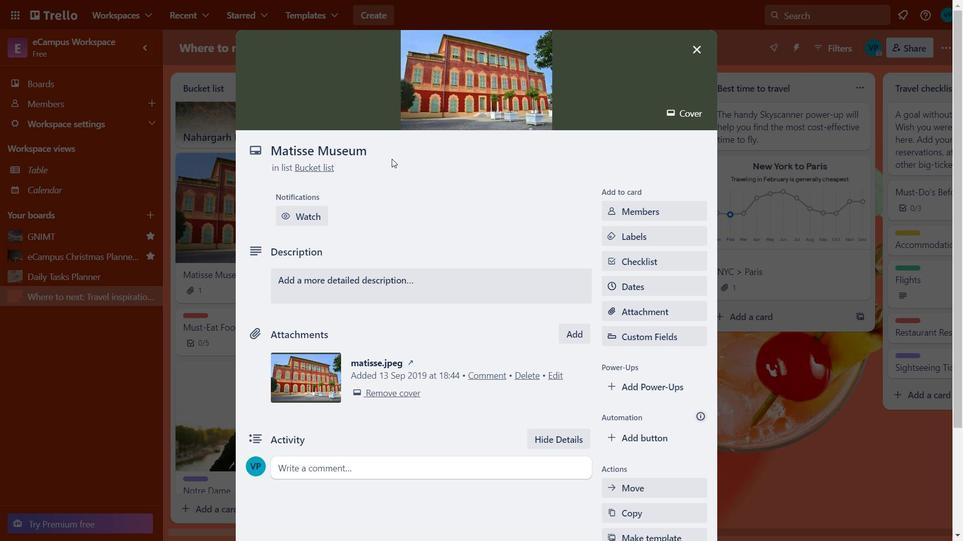 
Action: Mouse pressed left at (387, 154)
Screenshot: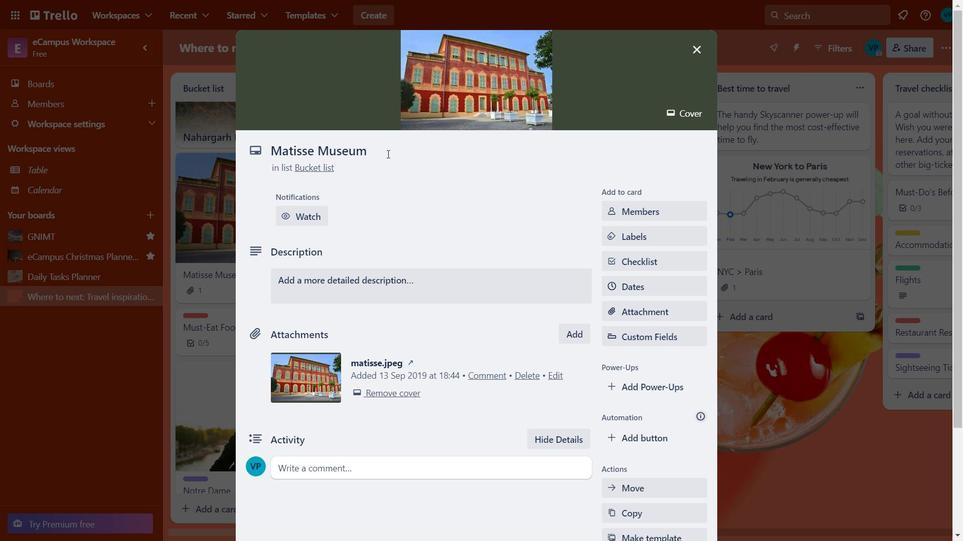 
Action: Key pressed <Key.backspace><Key.backspace><Key.backspace><Key.backspace><Key.backspace><Key.backspace><Key.backspace><Key.backspace><Key.backspace><Key.backspace><Key.backspace><Key.backspace><Key.backspace><Key.backspace><Key.backspace><Key.backspace><Key.backspace><Key.backspace><Key.backspace><Key.backspace><Key.backspace><Key.backspace><Key.backspace><Key.backspace><Key.backspace><Key.caps_lock>A<Key.caps_lock>mber<Key.space><Key.caps_lock>P<Key.caps_lock>alace
Screenshot: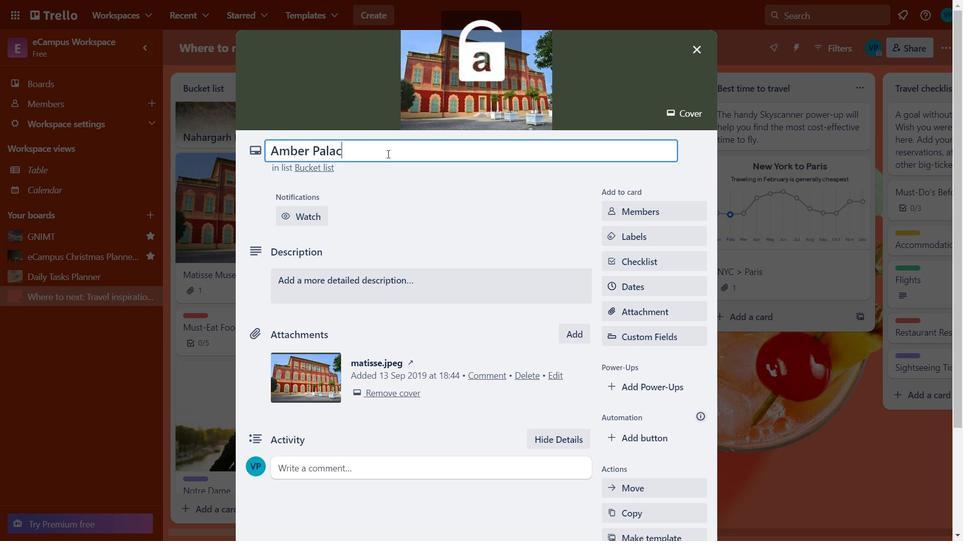 
Action: Mouse moved to (517, 376)
Screenshot: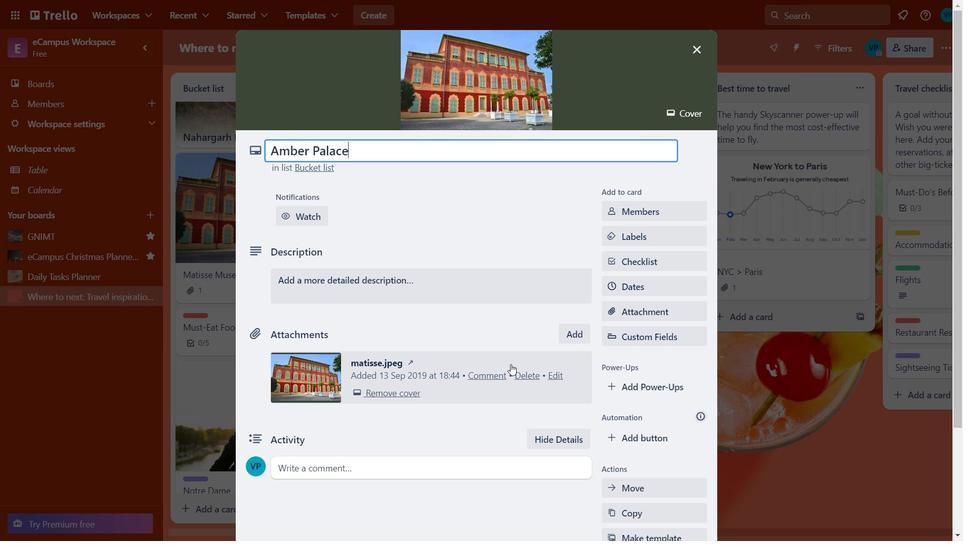 
Action: Mouse pressed left at (517, 376)
Screenshot: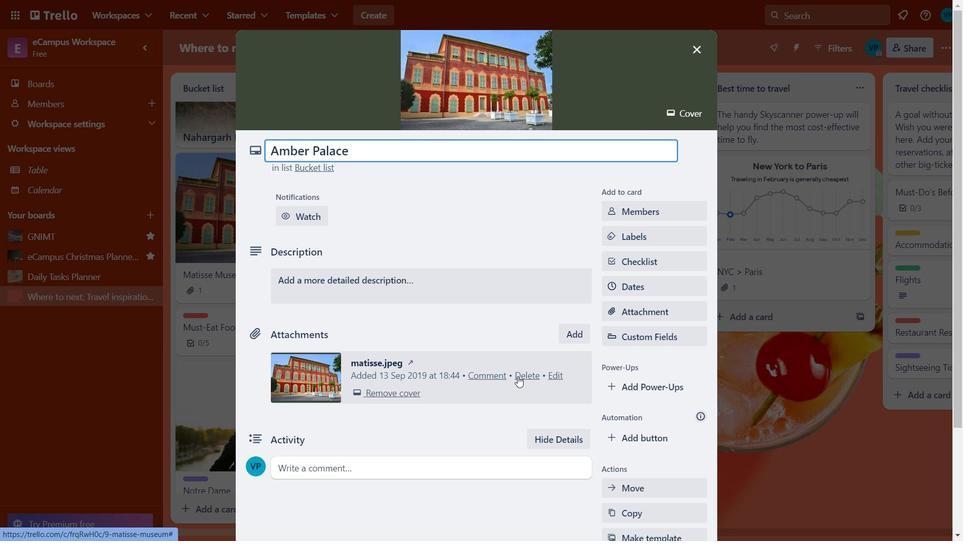 
Action: Mouse moved to (537, 466)
Screenshot: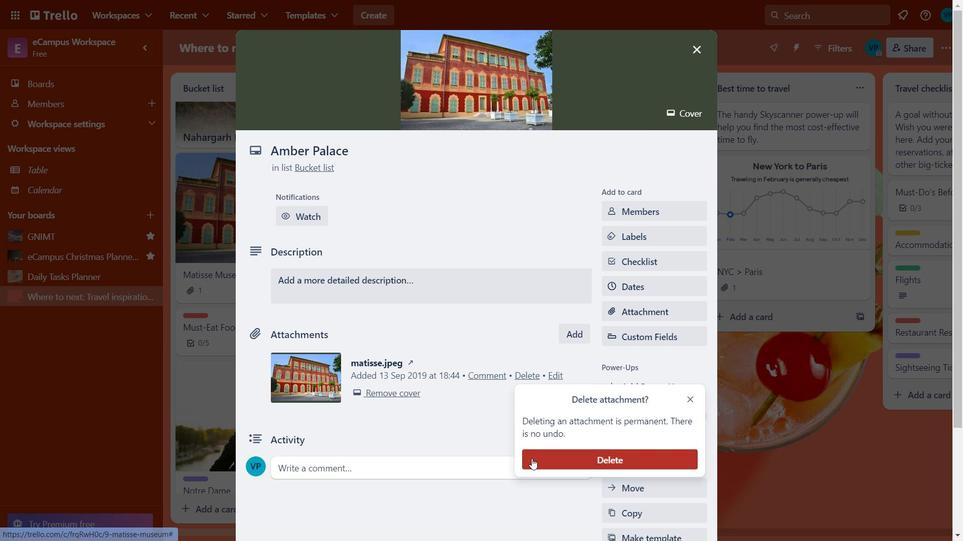 
Action: Mouse pressed left at (537, 466)
Screenshot: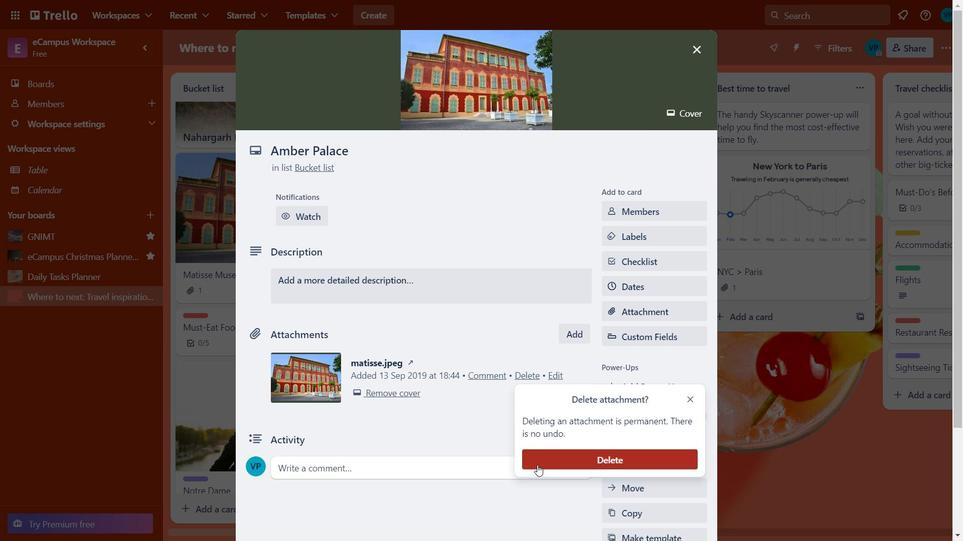 
Action: Mouse moved to (641, 231)
Screenshot: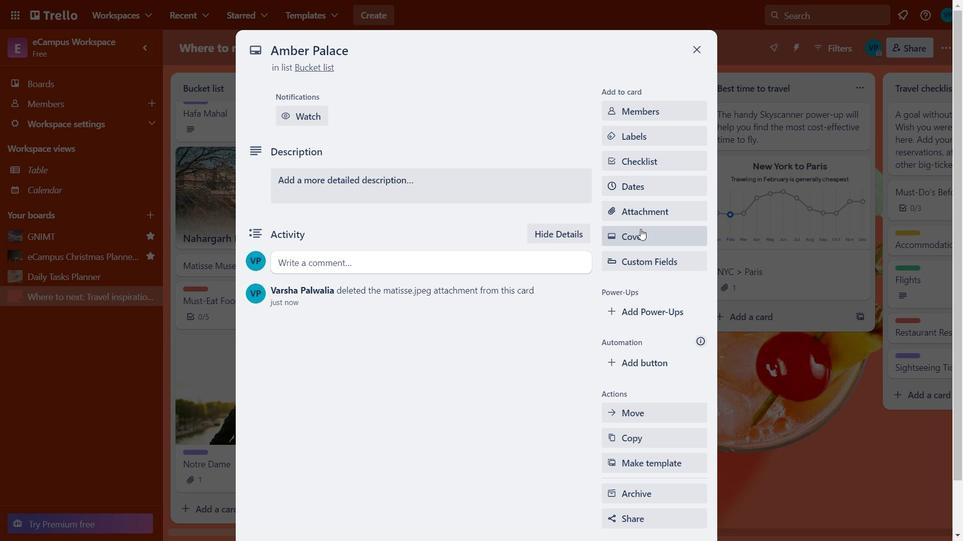 
Action: Mouse pressed left at (641, 231)
Screenshot: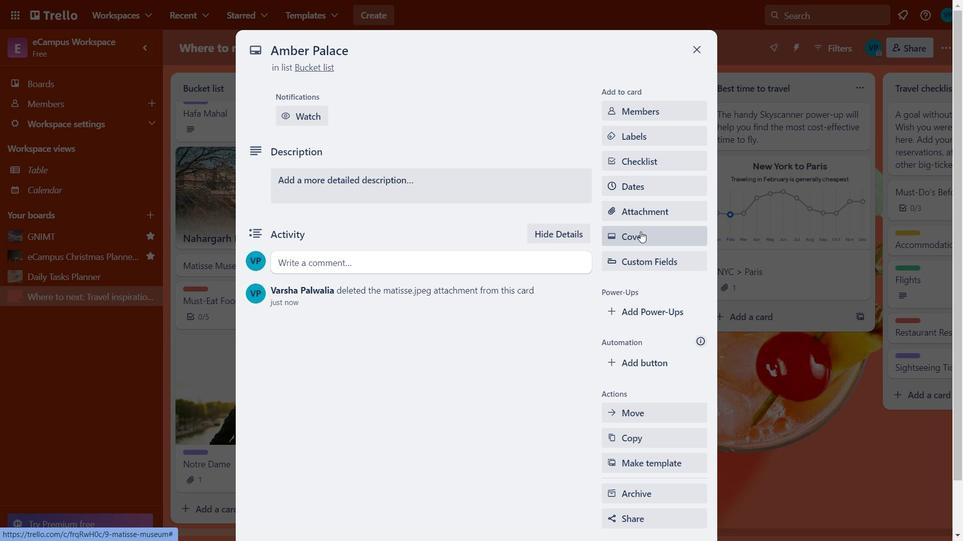 
Action: Mouse moved to (650, 342)
Screenshot: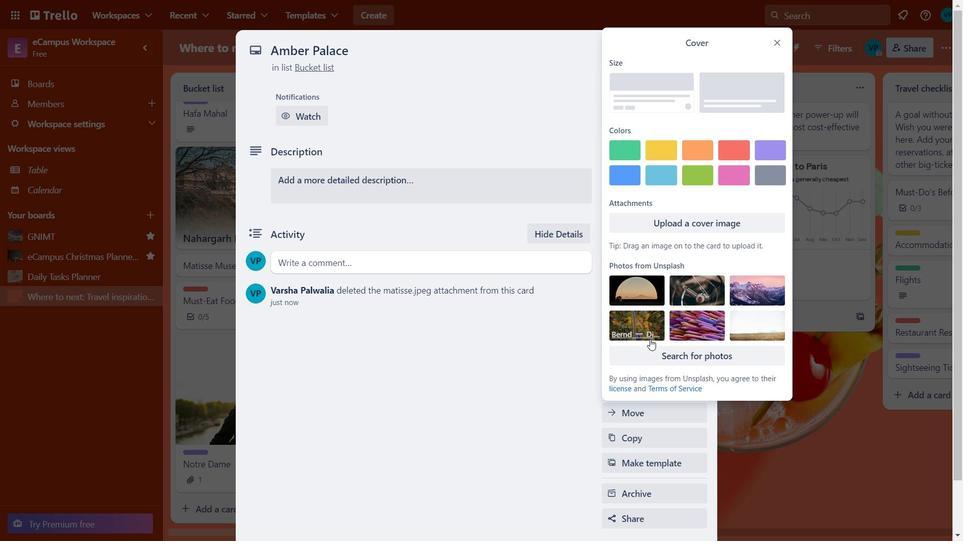 
Action: Mouse pressed left at (650, 342)
Screenshot: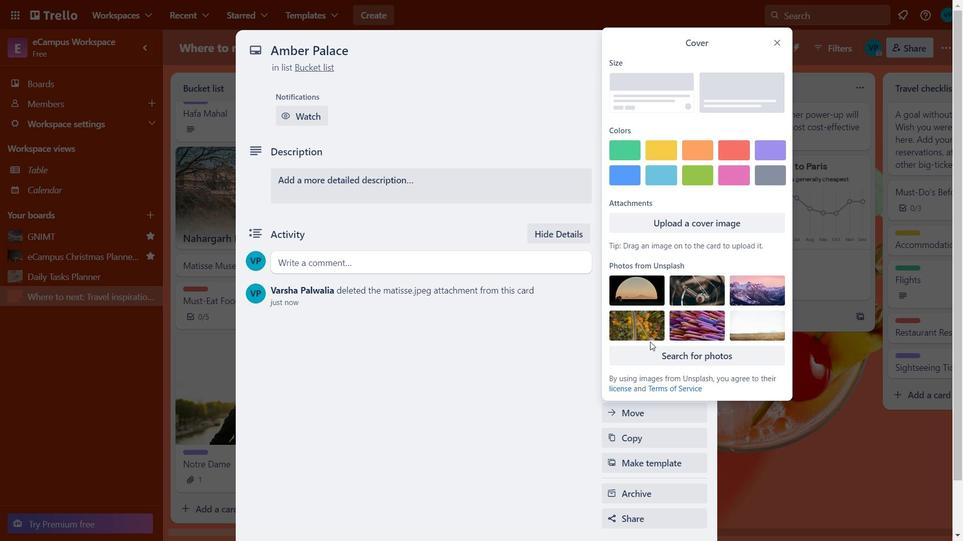 
Action: Mouse moved to (650, 351)
Screenshot: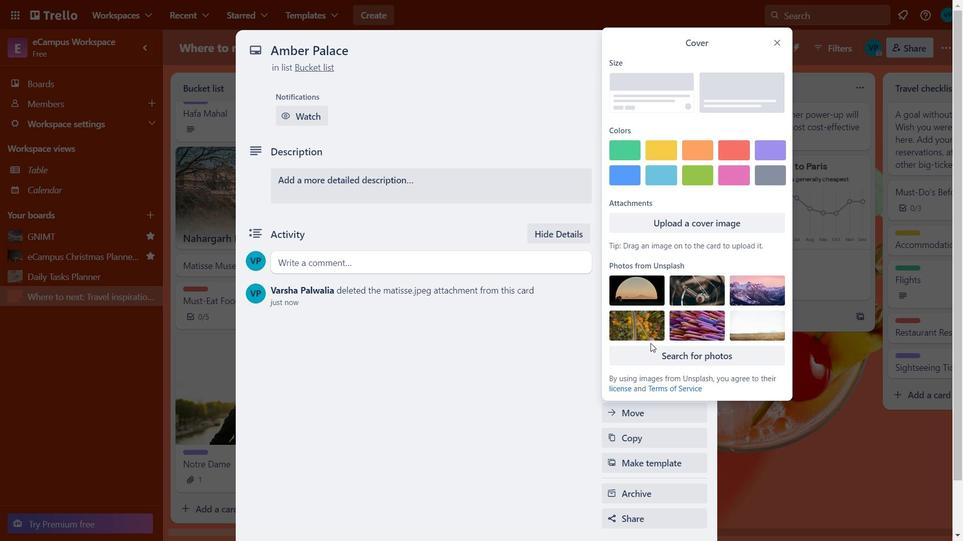 
Action: Mouse pressed left at (650, 351)
Screenshot: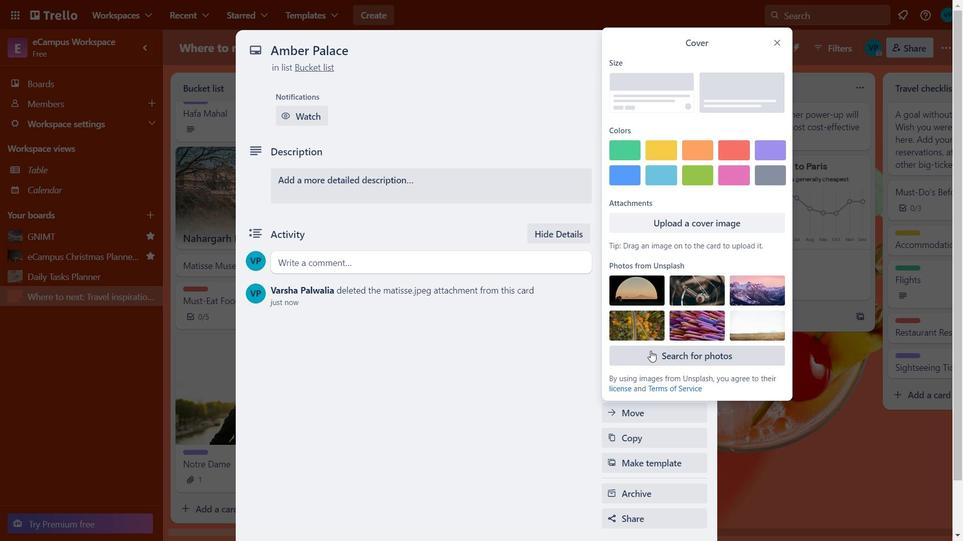 
Action: Mouse moved to (674, 79)
Screenshot: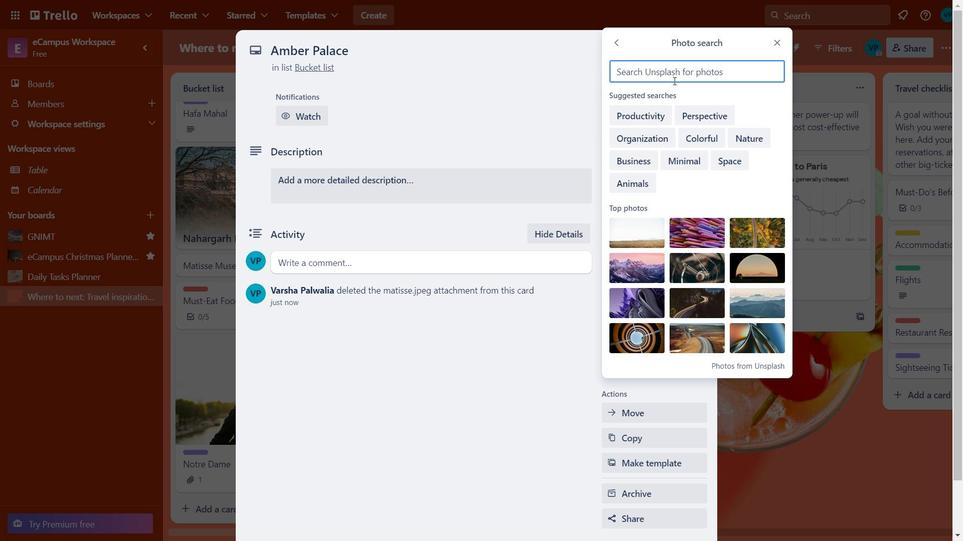 
Action: Key pressed <Key.caps_lock>A<Key.caps_lock>mber<Key.space><Key.caps_lock>P<Key.caps_lock>alace
Screenshot: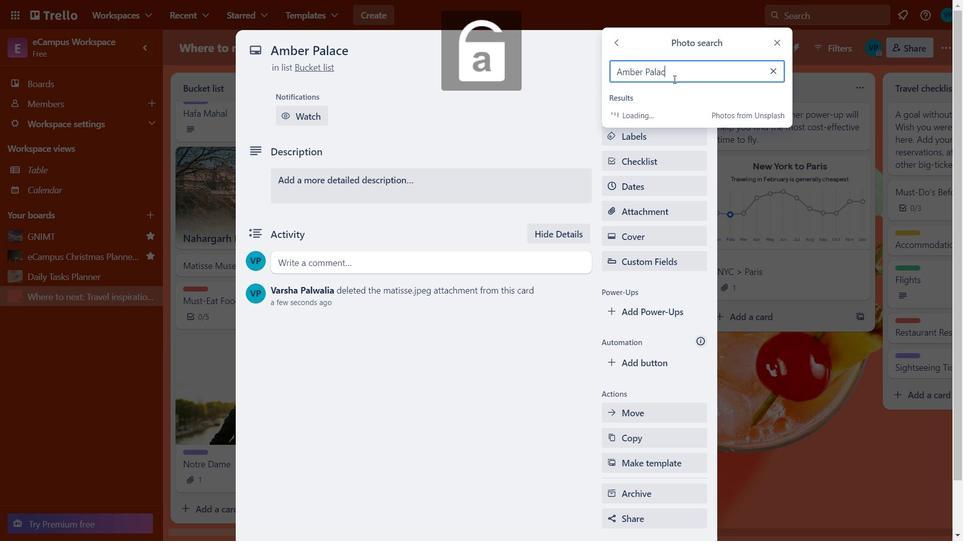 
Action: Mouse moved to (683, 234)
Screenshot: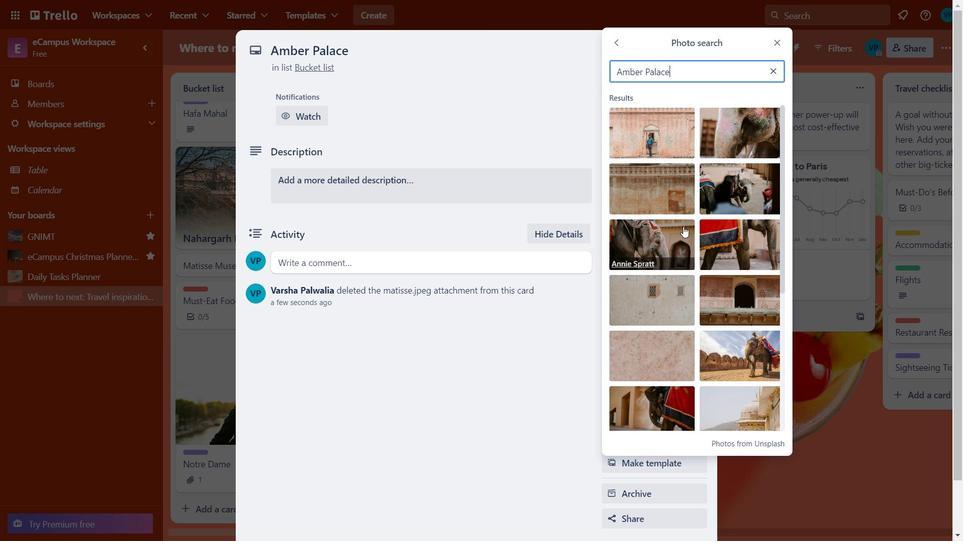 
Action: Mouse scrolled (683, 234) with delta (0, 0)
Screenshot: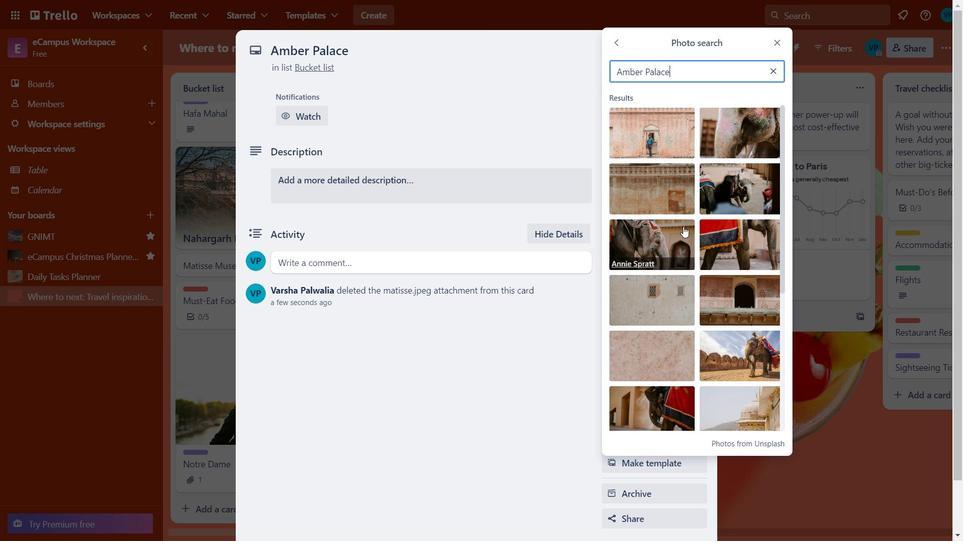 
Action: Mouse moved to (683, 251)
Screenshot: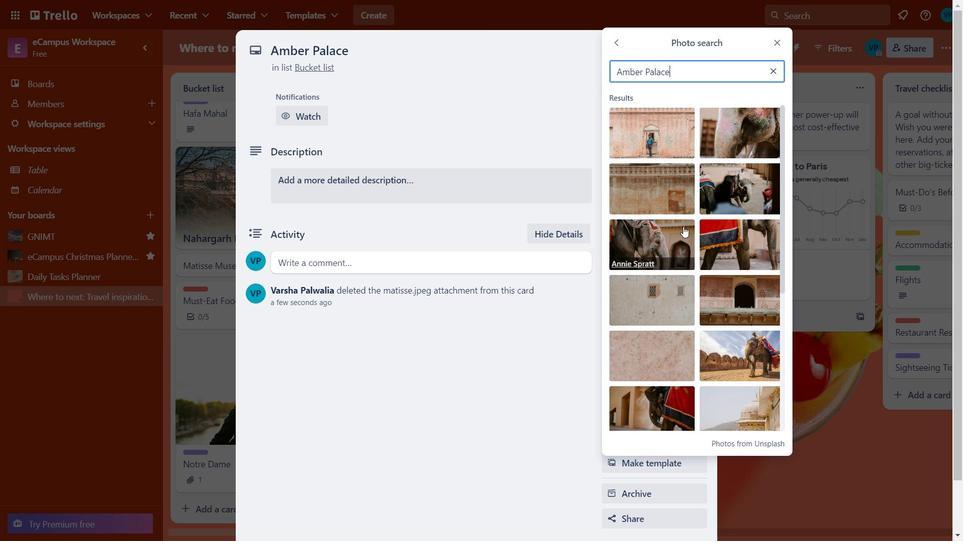 
Action: Mouse scrolled (683, 251) with delta (0, 0)
Screenshot: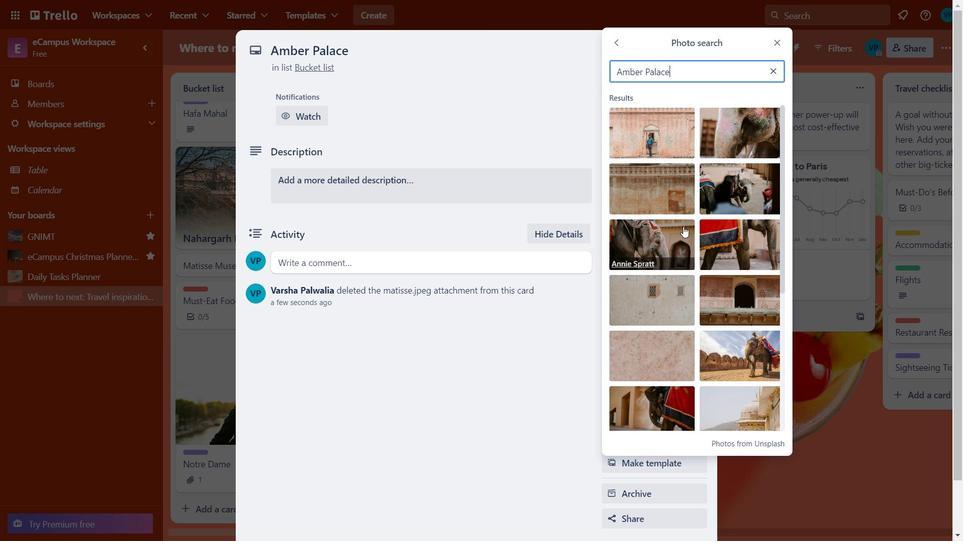
Action: Mouse moved to (683, 259)
Screenshot: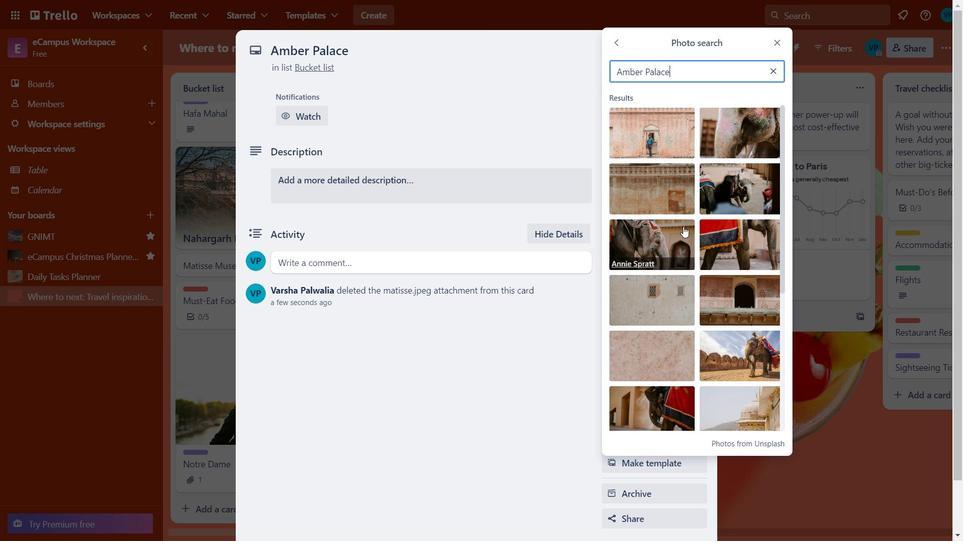 
Action: Mouse scrolled (683, 258) with delta (0, 0)
Screenshot: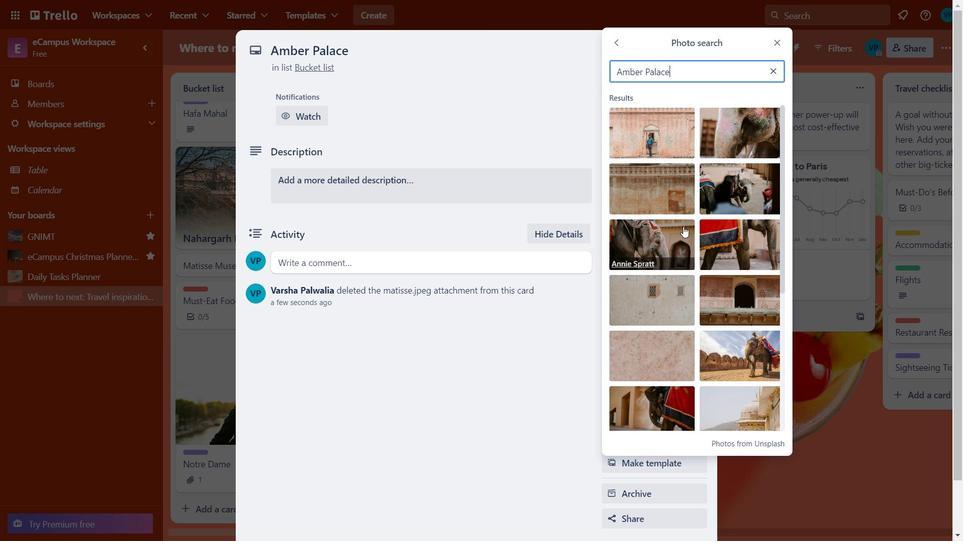 
Action: Mouse moved to (684, 264)
Screenshot: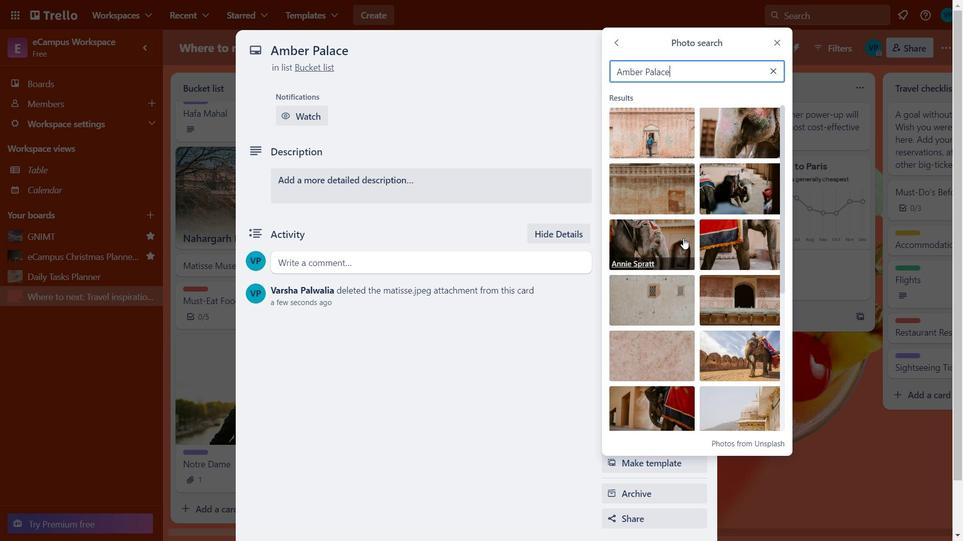 
Action: Mouse scrolled (684, 264) with delta (0, 0)
Screenshot: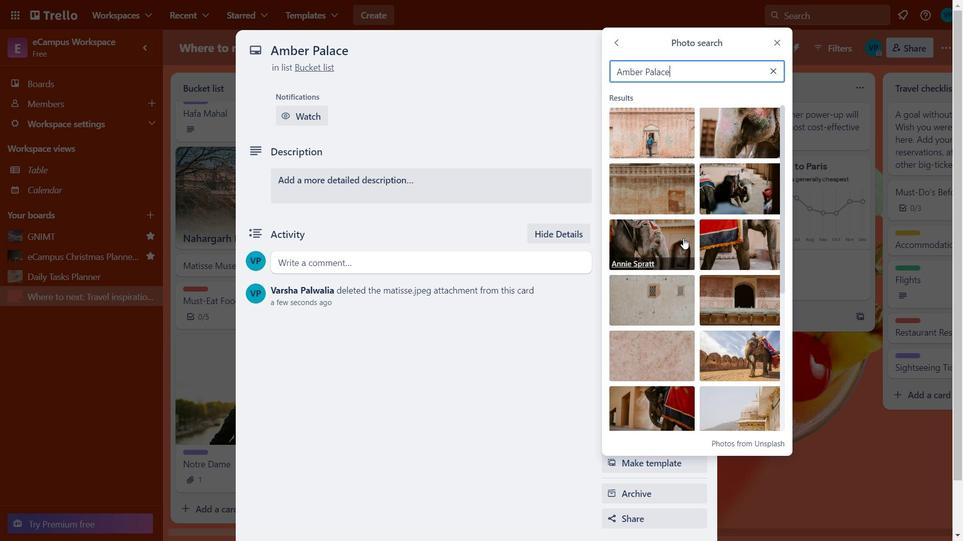 
Action: Mouse moved to (684, 266)
Screenshot: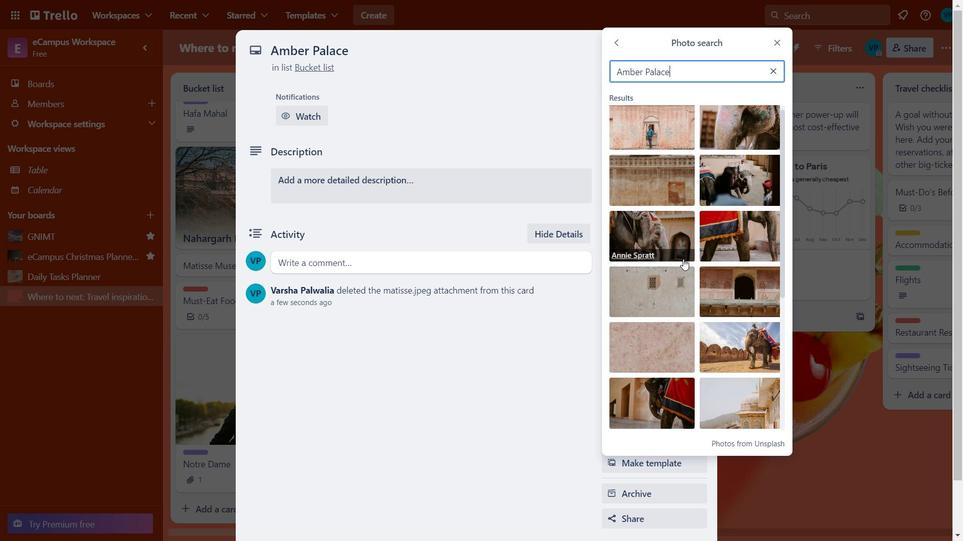 
Action: Mouse scrolled (684, 266) with delta (0, 0)
Screenshot: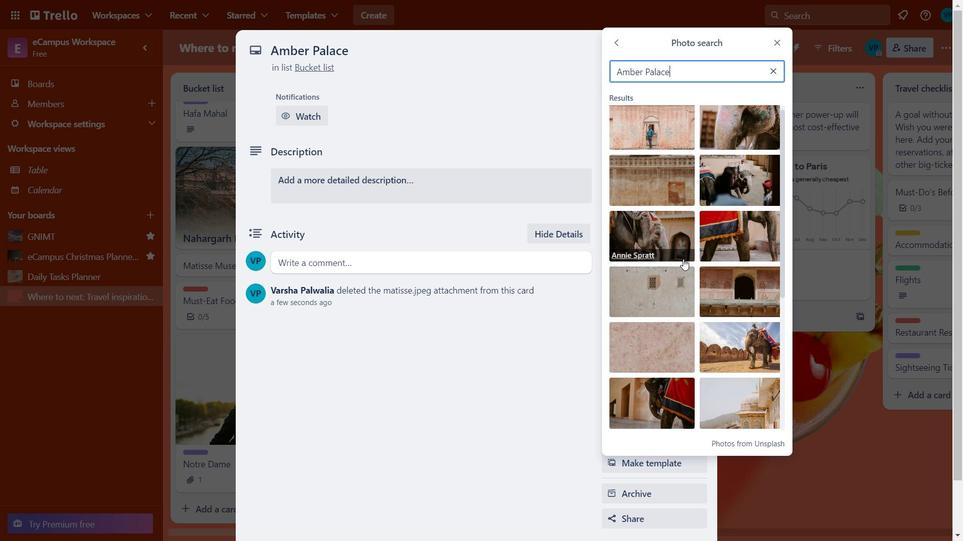 
Action: Mouse moved to (738, 215)
Screenshot: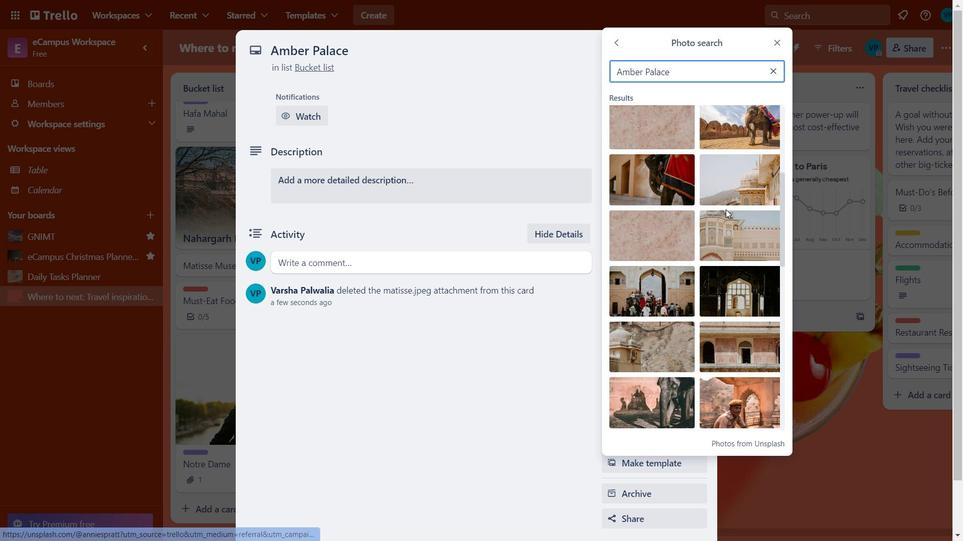 
Action: Mouse pressed left at (738, 215)
Screenshot: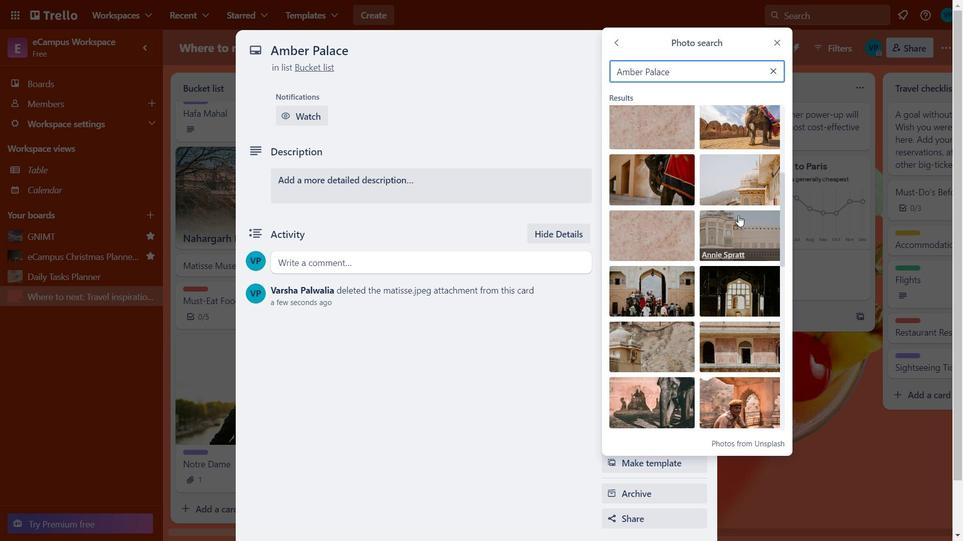 
Action: Mouse moved to (721, 94)
Screenshot: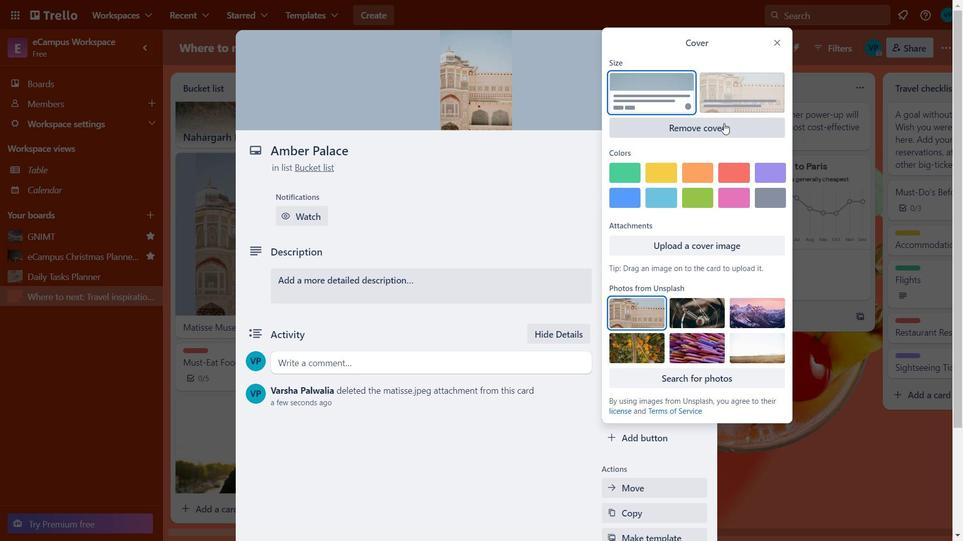 
Action: Mouse pressed left at (721, 94)
Screenshot: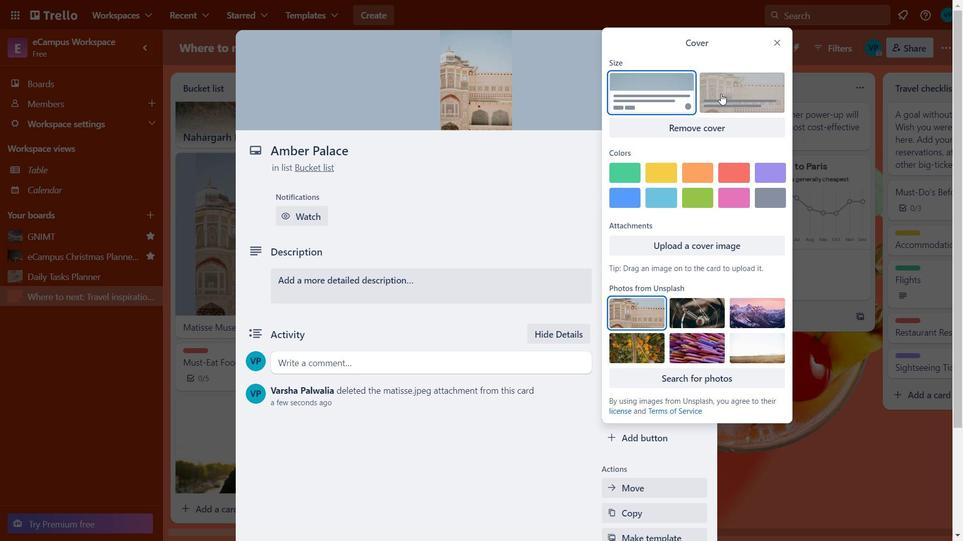 
Action: Mouse moved to (777, 38)
Screenshot: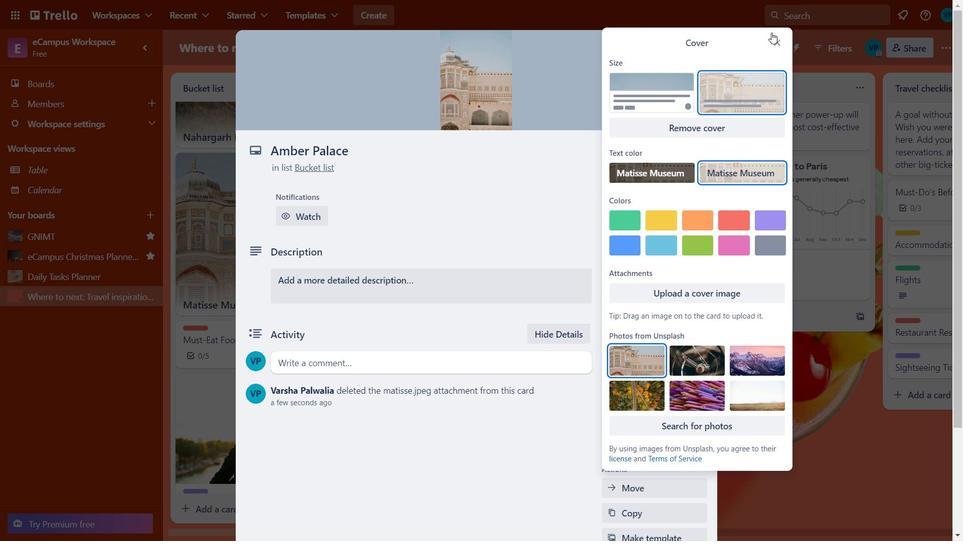 
Action: Mouse pressed left at (777, 38)
Screenshot: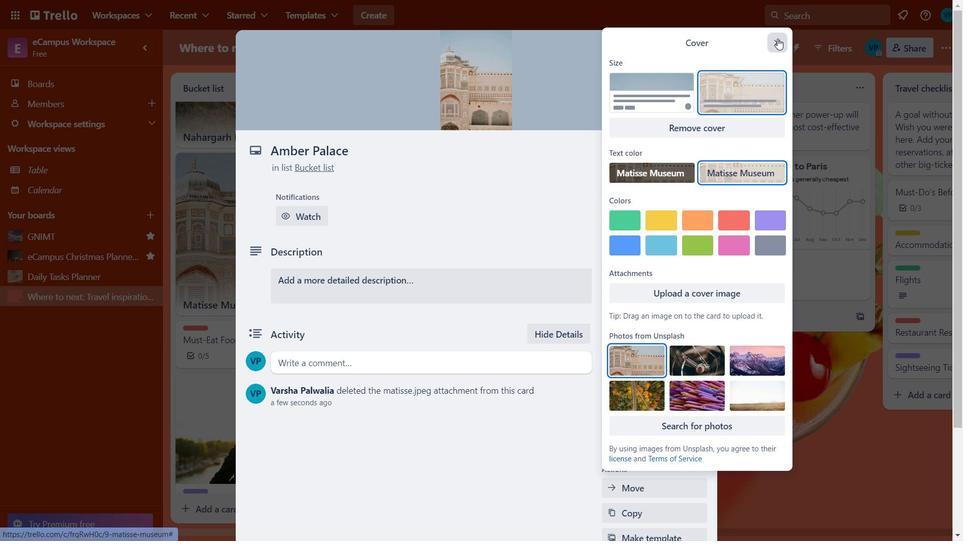 
Action: Mouse moved to (336, 283)
Screenshot: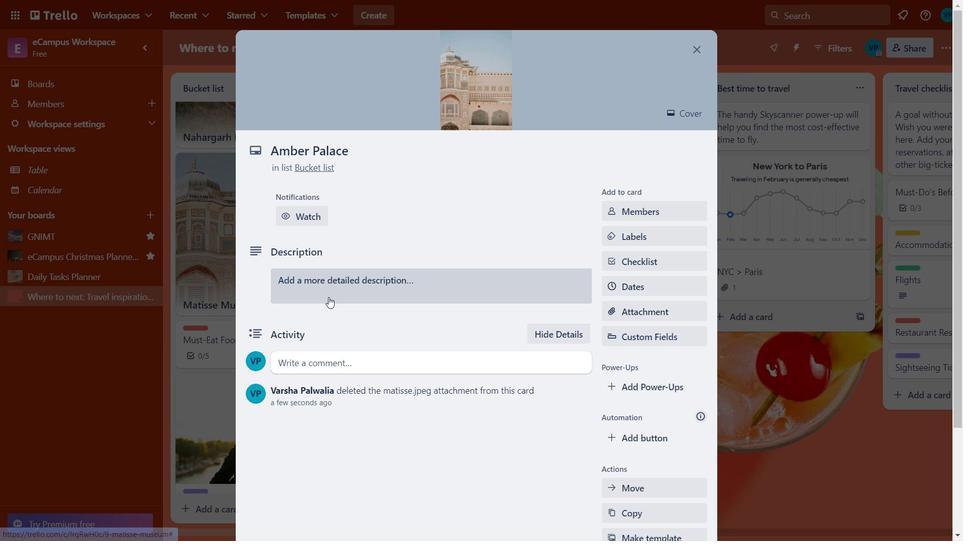 
Action: Mouse pressed left at (336, 283)
Screenshot: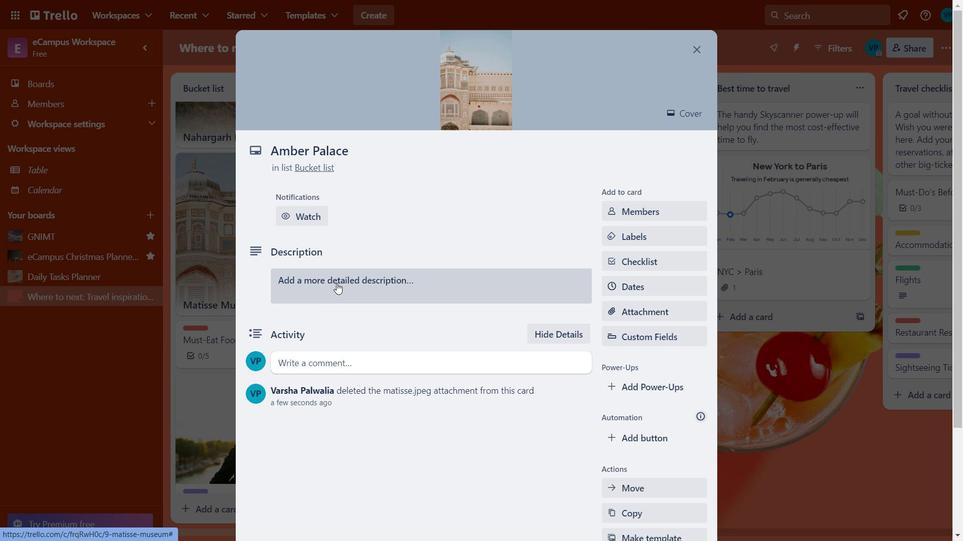 
Action: Key pressed <Key.caps_lock>A<Key.caps_lock>mber<Key.space><Key.caps_lock>P<Key.caps_lock>alace<Key.space>-<Key.enter>
Screenshot: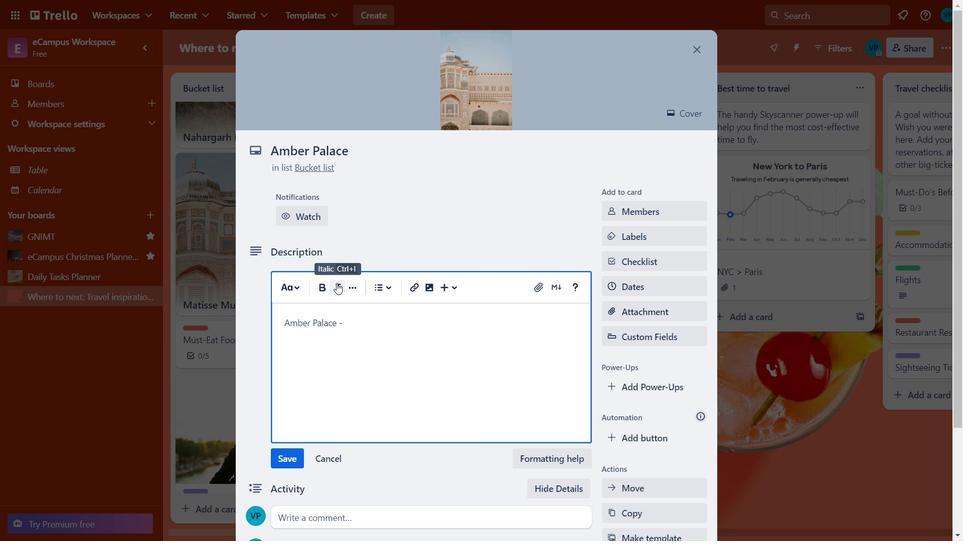 
Action: Mouse moved to (388, 296)
Screenshot: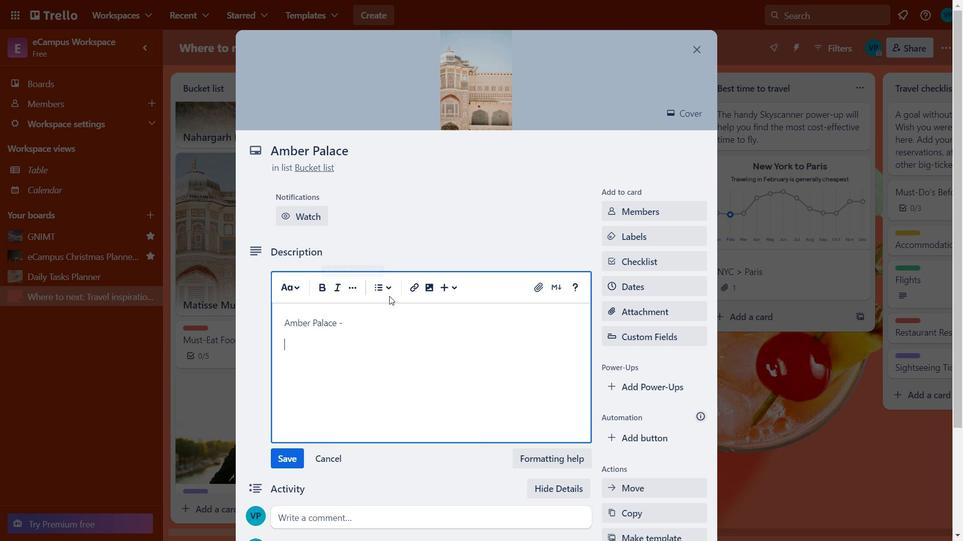 
Action: Mouse pressed left at (388, 296)
Screenshot: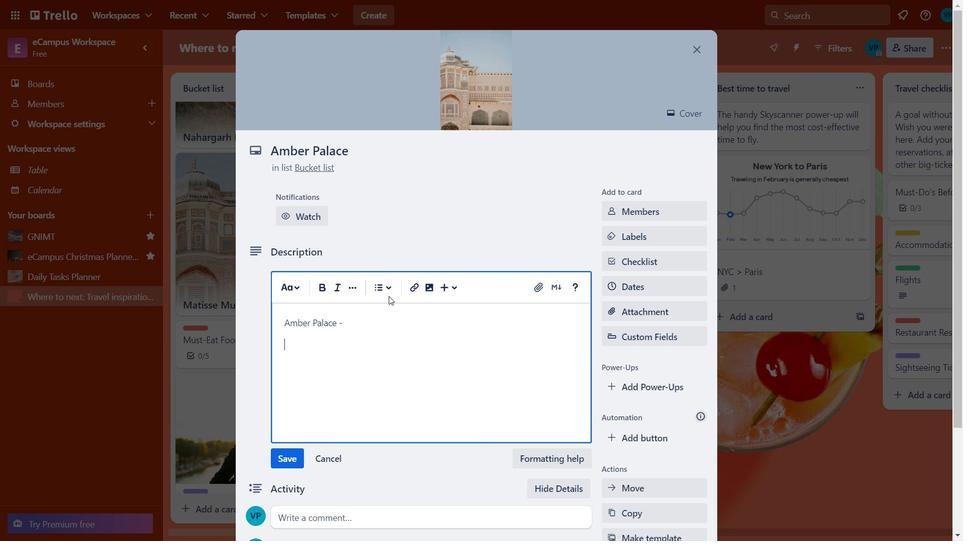 
Action: Mouse moved to (380, 289)
Screenshot: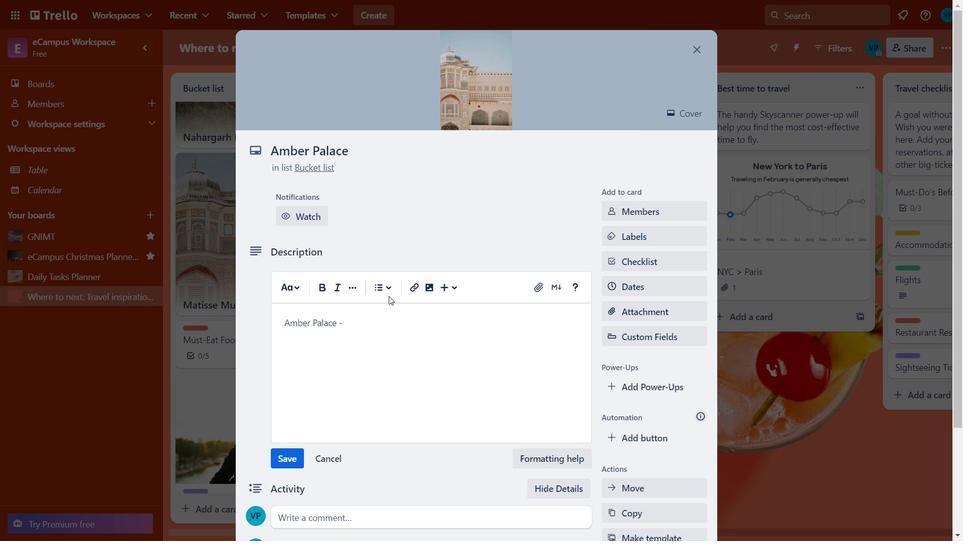 
Action: Mouse pressed left at (380, 289)
Screenshot: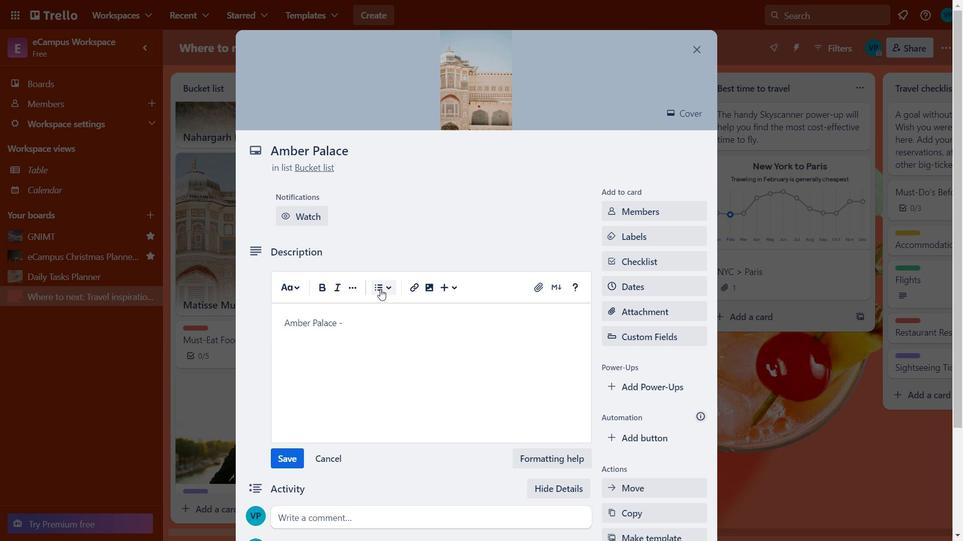 
Action: Mouse moved to (391, 321)
Screenshot: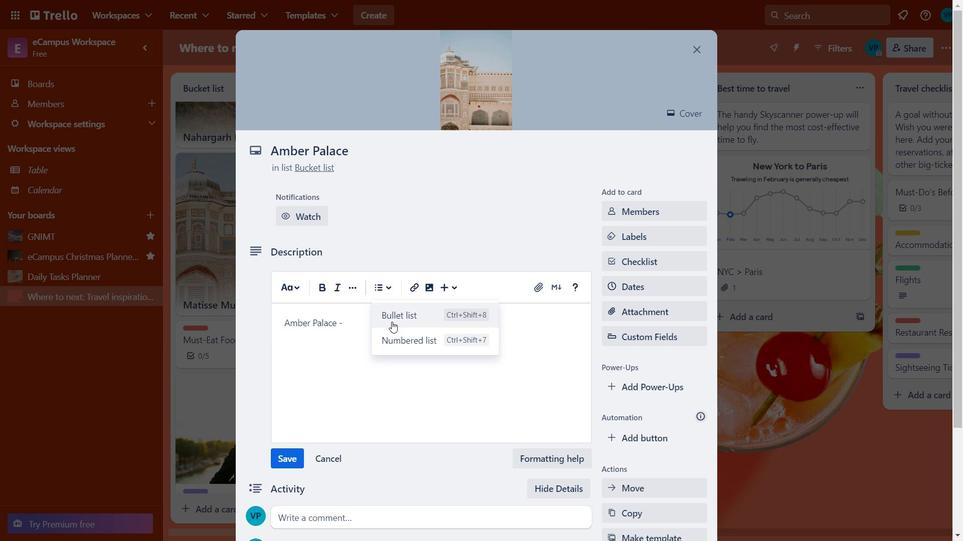 
Action: Mouse pressed left at (391, 321)
Screenshot: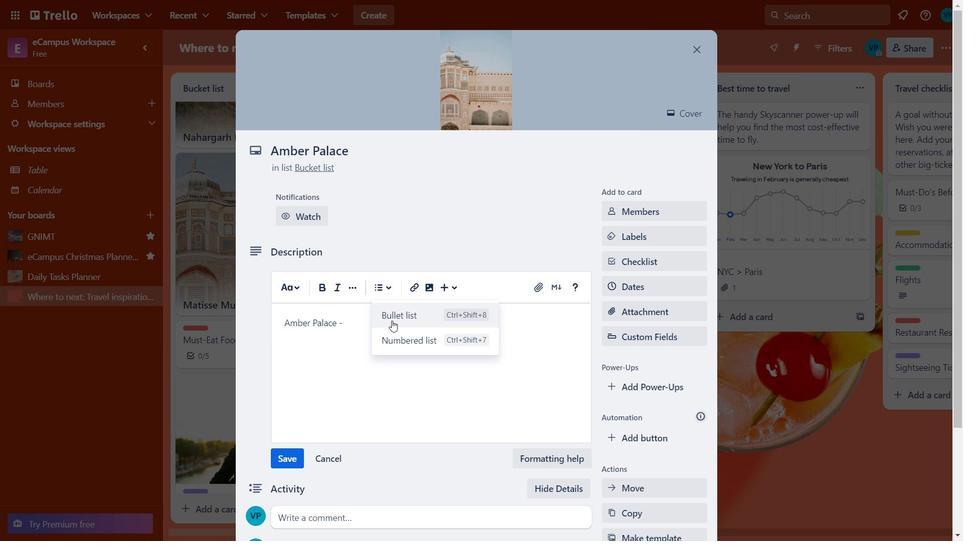 
Action: Mouse moved to (300, 334)
Screenshot: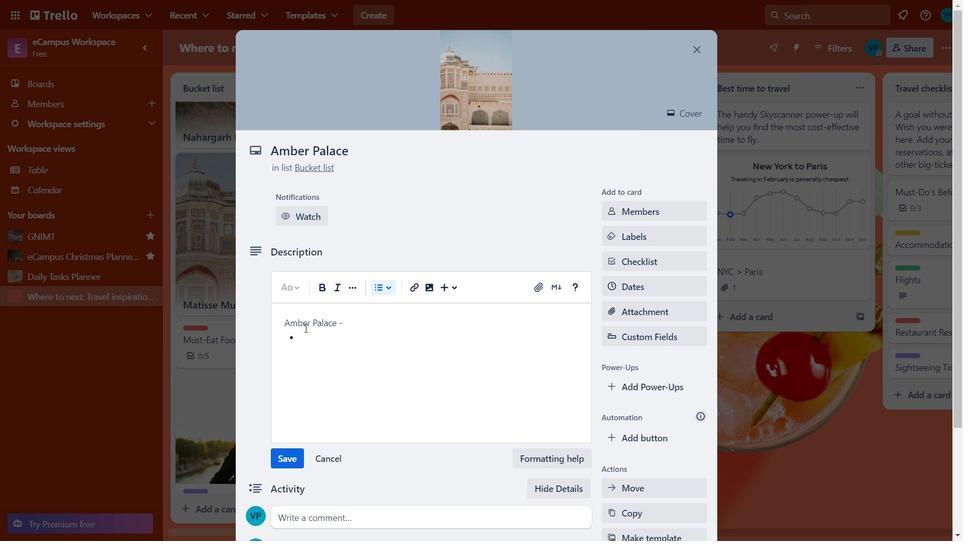 
Action: Mouse pressed left at (300, 334)
Screenshot: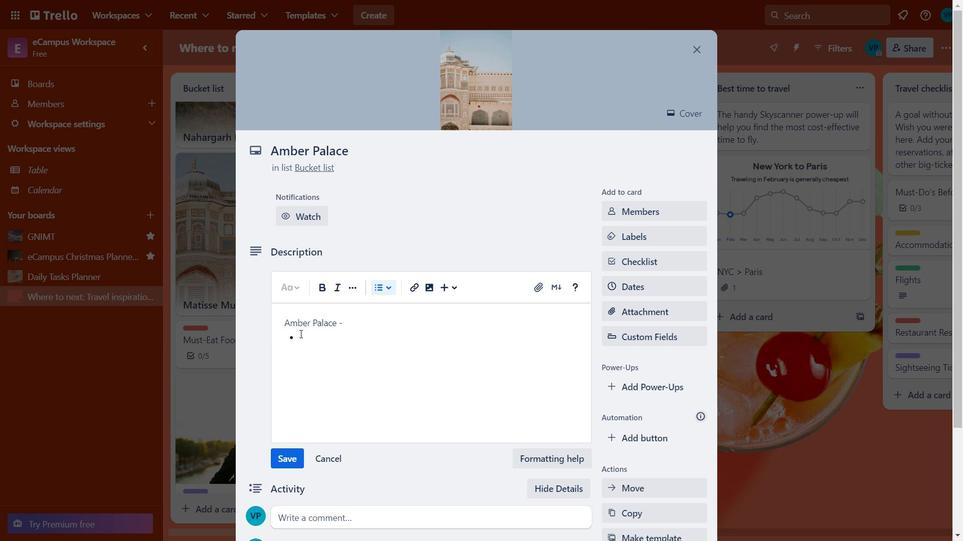 
Action: Key pressed <Key.caps_lock>S<Key.caps_lock>tructure<Key.space>known<Key.space>as<Key.space>both<Key.space><Key.caps_lock>A<Key.caps_lock>mer<Key.space>and<Key.space><Key.caps_lock>A<Key.caps_lock>ber<Key.space><Key.backspace>,<Key.space>with<Key.space><Key.caps_lock>H<Key.caps_lock>indu<Key.space><Key.shift>&<Key.space><Key.caps_lock>M<Key.caps_lock>uslim<Key.space>elements<Key.space><Key.shift><Key.shift><Key.shift><Key.shift><Key.shift><Key.shift><Key.shift><Key.shift><Key.shift><Key.shift><Key.shift><Key.shift>&b<Key.backspace><Key.space>offering<Key.space>elephant<Key.space>rides,<Key.backspace>.
Screenshot: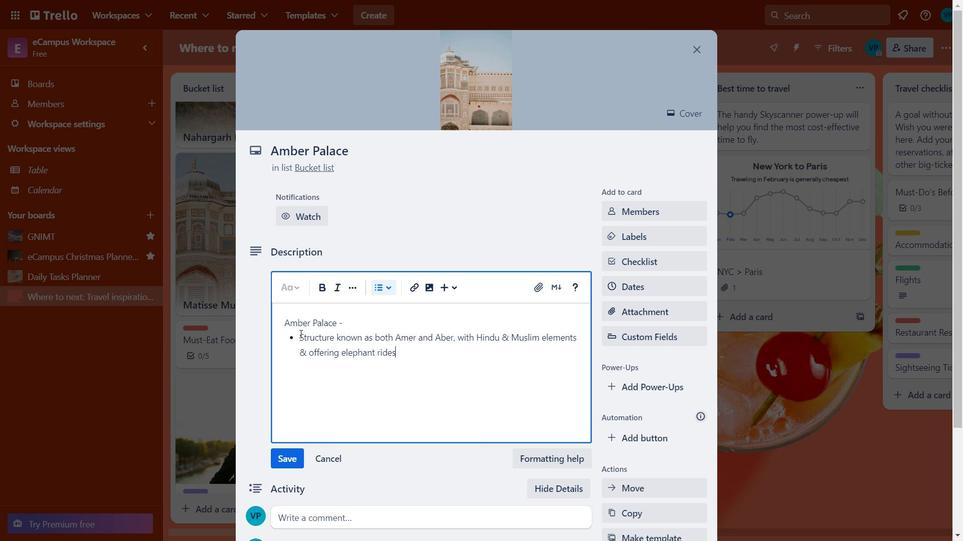 
Action: Mouse moved to (294, 465)
Screenshot: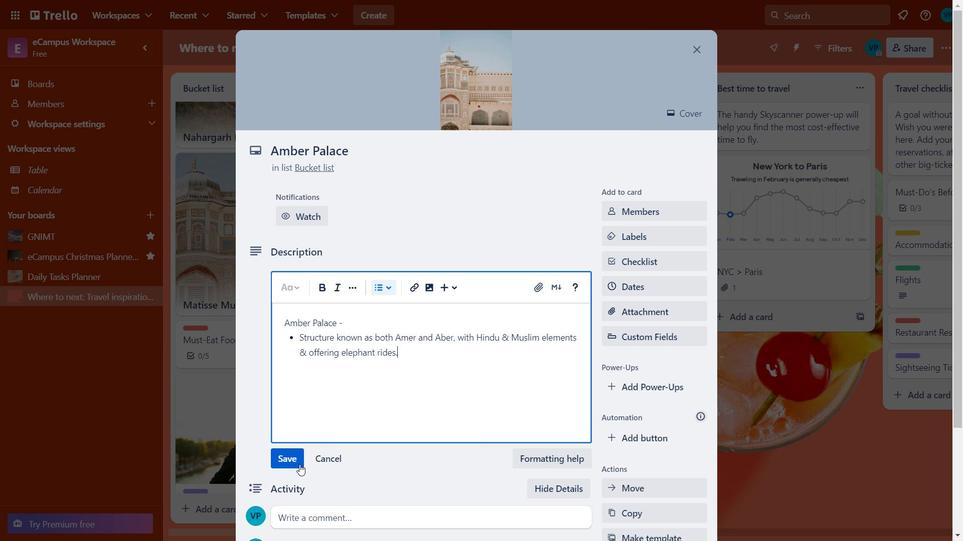 
Action: Mouse pressed left at (294, 465)
Screenshot: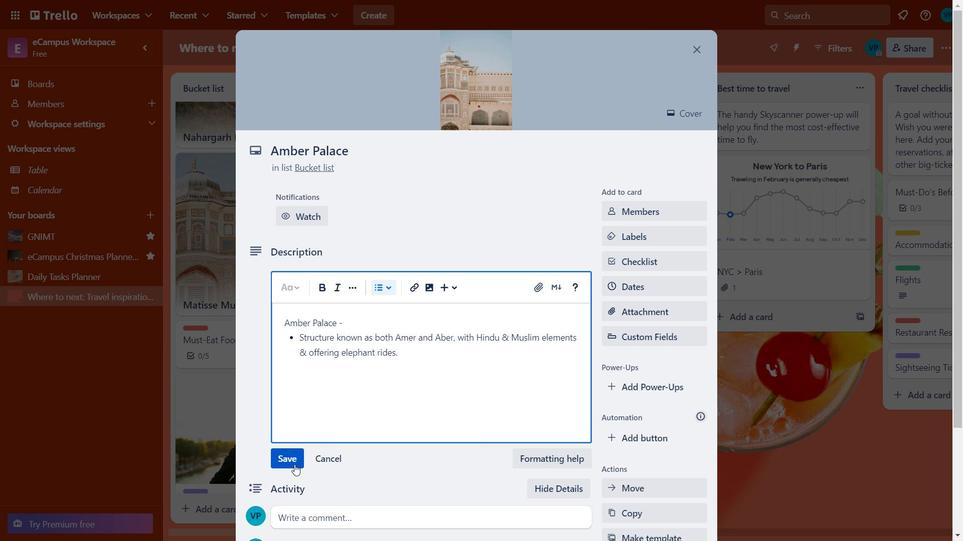 
Action: Mouse moved to (700, 44)
Screenshot: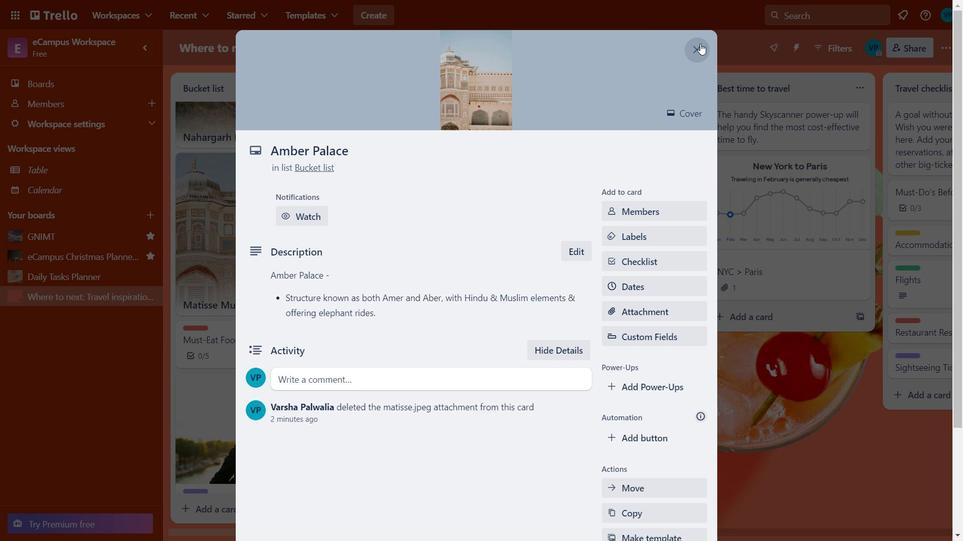 
Action: Mouse pressed left at (700, 44)
Screenshot: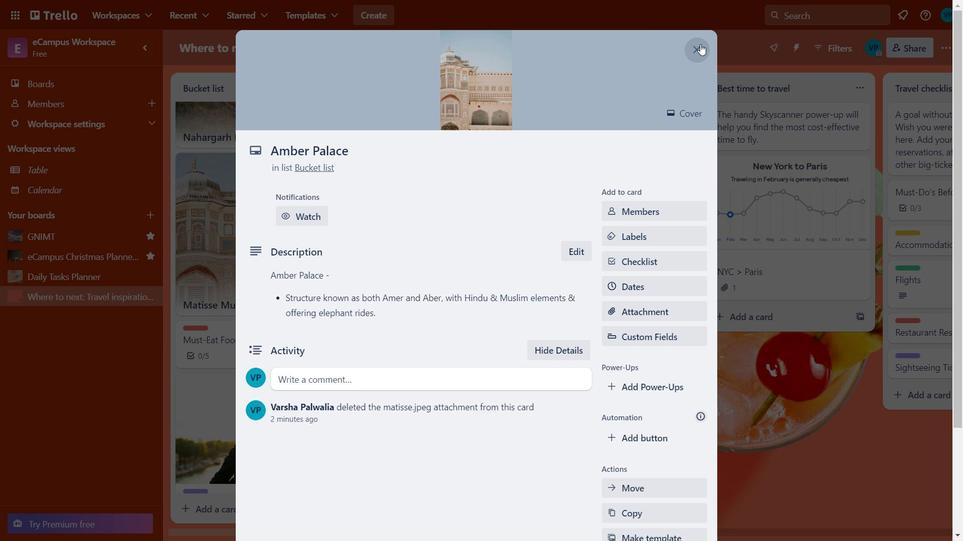 
Action: Mouse moved to (267, 340)
Screenshot: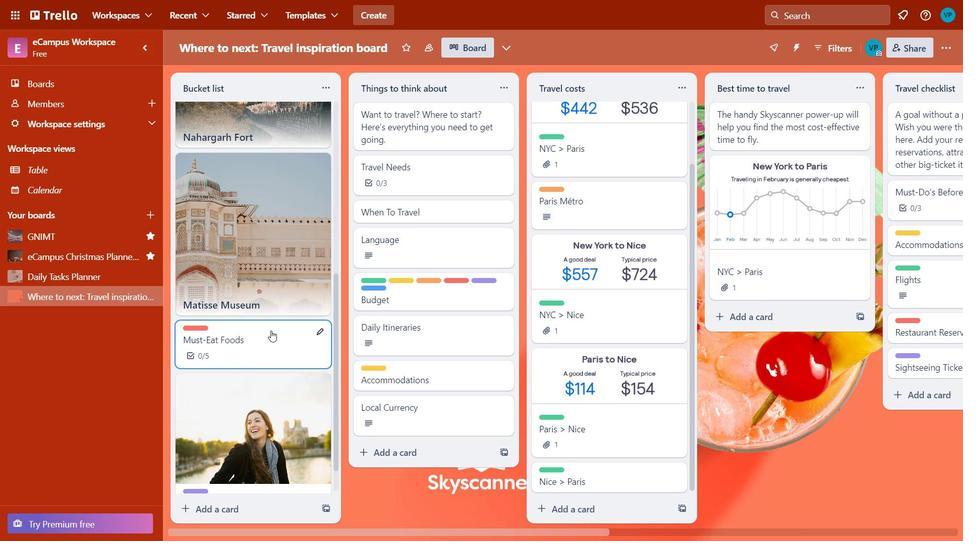 
Action: Mouse pressed left at (267, 340)
Screenshot: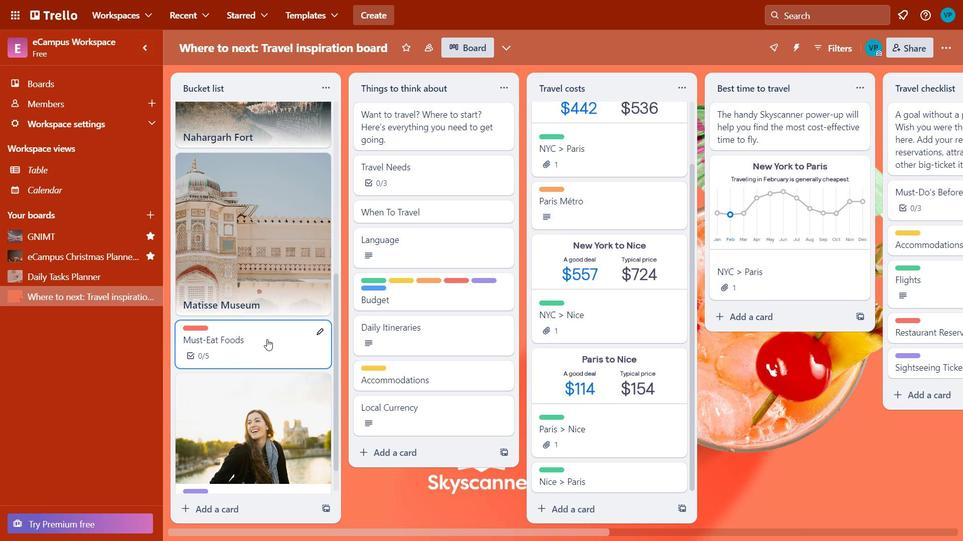 
Action: Mouse moved to (555, 228)
Screenshot: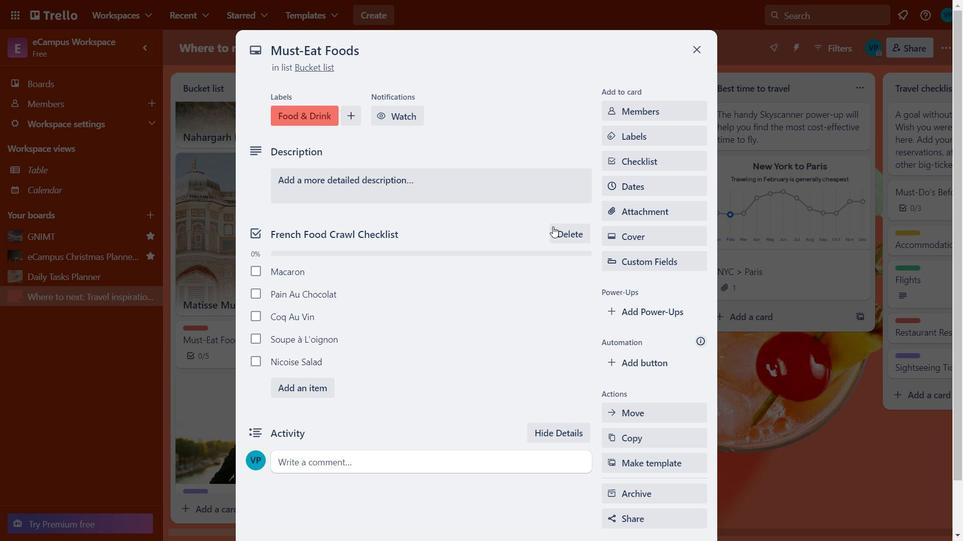 
Action: Mouse pressed left at (555, 228)
Screenshot: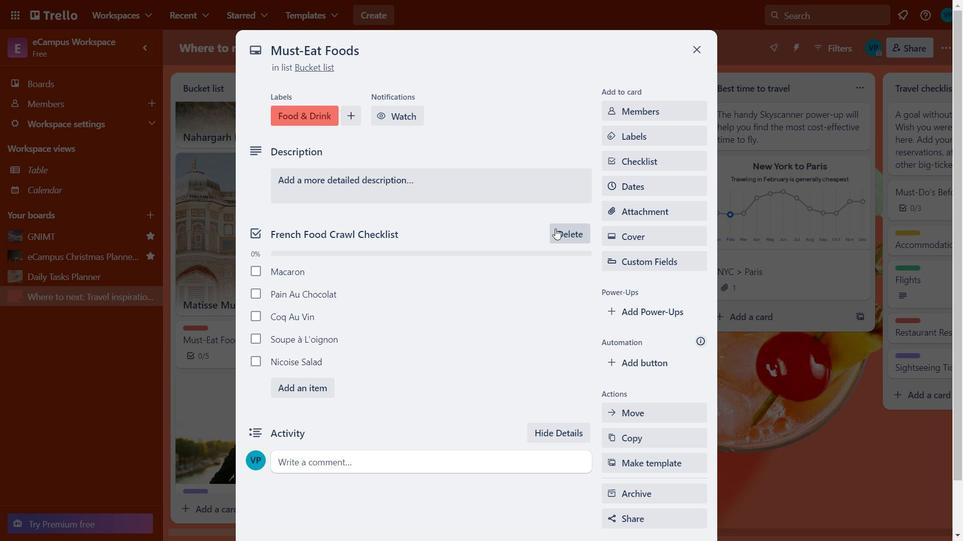 
Action: Mouse moved to (570, 330)
Screenshot: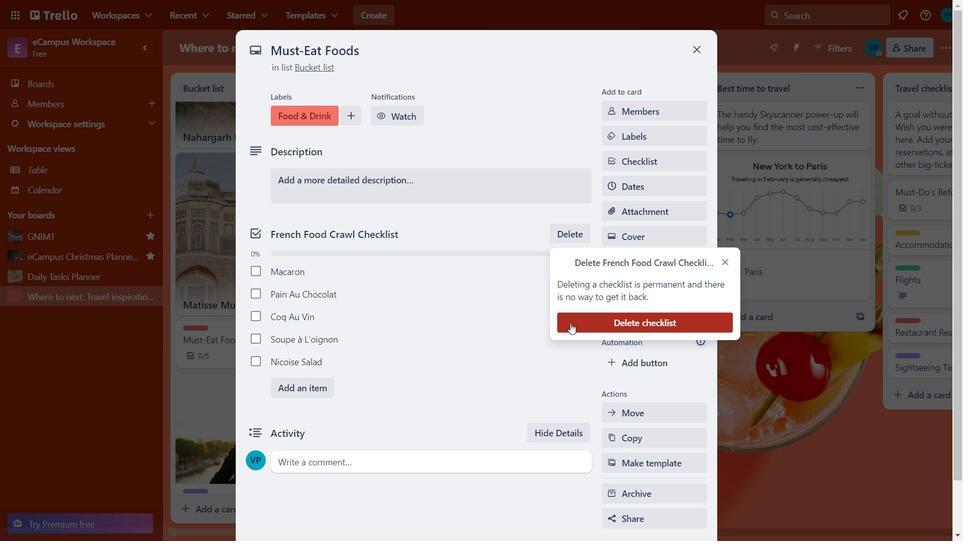 
Action: Mouse pressed left at (570, 330)
Screenshot: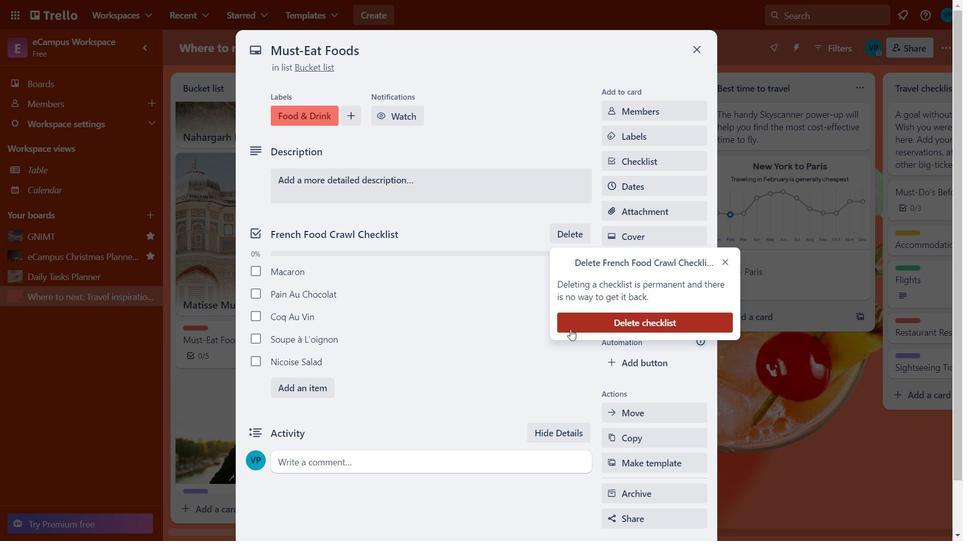 
Action: Mouse moved to (391, 184)
Screenshot: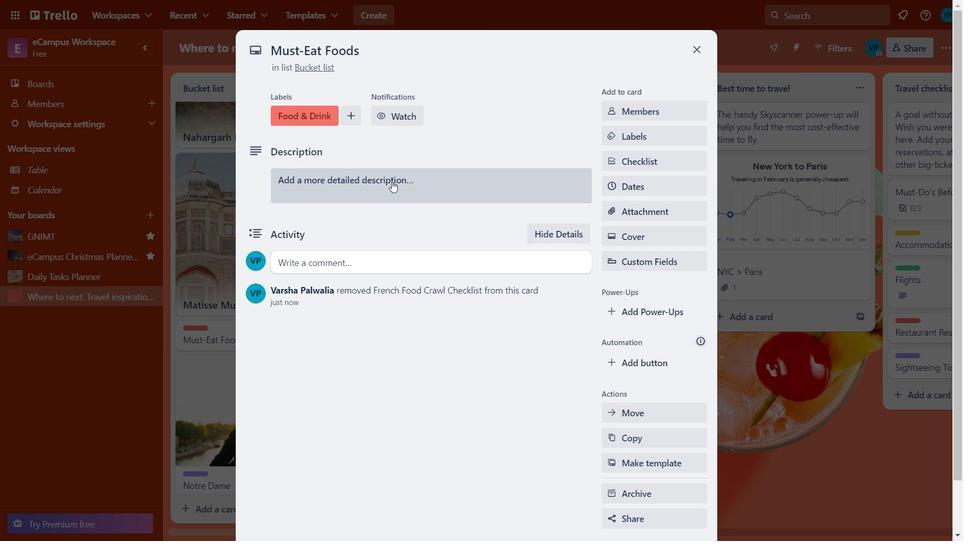 
Action: Mouse pressed left at (391, 184)
Screenshot: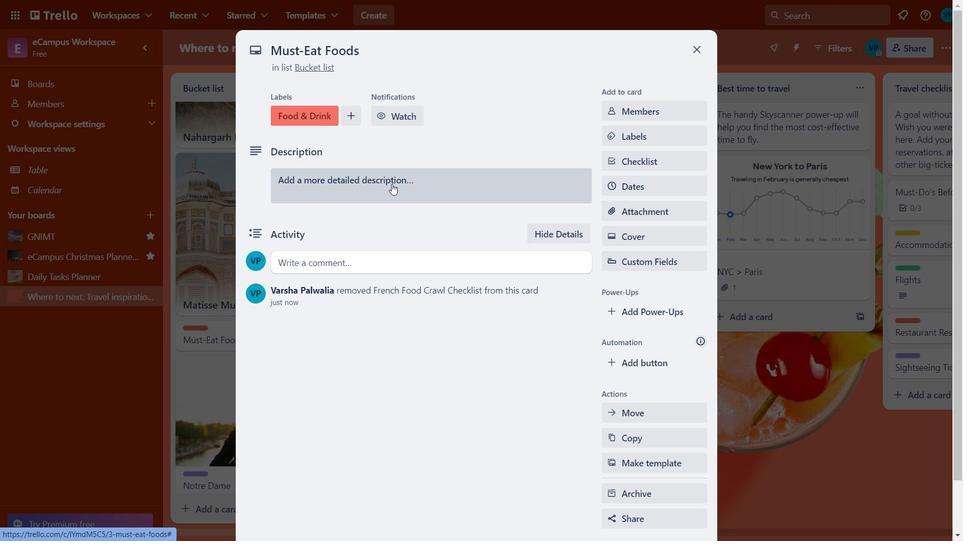 
Action: Key pressed <Key.caps_lock>R<Key.caps_lock>ajasthani<Key.space><Key.caps_lock>F<Key.caps_lock>ood<Key.space>to<Key.space>east
Screenshot: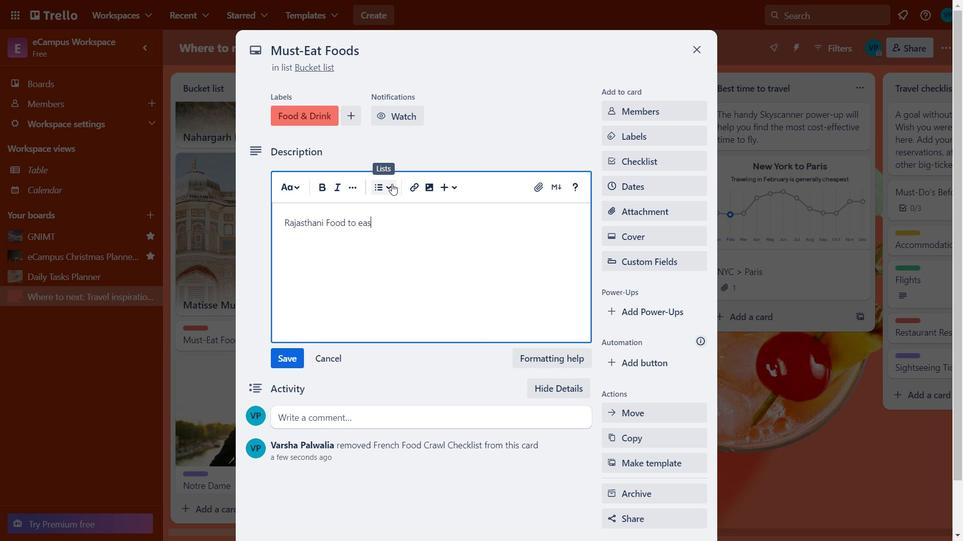 
Action: Mouse moved to (379, 230)
Screenshot: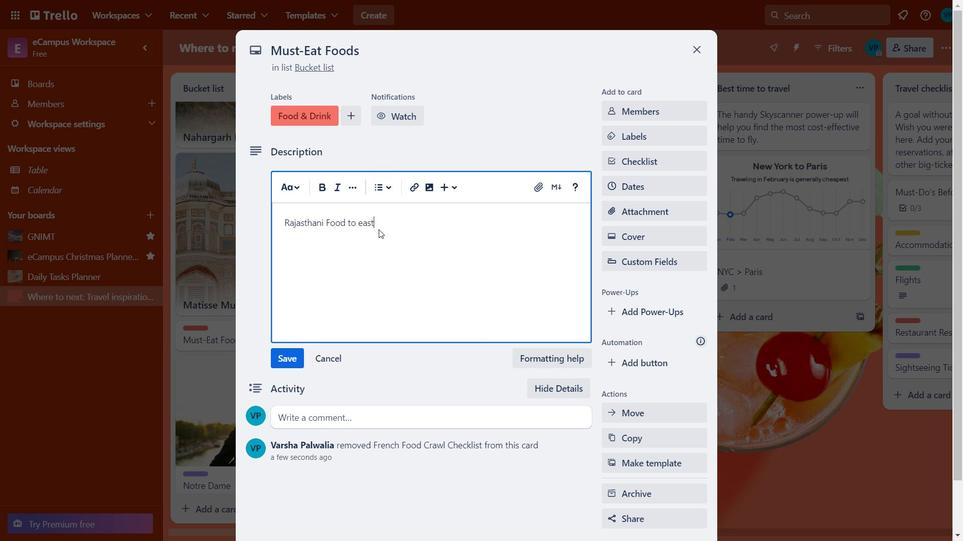 
Action: Key pressed <Key.backspace><Key.backspace>t
Screenshot: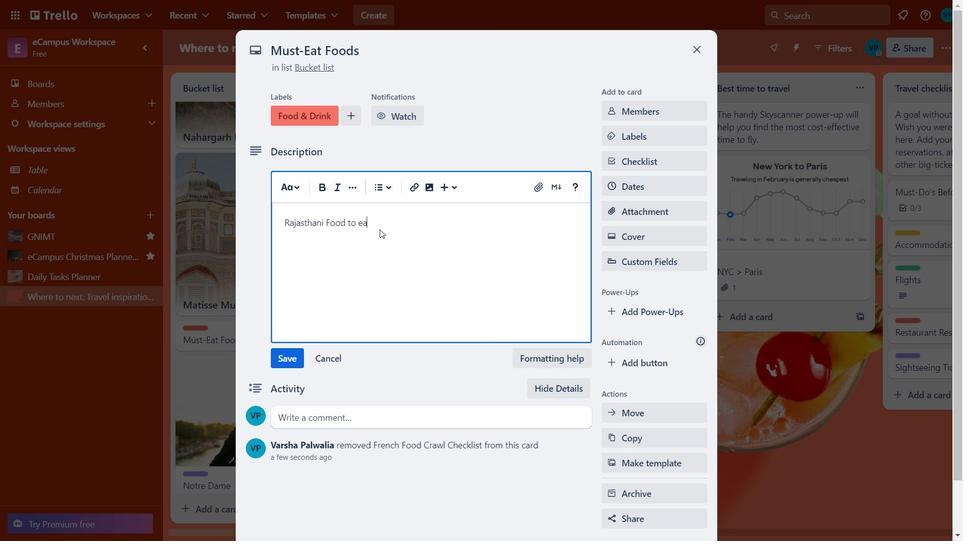 
Action: Mouse moved to (373, 222)
Screenshot: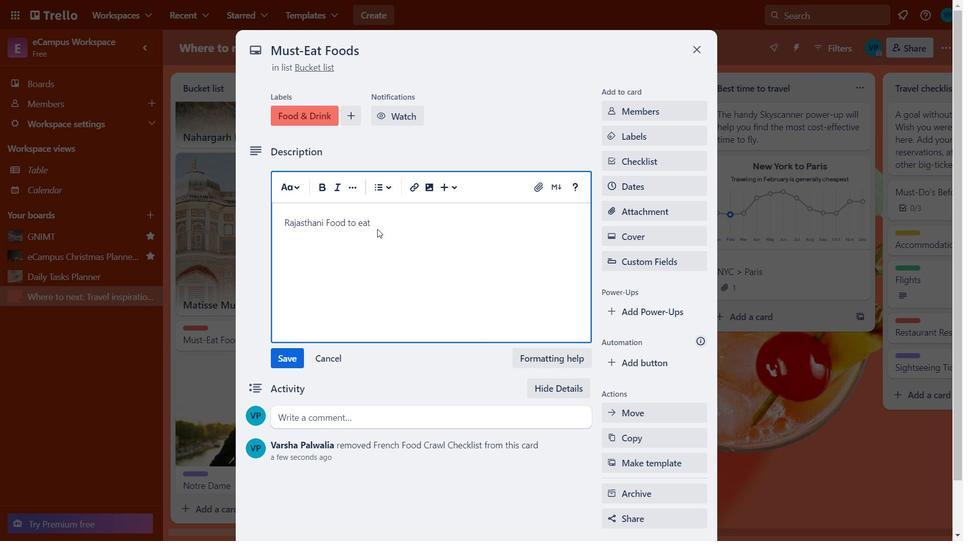 
Action: Mouse pressed left at (373, 222)
Screenshot: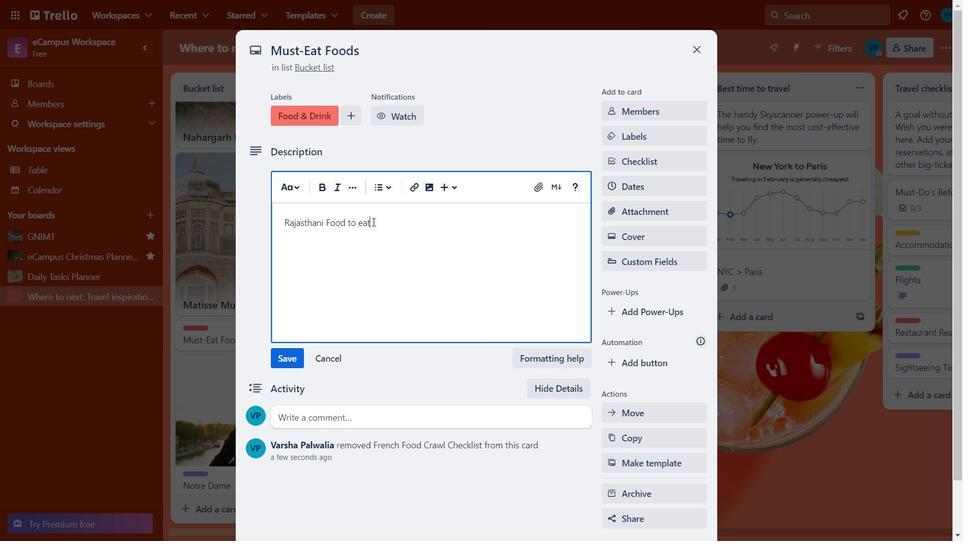 
Action: Mouse pressed left at (373, 222)
Screenshot: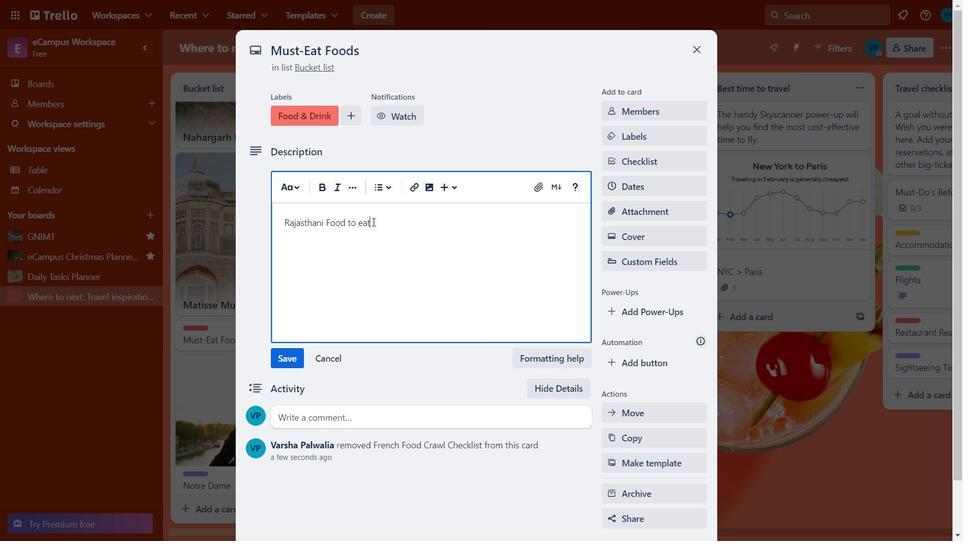 
Action: Mouse moved to (323, 186)
Screenshot: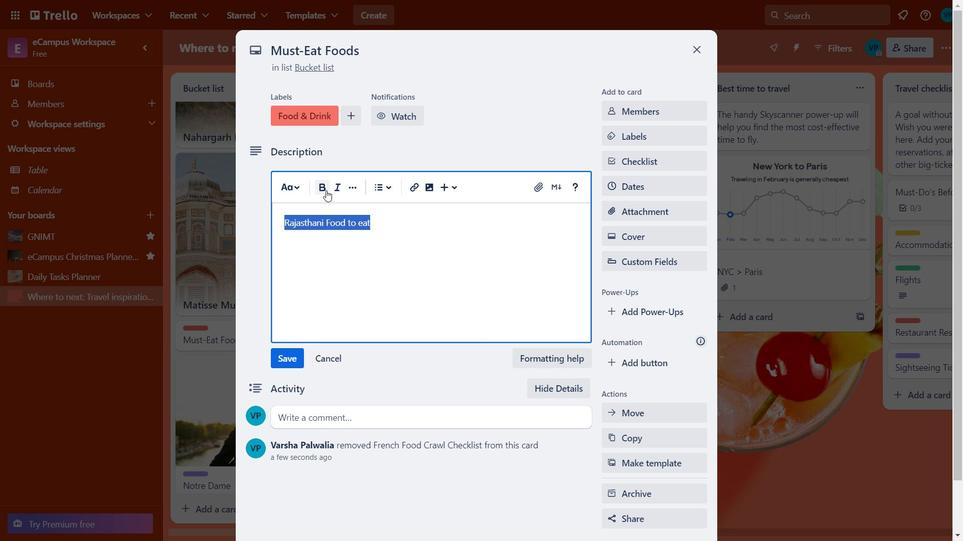 
Action: Mouse pressed left at (323, 186)
Screenshot: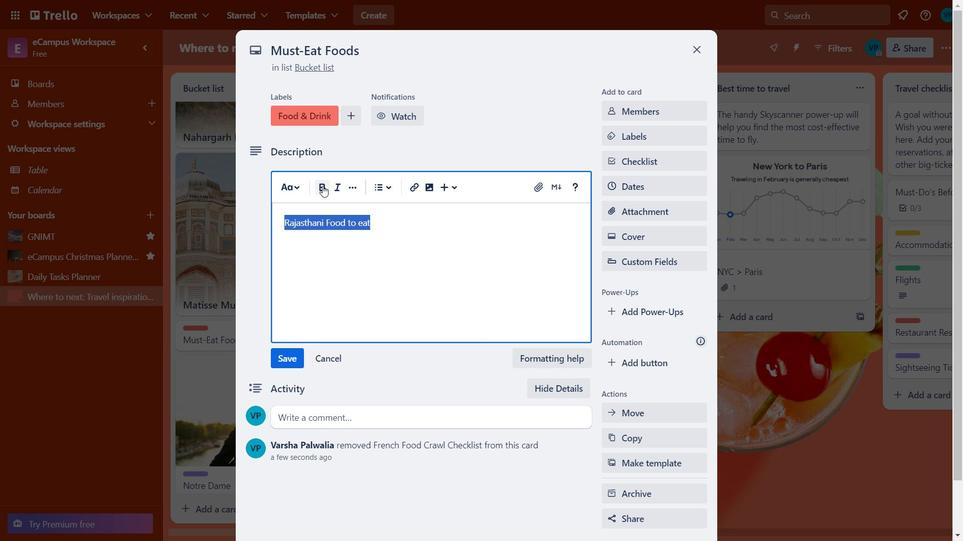 
Action: Mouse moved to (641, 160)
Screenshot: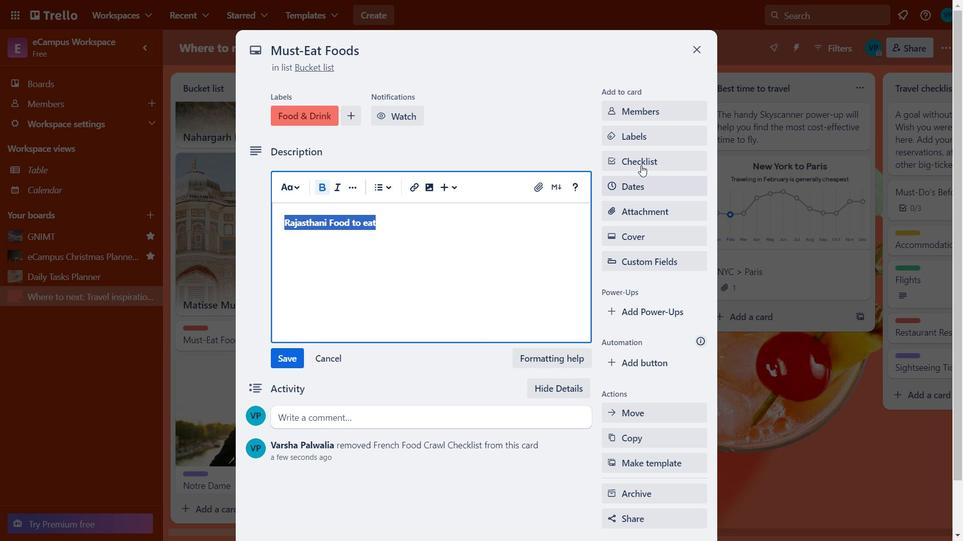 
Action: Mouse pressed left at (641, 160)
Screenshot: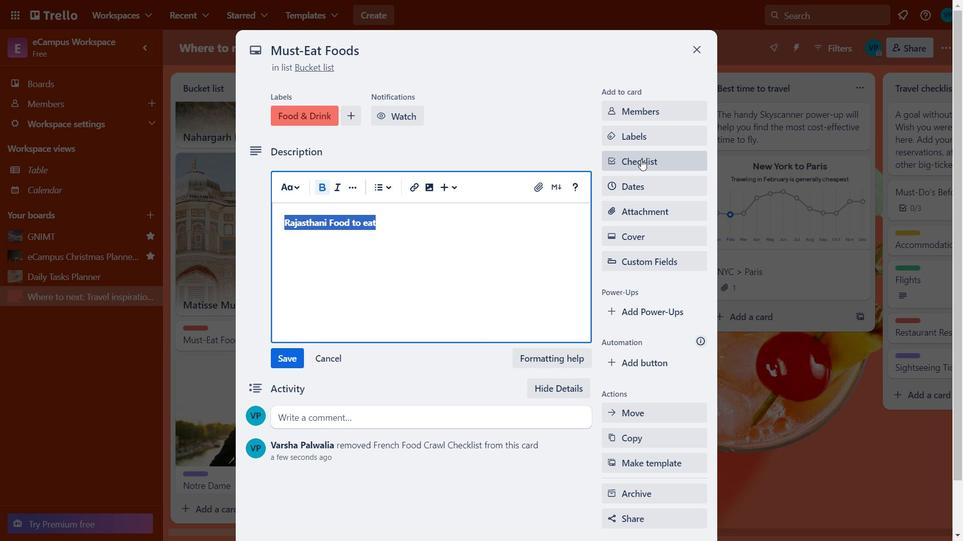 
Action: Mouse moved to (644, 201)
Screenshot: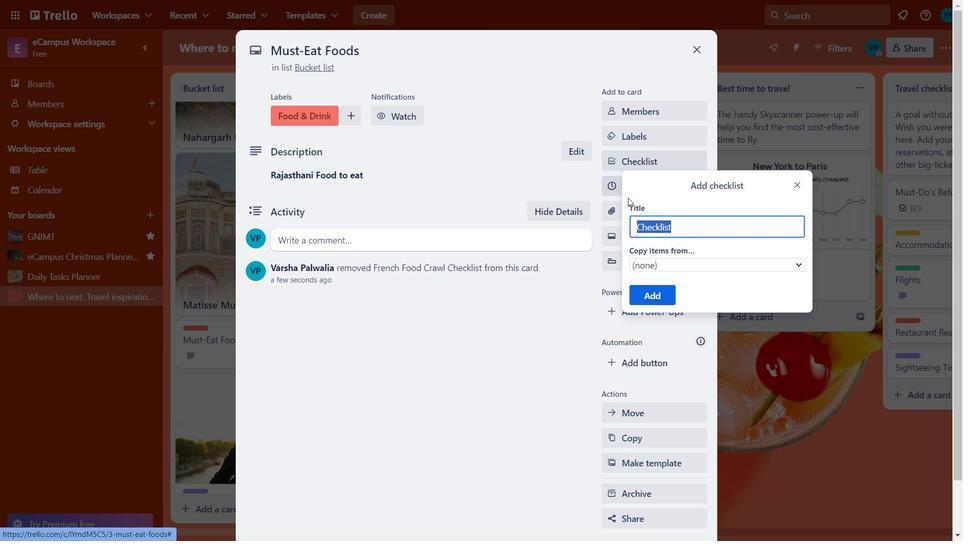 
Action: Key pressed <Key.backspace><Key.caps_lock>F<Key.caps_lock>amous<Key.space><Key.caps_lock>F<Key.caps_lock>ood<Key.space><Key.enter>
Screenshot: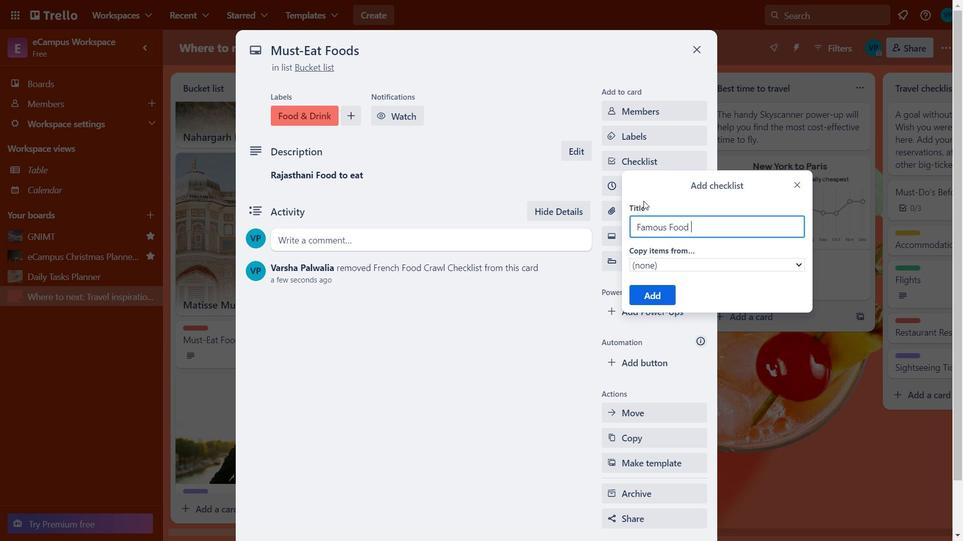 
Action: Mouse moved to (291, 275)
Screenshot: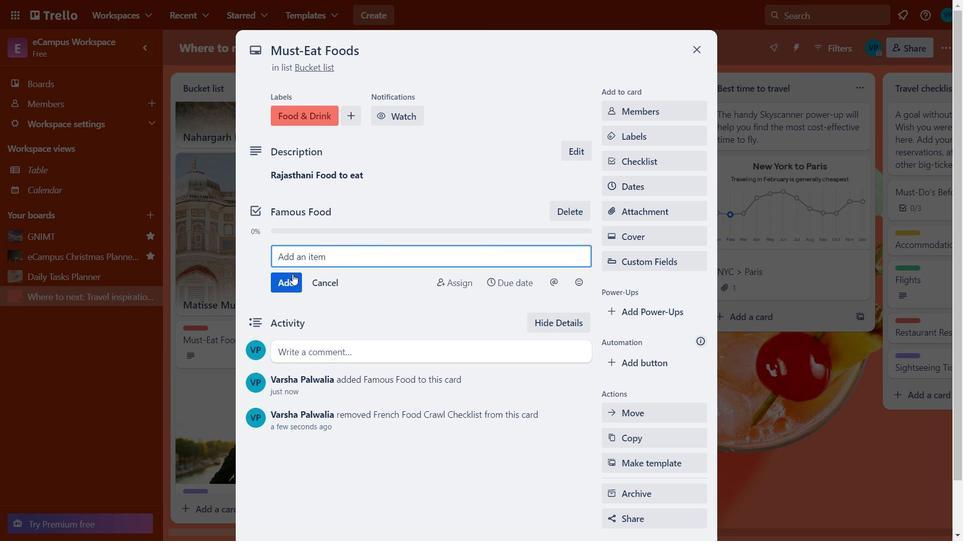 
Action: Mouse pressed left at (291, 275)
Screenshot: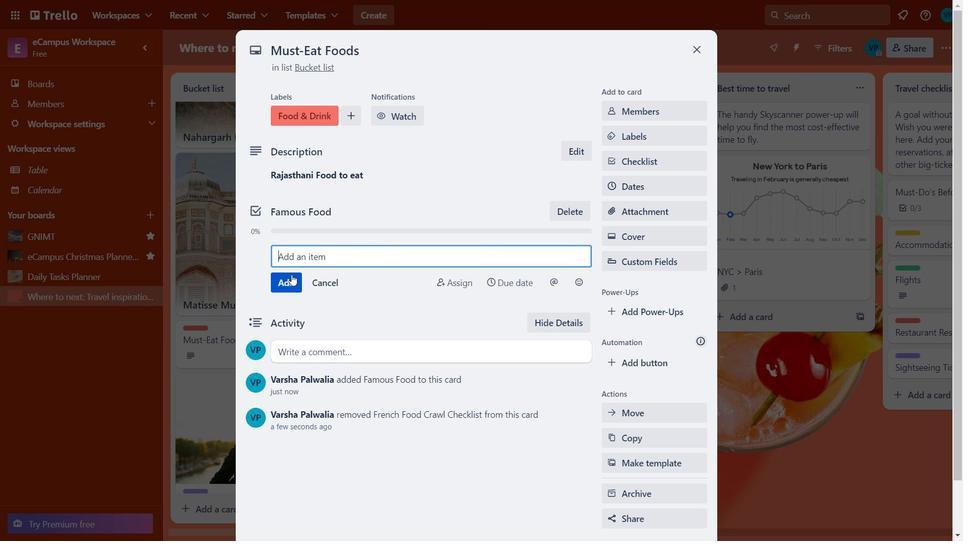 
Action: Mouse moved to (299, 257)
Screenshot: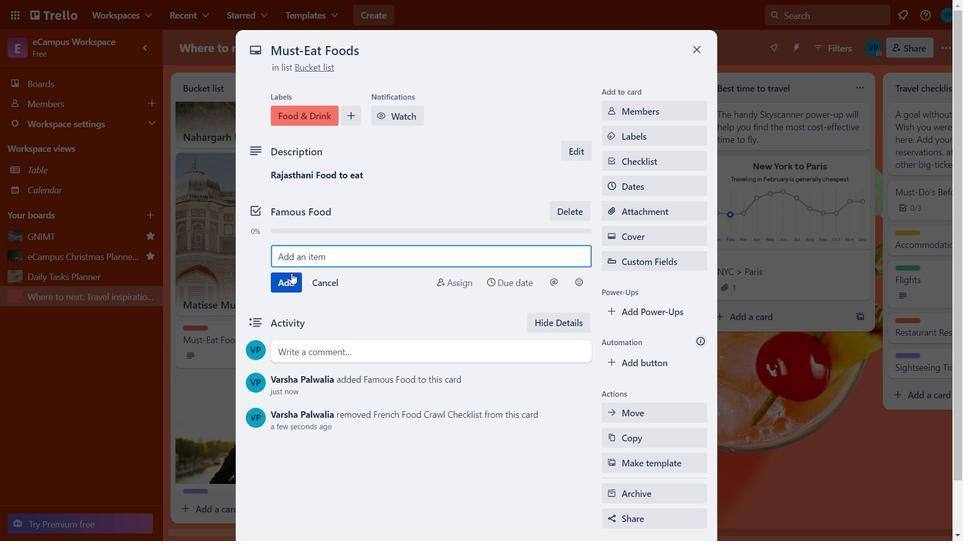 
Action: Mouse pressed left at (299, 257)
Screenshot: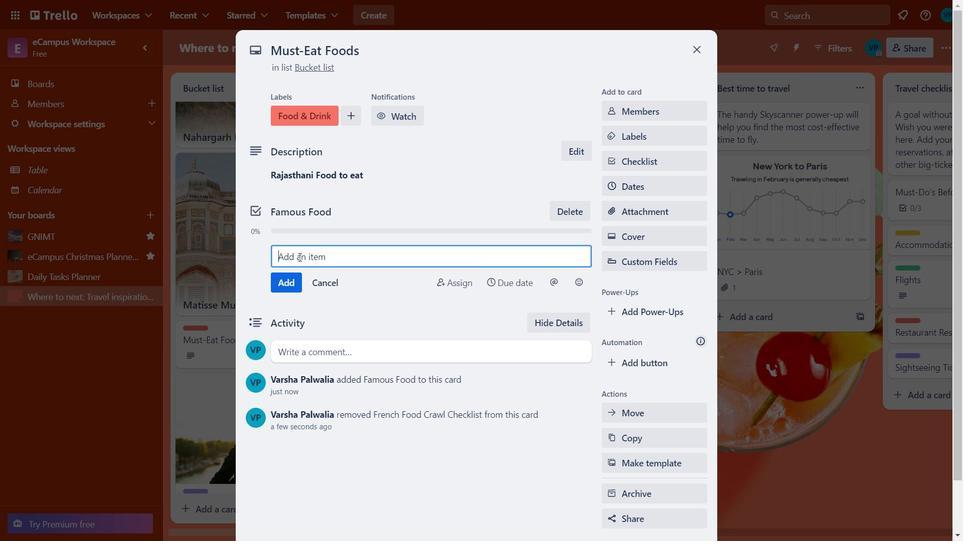 
Action: Key pressed <Key.caps_lock>D<Key.caps_lock>aal<Key.space><Key.backspace><Key.backspace><Key.backspace>l-<Key.caps_lock>B<Key.caps_lock>ati-<Key.caps_lock>C<Key.caps_lock>hurma
Screenshot: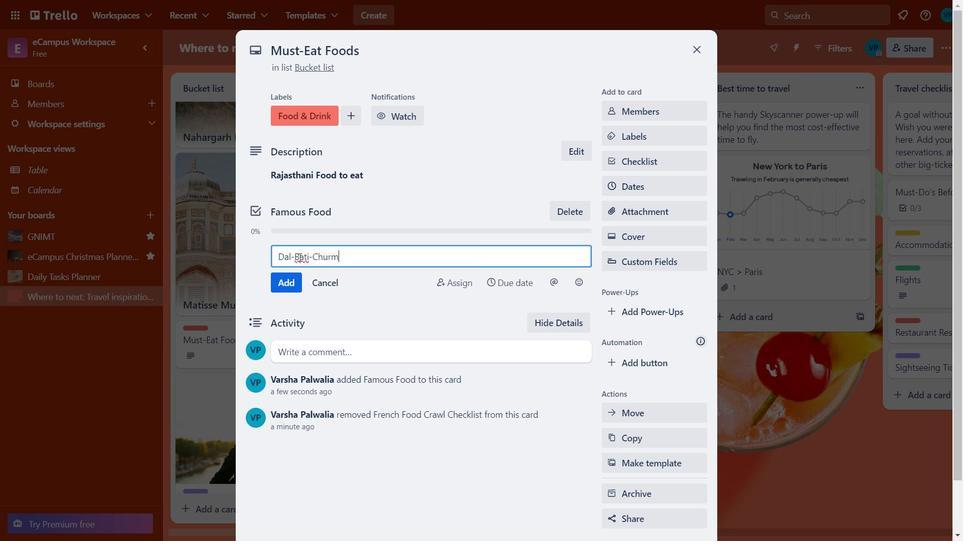 
Action: Mouse moved to (293, 288)
Screenshot: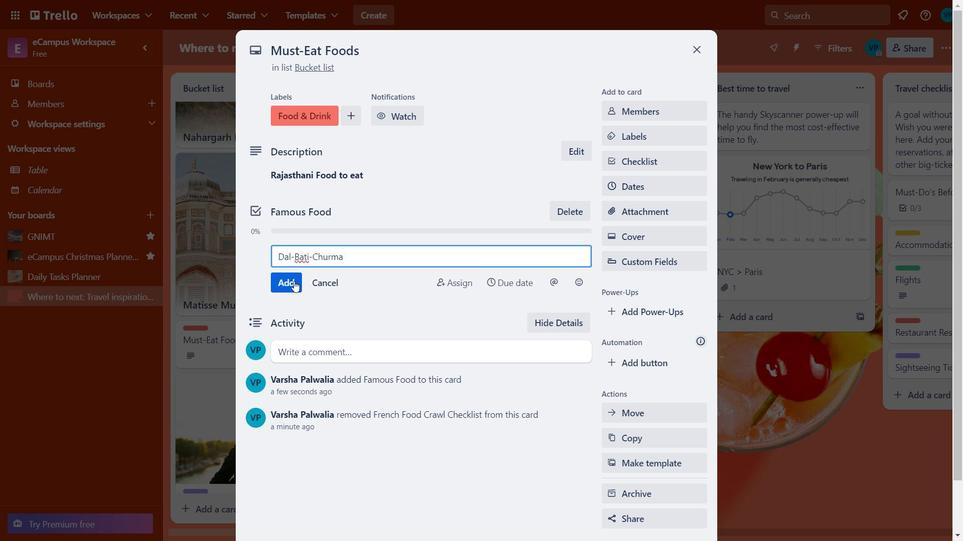 
Action: Mouse pressed left at (293, 288)
Screenshot: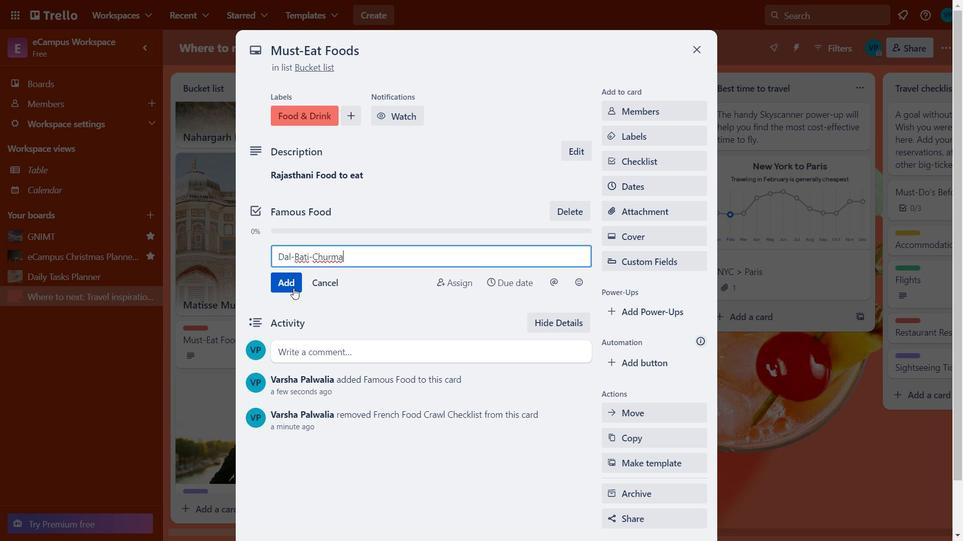 
Action: Mouse moved to (298, 268)
Screenshot: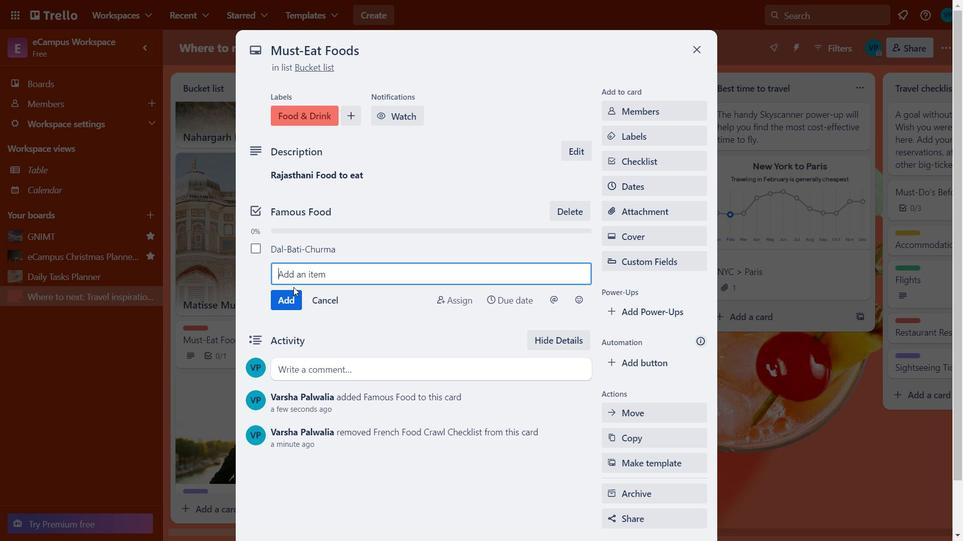 
Action: Key pressed <Key.caps_lock>L<Key.caps_lock>aal<Key.space><Key.caps_lock>M<Key.caps_lock>aas
Screenshot: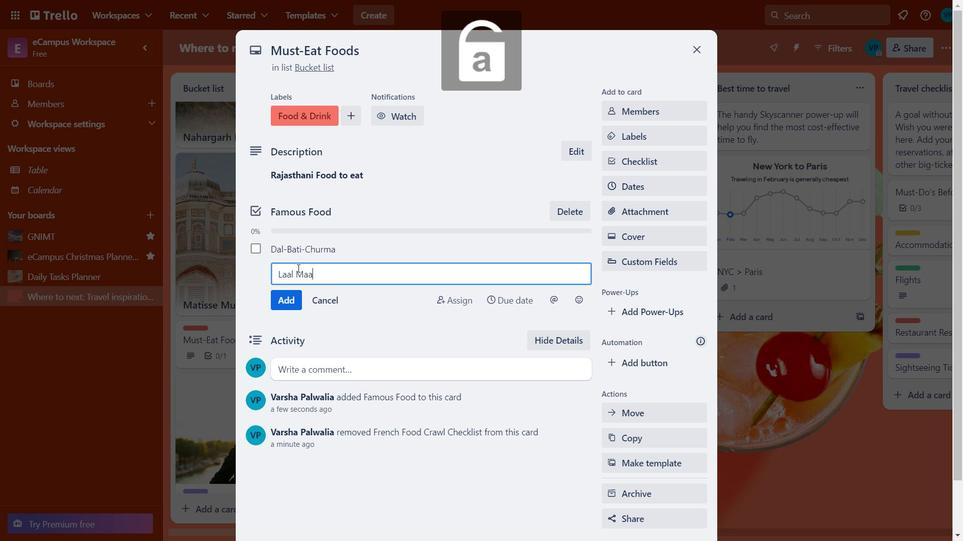 
Action: Mouse moved to (286, 296)
Screenshot: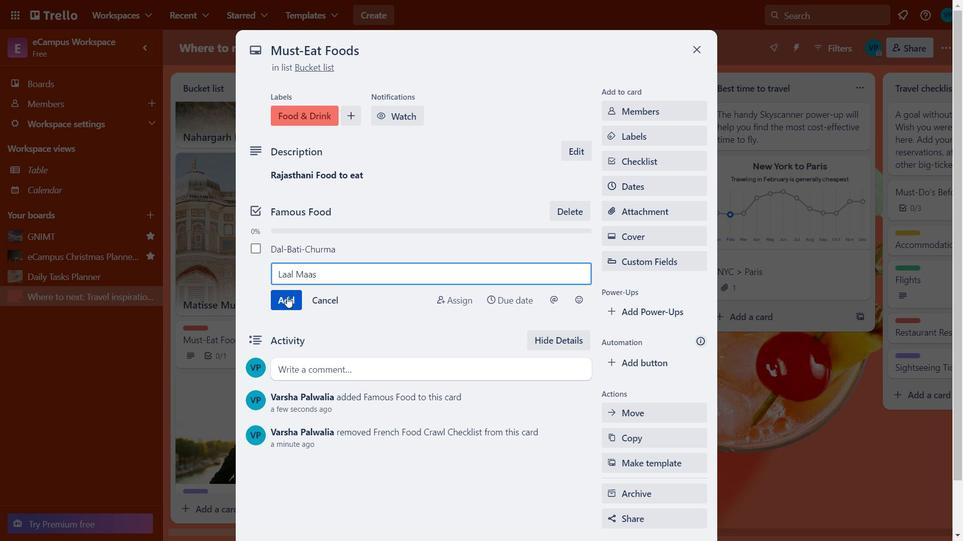 
Action: Mouse pressed left at (286, 296)
Screenshot: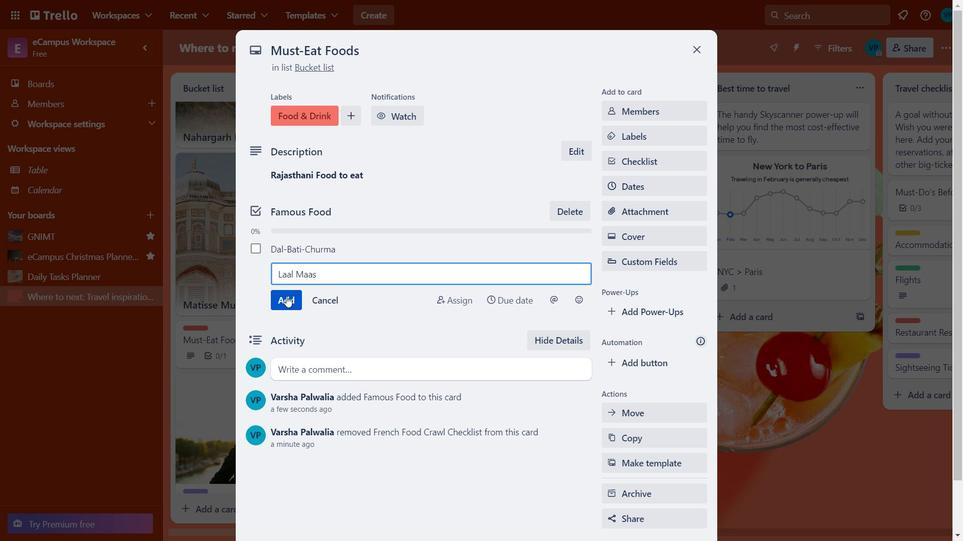 
Action: Key pressed <Key.caps_lock>K<Key.caps_lock>eema<Key.space><Key.caps_lock>B<Key.caps_lock>aati
Screenshot: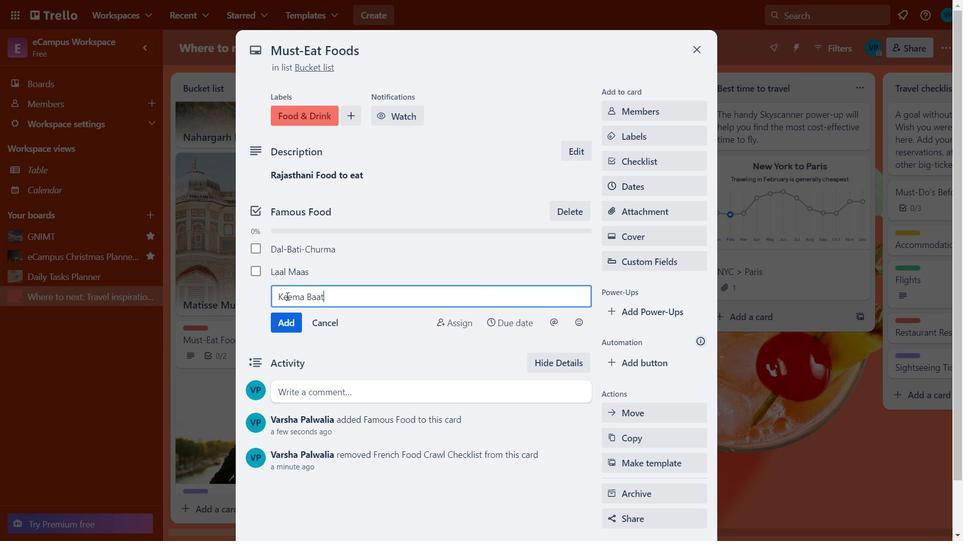 
Action: Mouse moved to (284, 331)
Screenshot: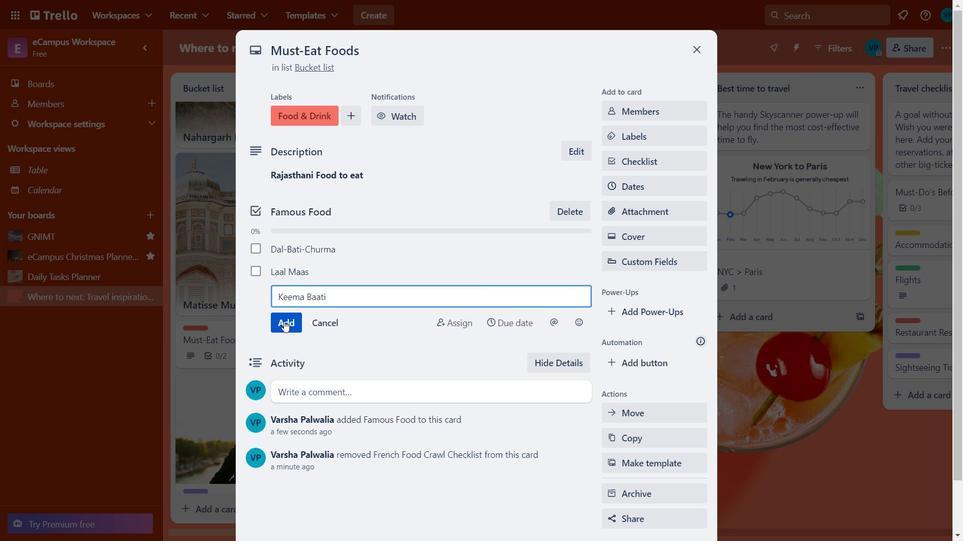 
Action: Mouse pressed left at (284, 331)
Screenshot: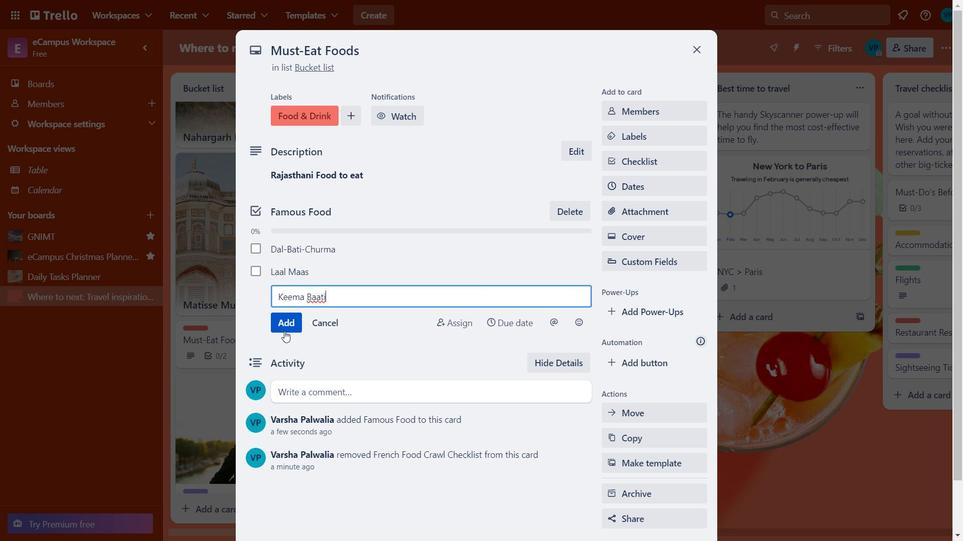 
Action: Key pressed <Key.caps_lock>G<Key.caps_lock>hewar
Screenshot: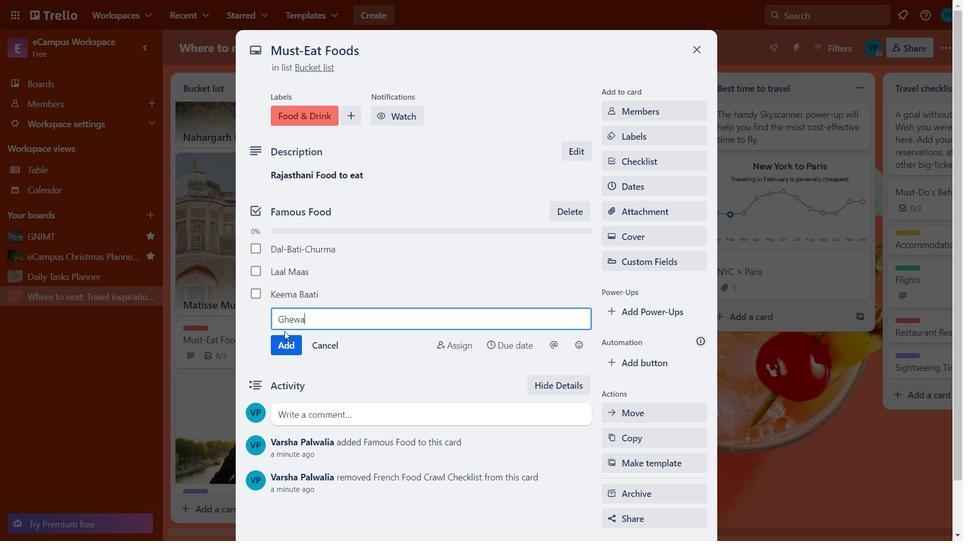 
Action: Mouse moved to (283, 347)
Screenshot: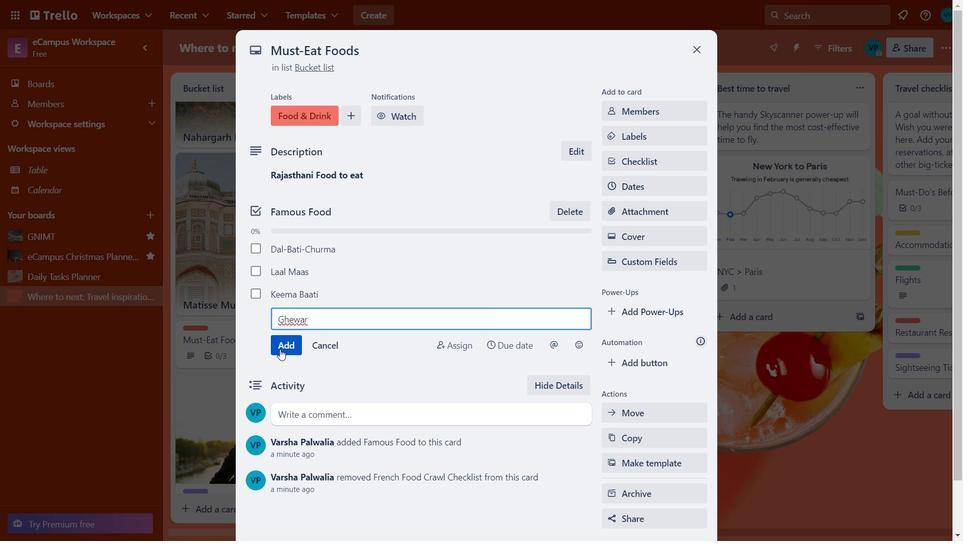 
Action: Mouse pressed left at (283, 347)
Screenshot: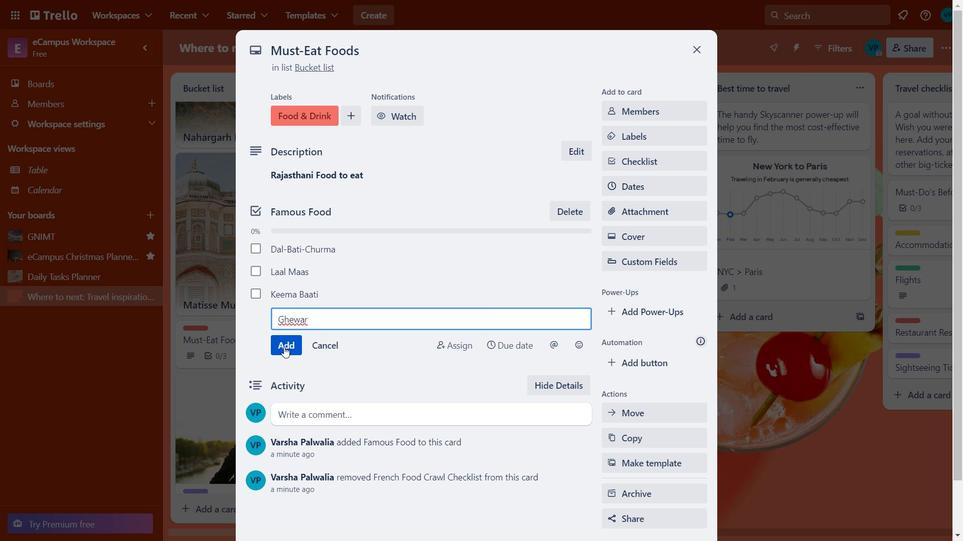 
Action: Key pressed <Key.caps_lock>K<Key.caps_lock>hulfi
Screenshot: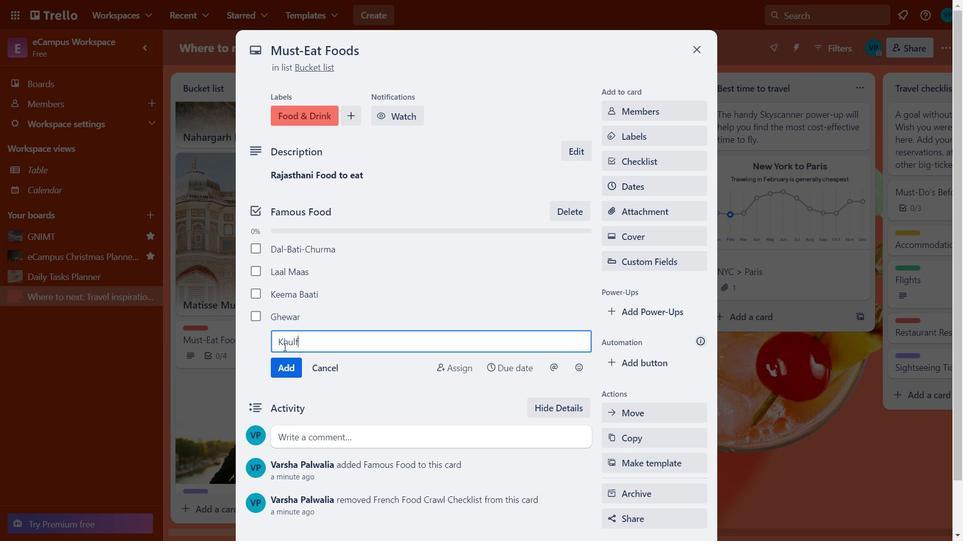 
Action: Mouse moved to (282, 361)
Screenshot: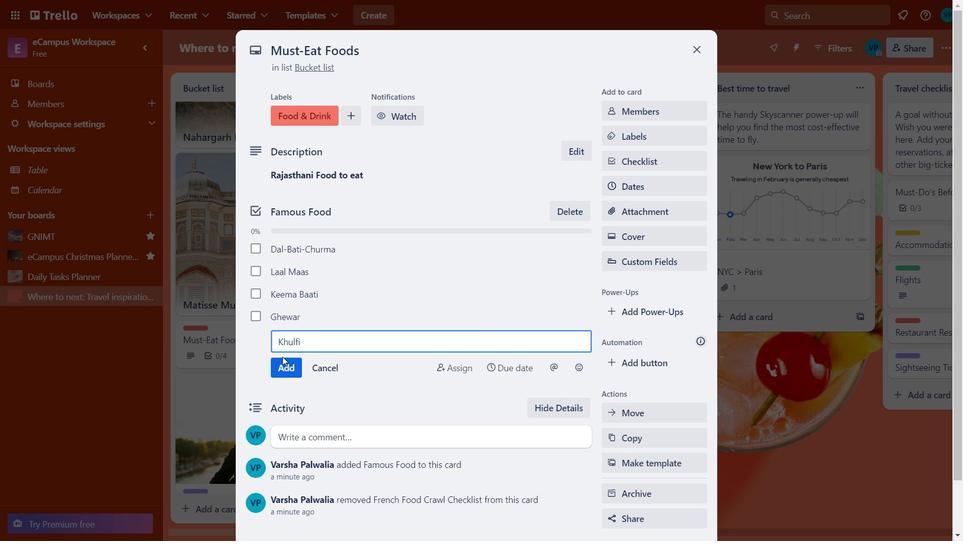 
Action: Mouse pressed left at (282, 361)
Screenshot: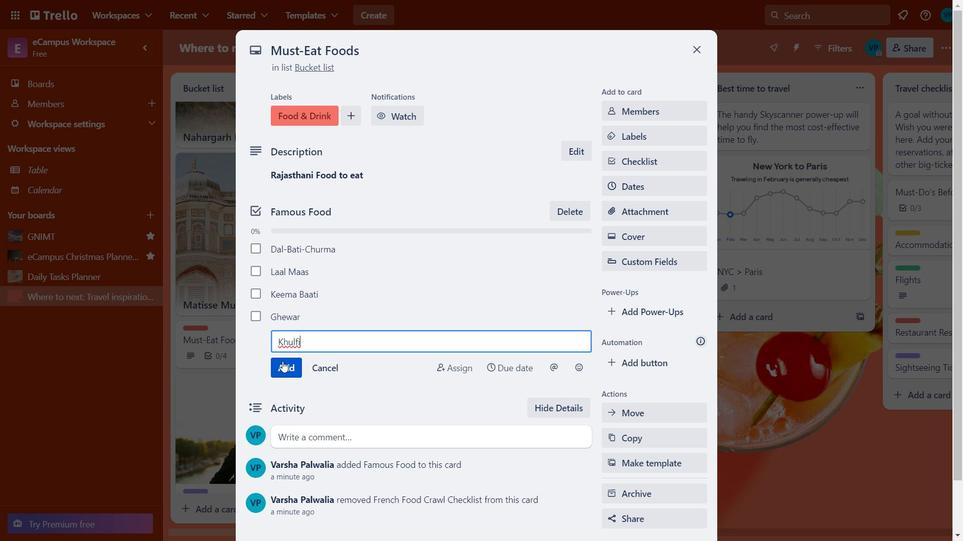 
Action: Mouse moved to (285, 349)
Screenshot: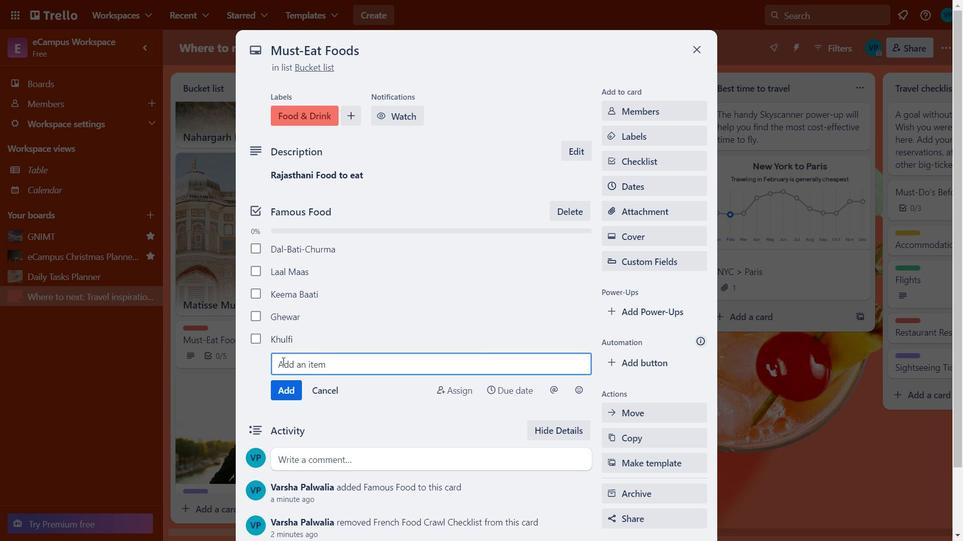 
Action: Key pressed <Key.caps_lock>P<Key.caps_lock>yax<Key.backspace>z<Key.space><Key.caps_lock>K<Key.caps_lock>achori
Screenshot: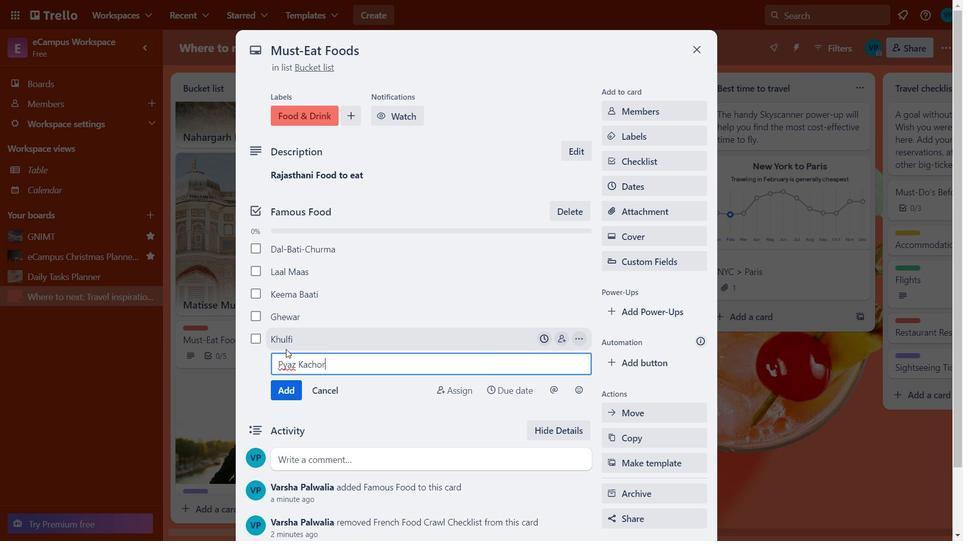 
Action: Mouse moved to (284, 391)
Screenshot: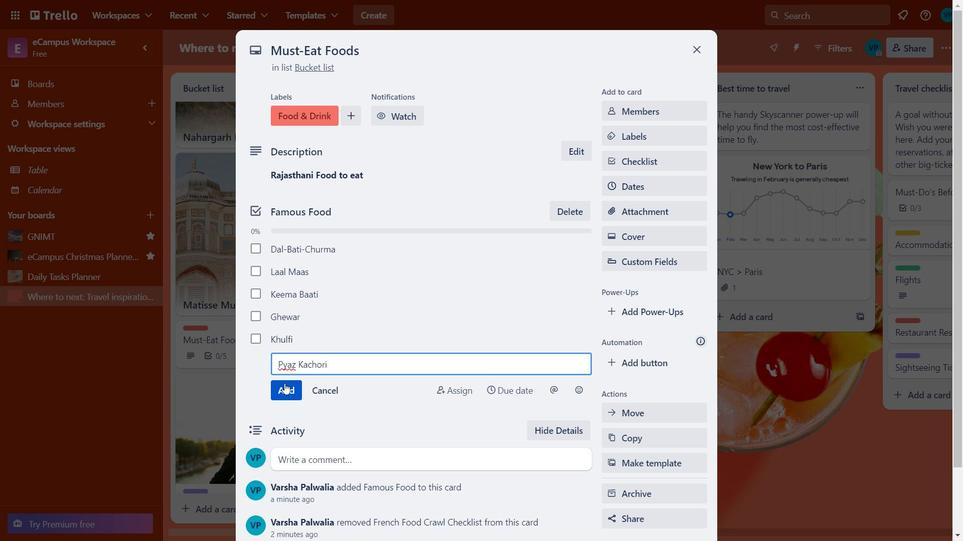 
Action: Mouse pressed left at (284, 391)
Screenshot: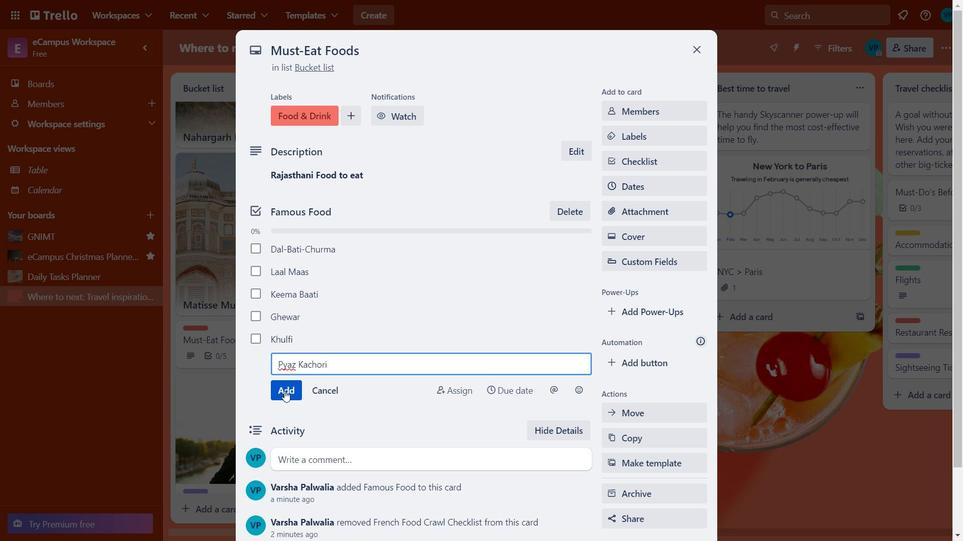 
Action: Key pressed <Key.caps_lock>R<Key.caps_lock>ajasthani<Key.space><Key.caps_lock>C<Key.caps_lock>urry
Screenshot: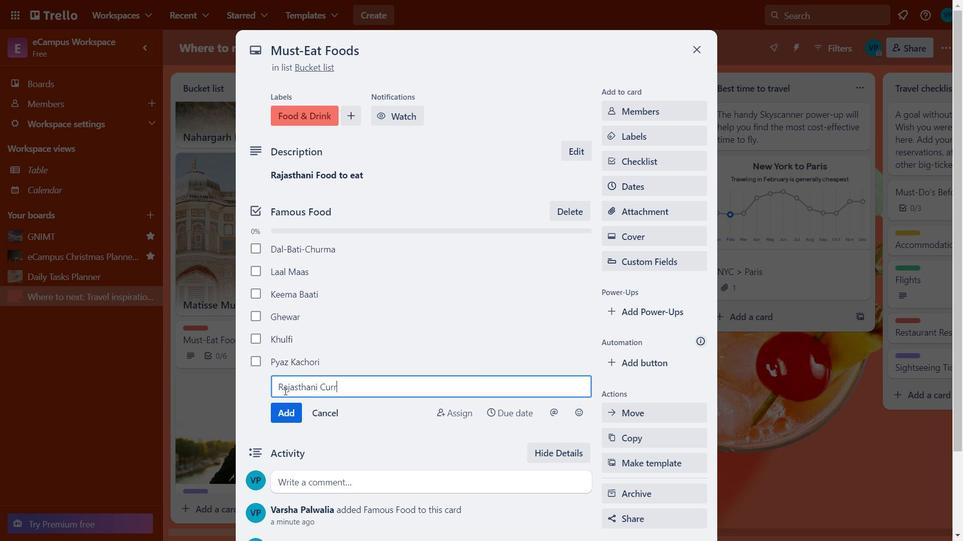 
Action: Mouse moved to (283, 409)
Screenshot: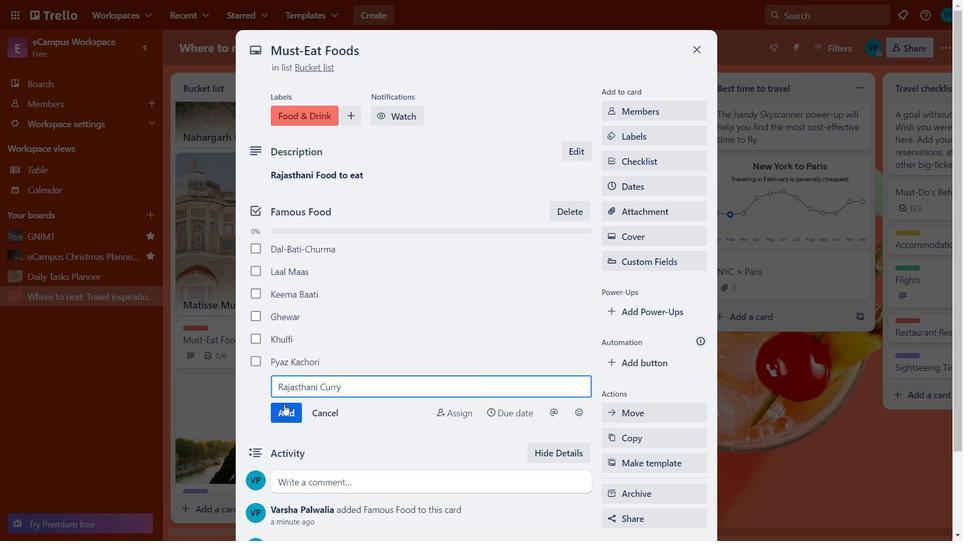 
Action: Mouse pressed left at (283, 409)
Screenshot: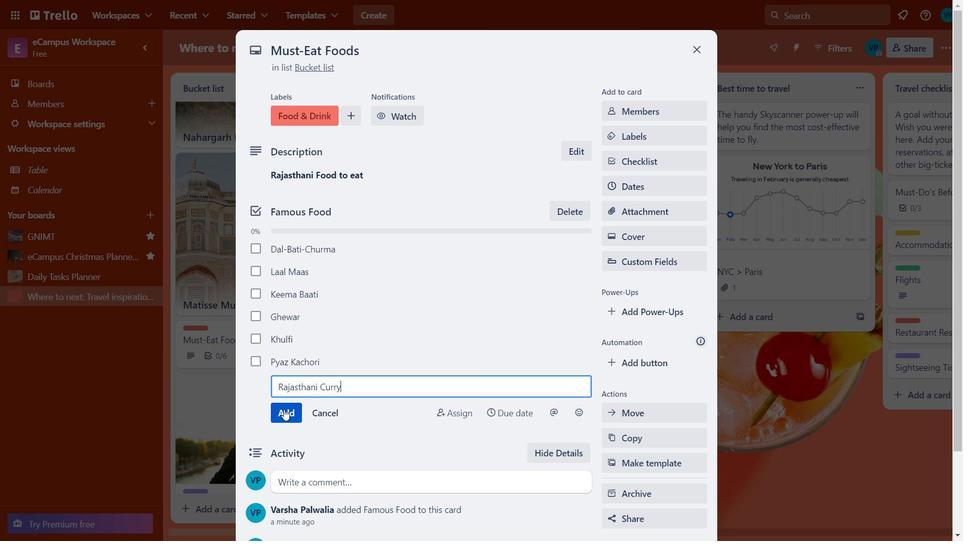 
Action: Key pressed <Key.caps_lock>G<Key.caps_lock>atte<Key.space>ki<Key.space>sabji
Screenshot: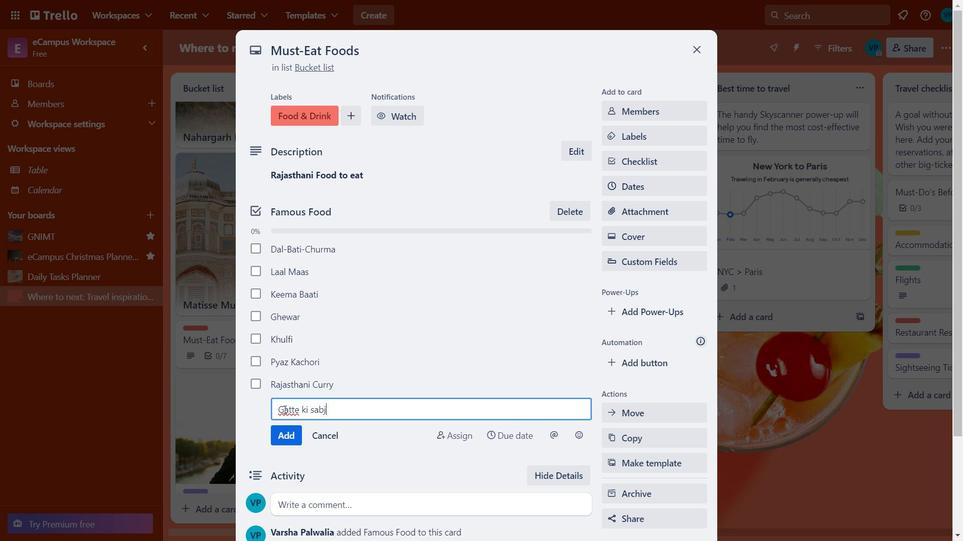 
Action: Mouse moved to (291, 440)
Screenshot: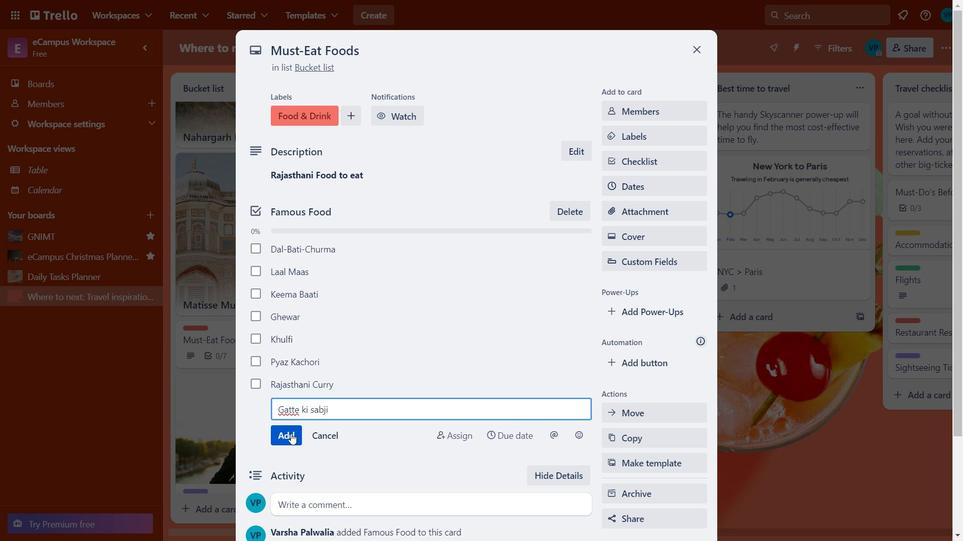
Action: Mouse pressed left at (291, 440)
Screenshot: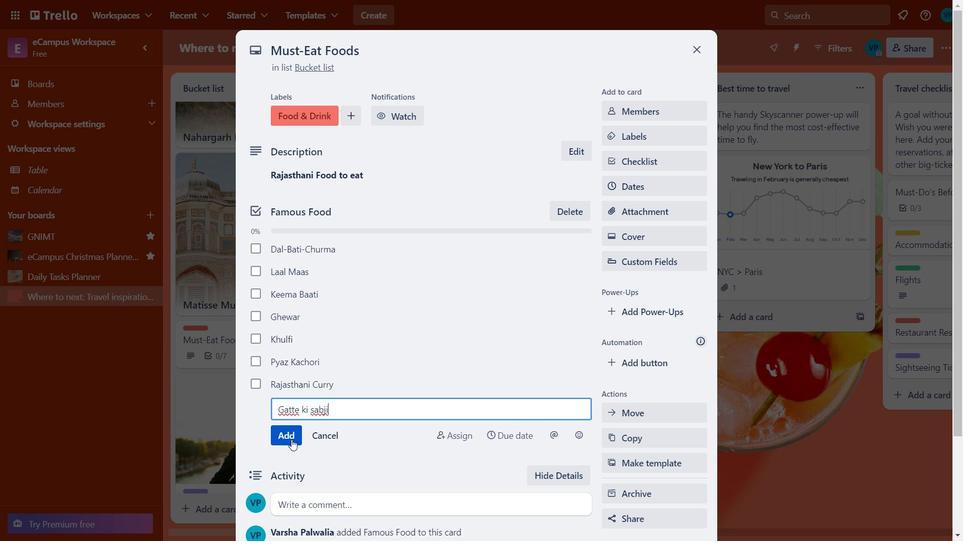 
Action: Key pressed <Key.caps_lock>M<Key.caps_lock>angori
Screenshot: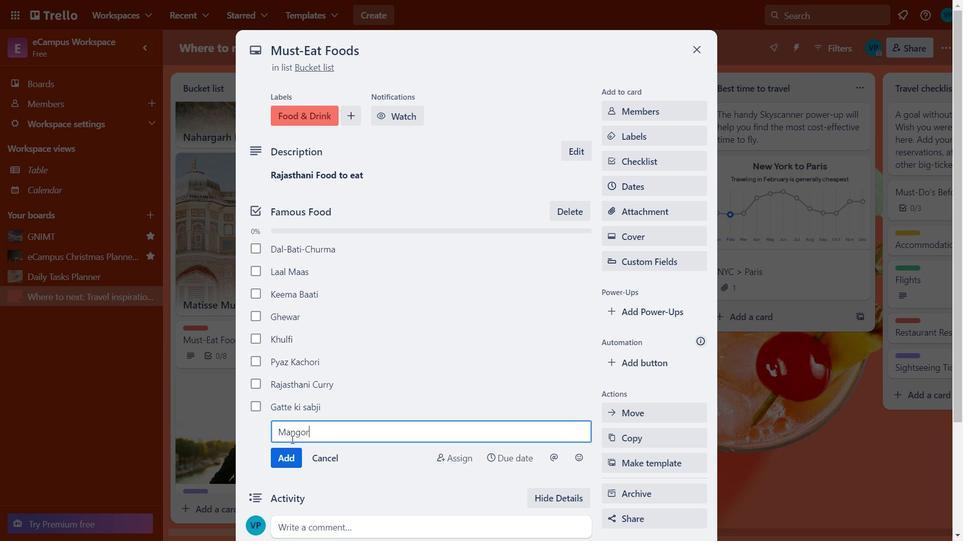 
Action: Mouse moved to (281, 454)
Screenshot: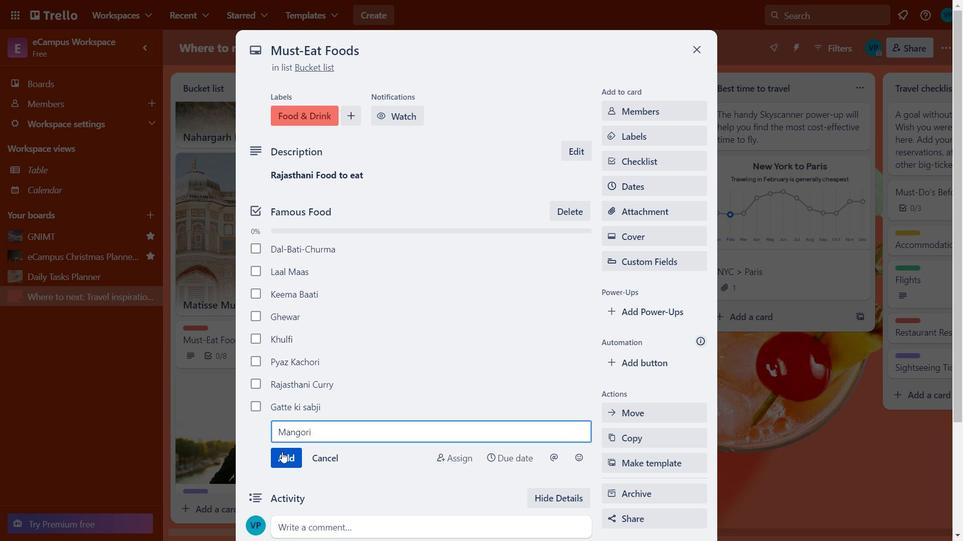 
Action: Mouse pressed left at (281, 454)
Screenshot: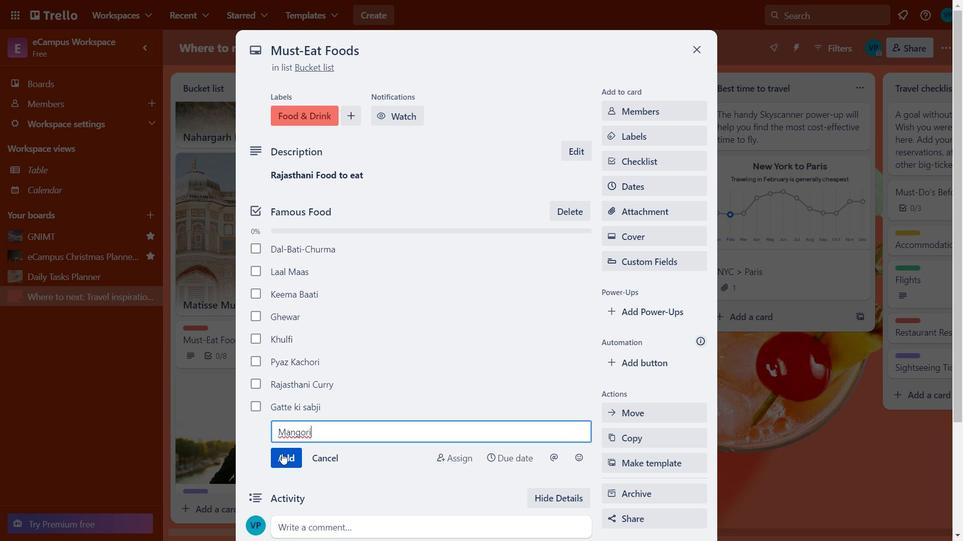 
Action: Key pressed <Key.caps_lock>K<Key.caps_lock>er<Key.space><Key.backspace><Key.space><Key.caps_lock>S<Key.caps_lock>angari
Screenshot: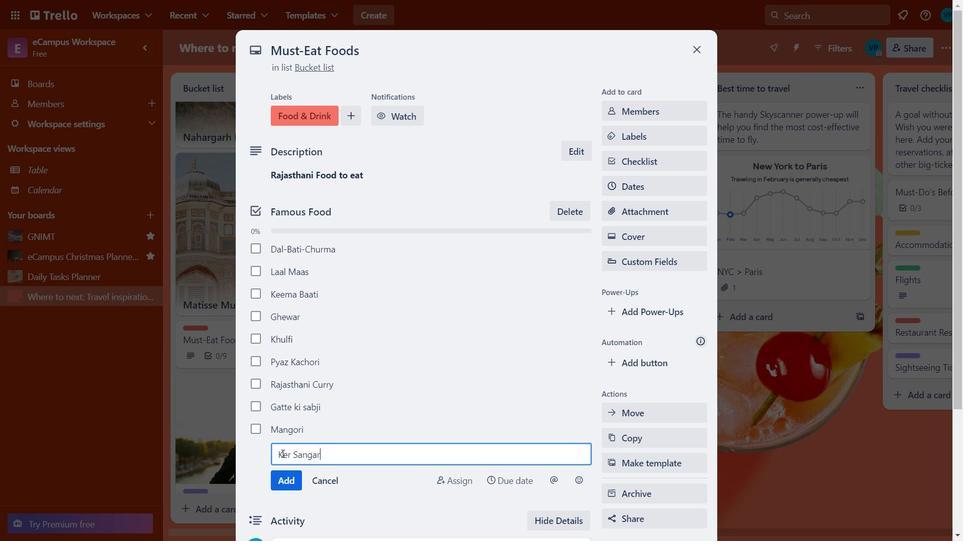 
Action: Mouse moved to (288, 479)
Screenshot: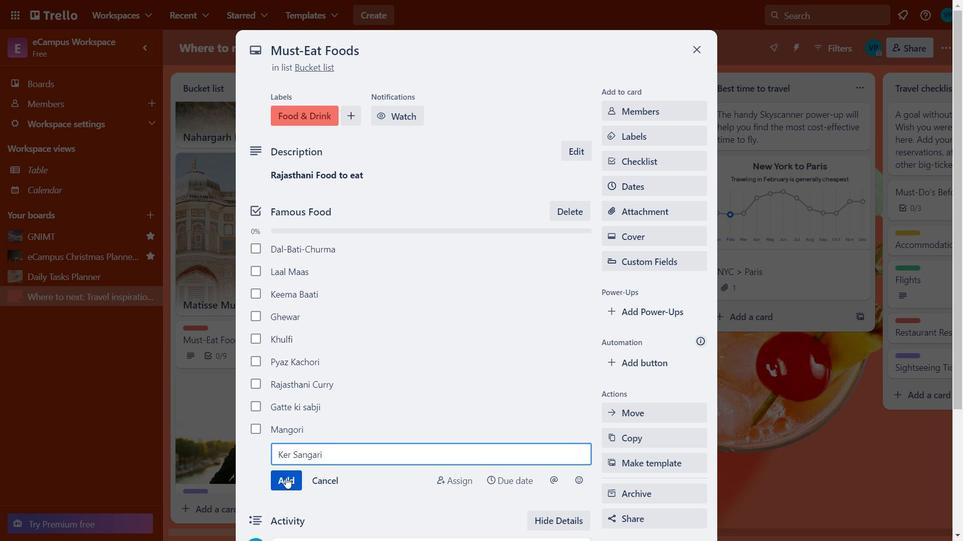 
Action: Mouse pressed left at (288, 479)
Screenshot: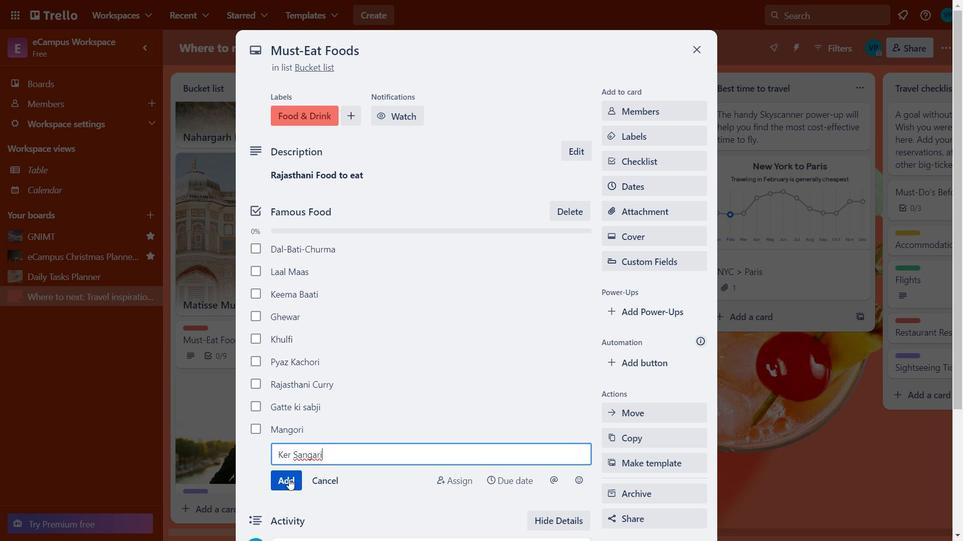 
Action: Key pressed <Key.caps_lock>P<Key.caps_lock>akodi
Screenshot: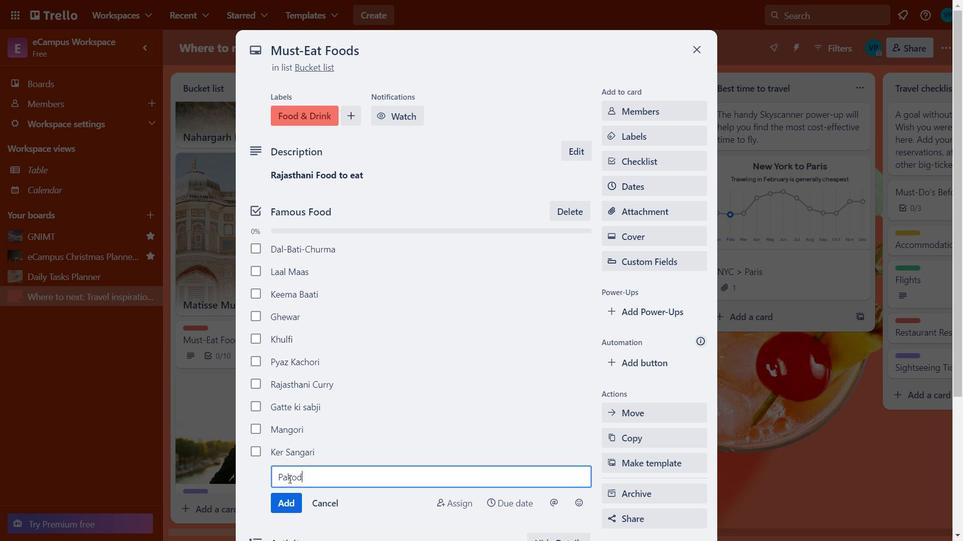 
Action: Mouse moved to (284, 501)
Screenshot: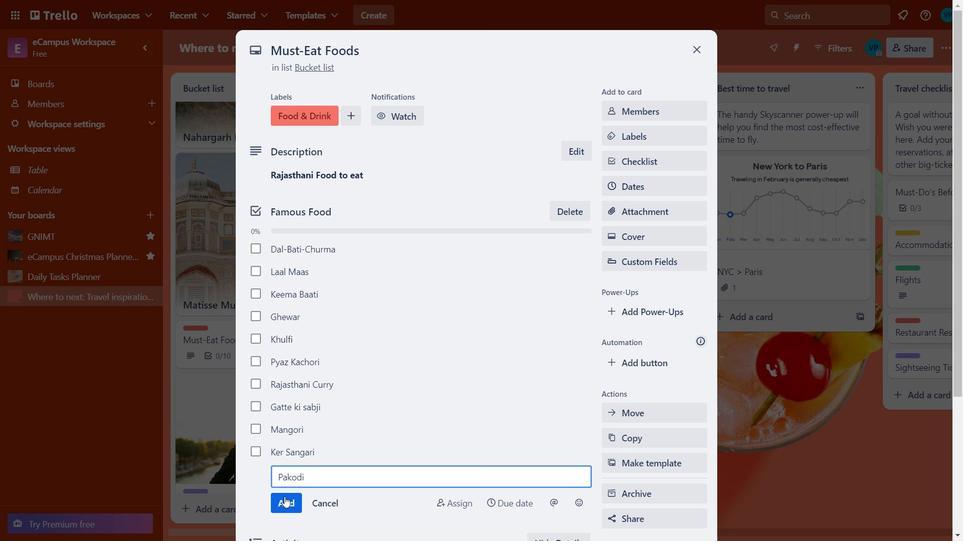 
Action: Mouse pressed left at (284, 501)
Screenshot: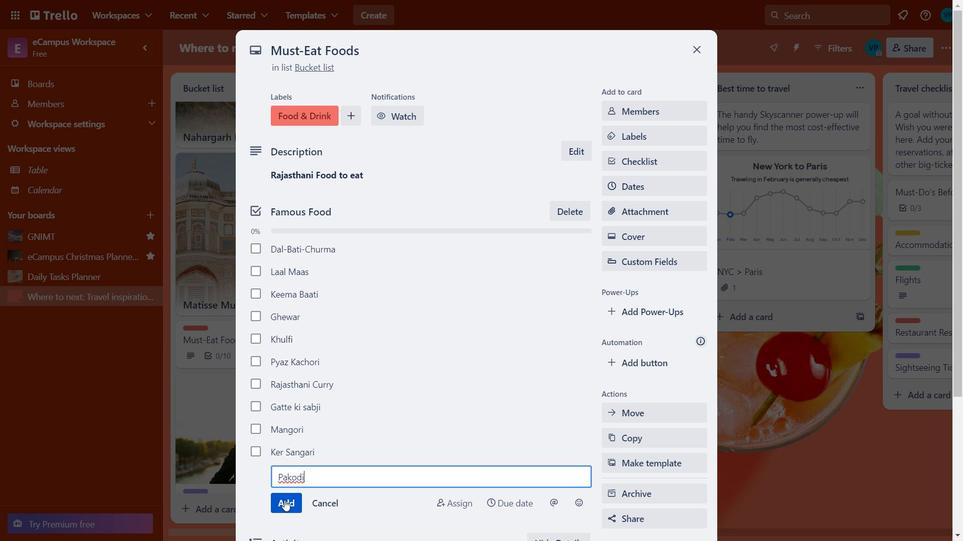 
Action: Mouse moved to (696, 53)
Screenshot: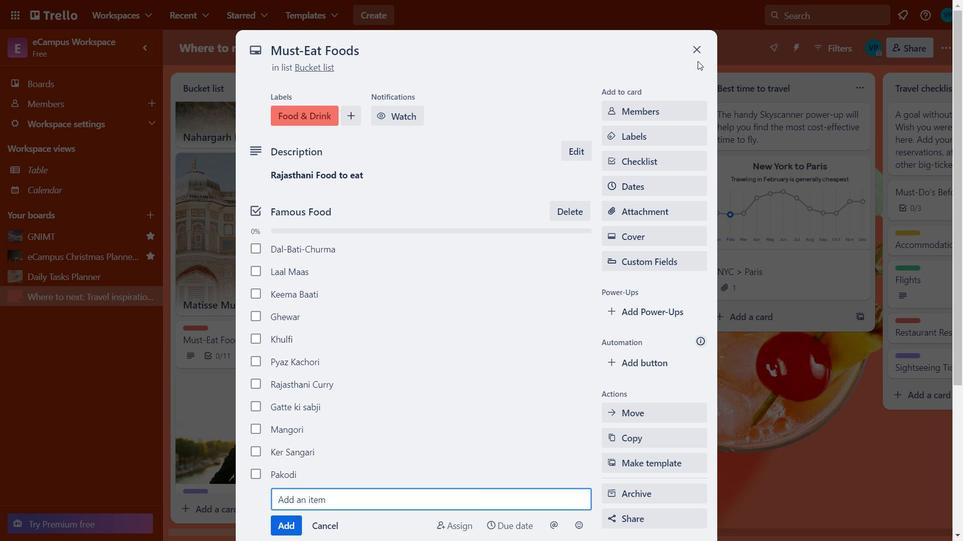 
Action: Mouse pressed left at (696, 53)
Screenshot: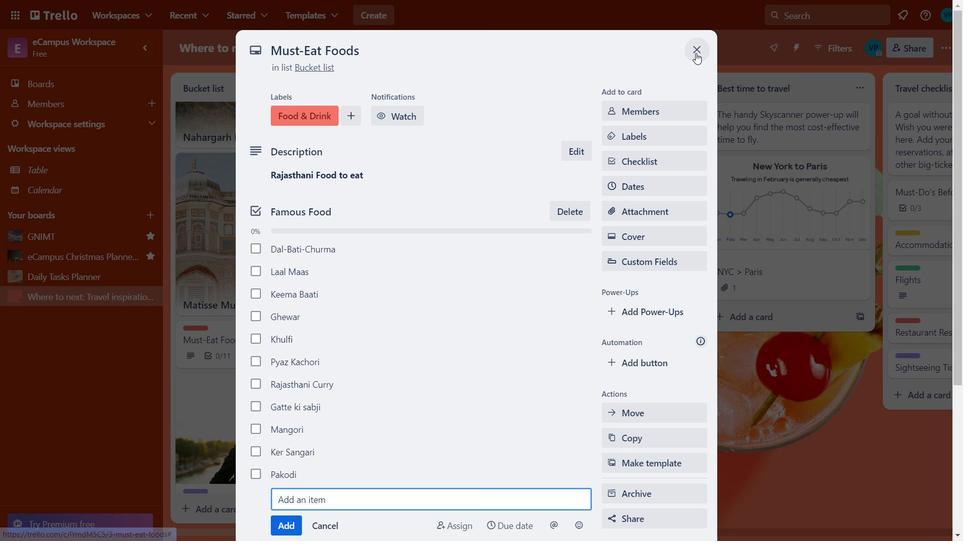 
Action: Mouse moved to (268, 336)
Screenshot: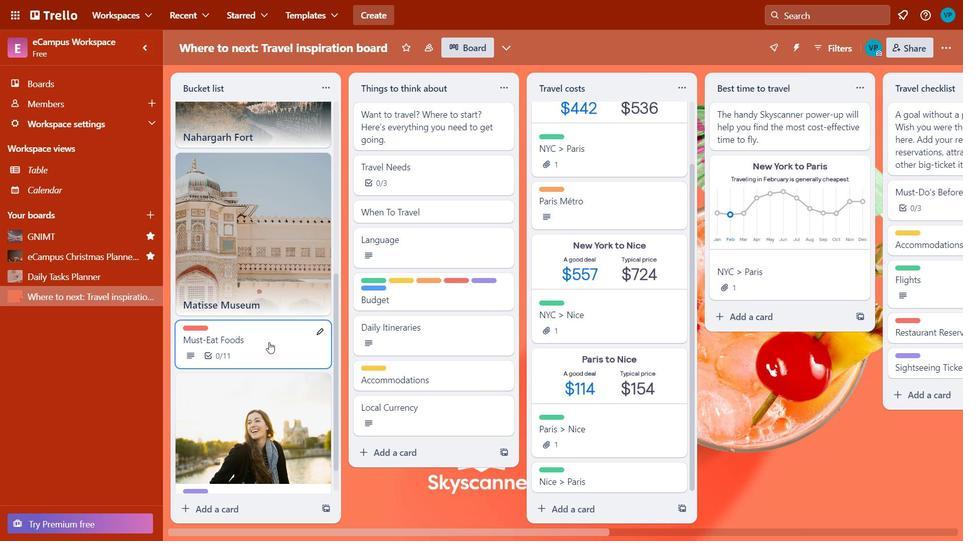 
Action: Mouse pressed left at (268, 336)
Screenshot: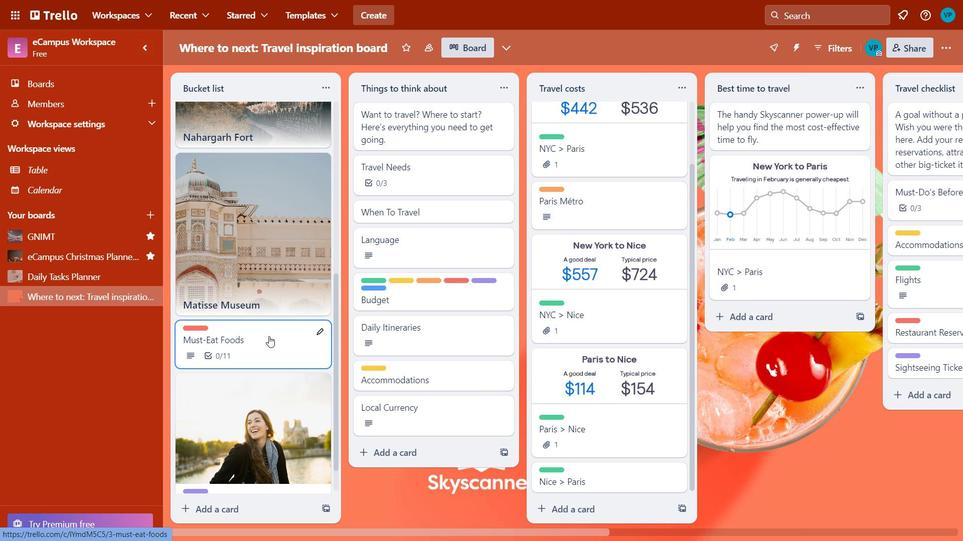 
Action: Mouse moved to (645, 232)
Screenshot: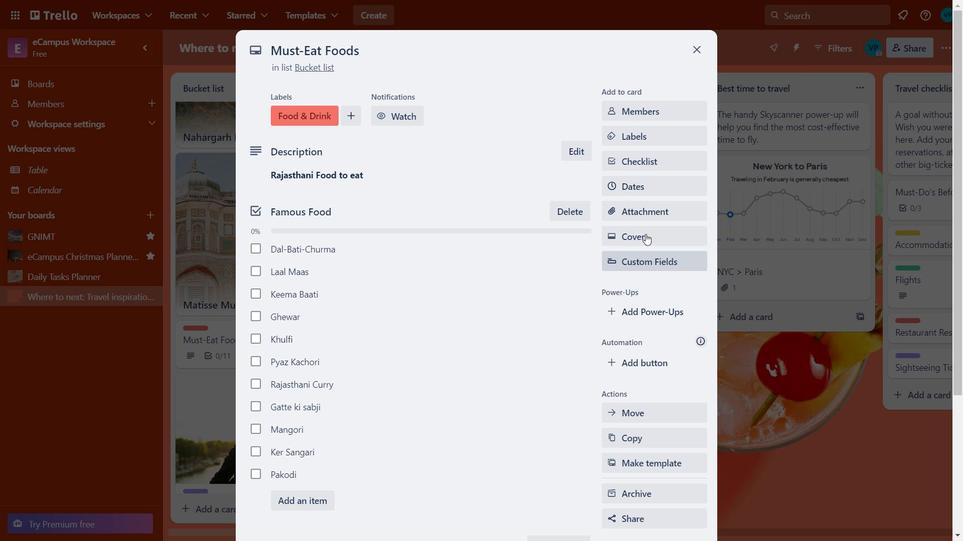 
Action: Mouse pressed left at (645, 232)
Screenshot: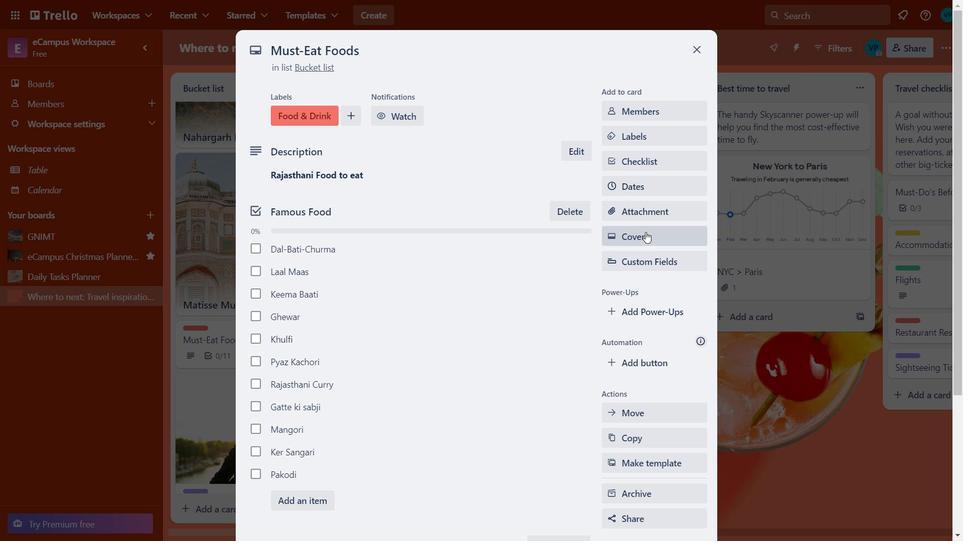 
Action: Mouse moved to (663, 360)
Screenshot: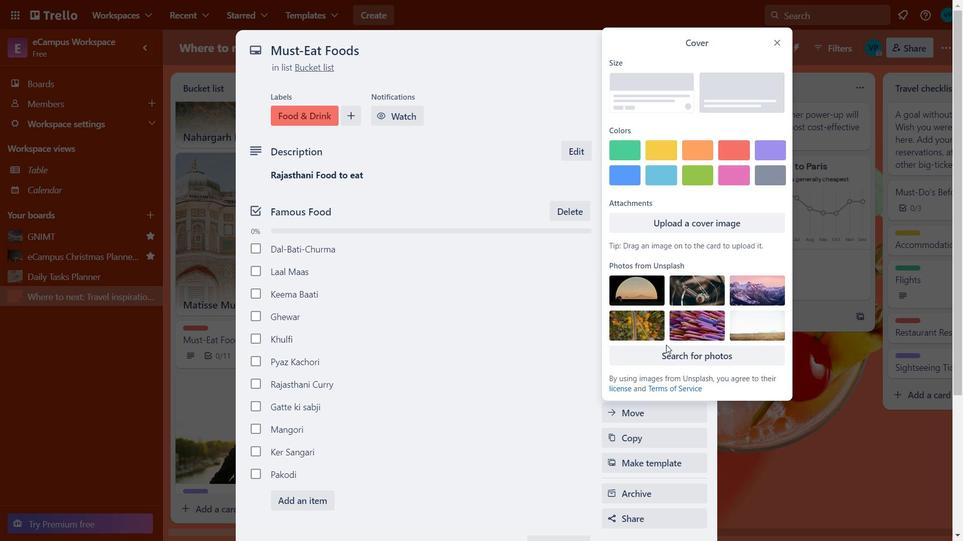 
Action: Mouse pressed left at (663, 360)
Screenshot: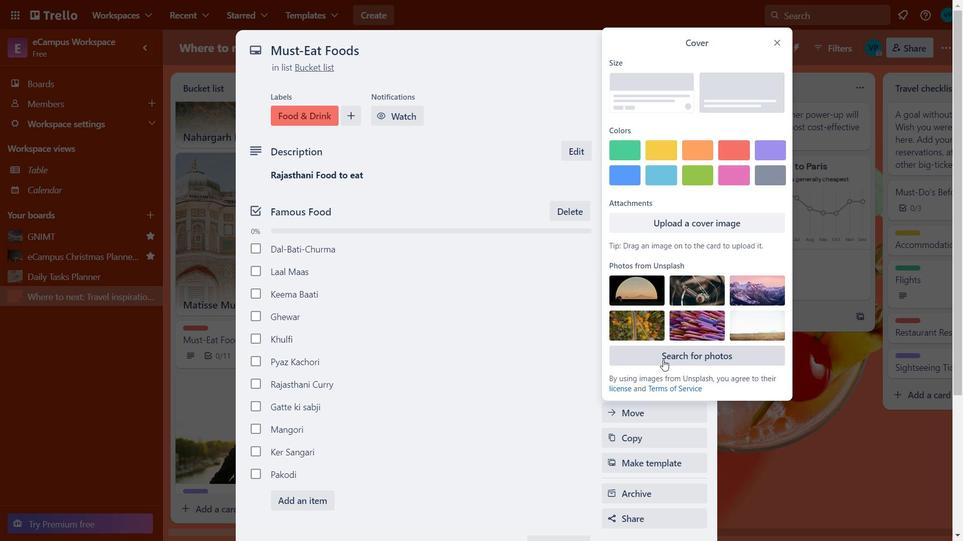 
Action: Mouse moved to (711, 72)
Screenshot: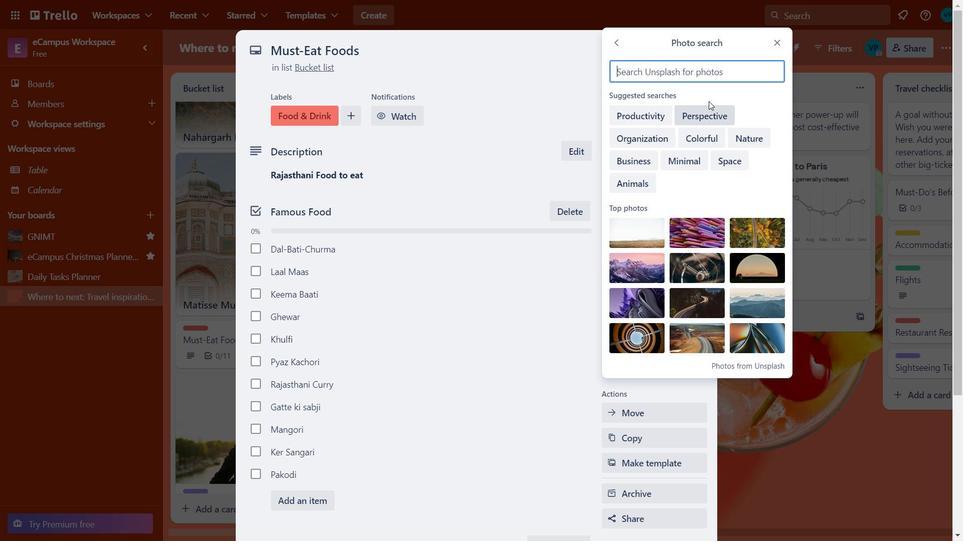 
Action: Mouse pressed left at (711, 72)
Screenshot: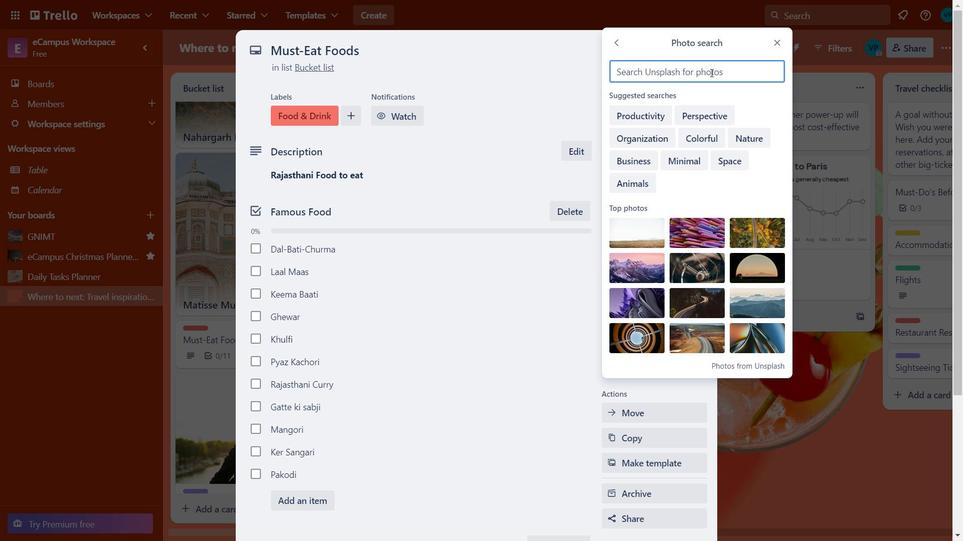 
Action: Key pressed <Key.caps_lock>R<Key.caps_lock>ajasthani<Key.space>food<Key.enter>
Screenshot: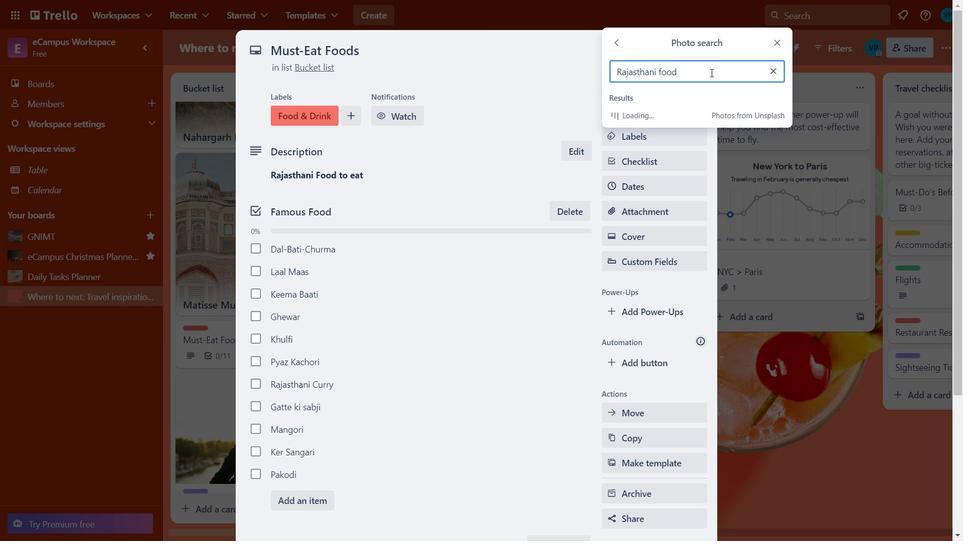 
Action: Mouse moved to (704, 256)
Screenshot: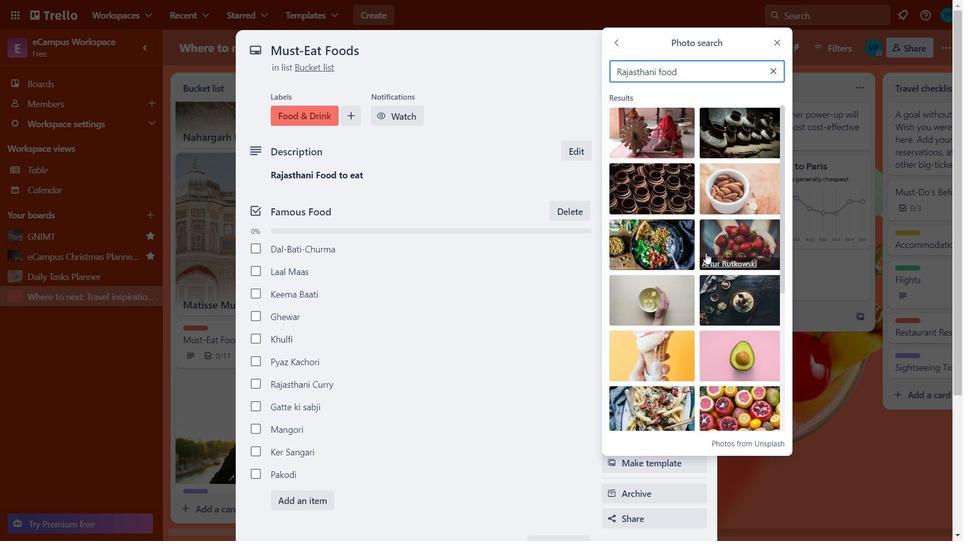 
Action: Mouse scrolled (704, 255) with delta (0, 0)
Screenshot: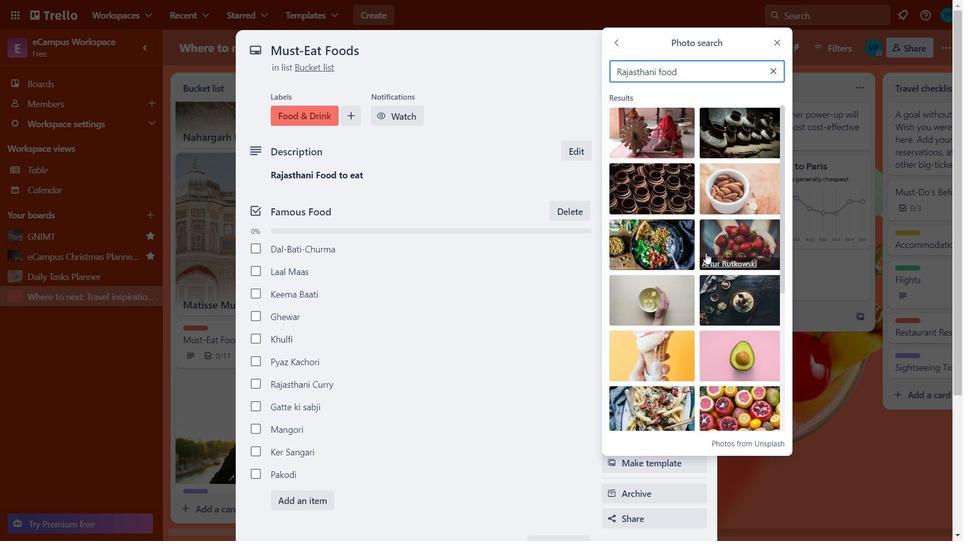 
Action: Mouse scrolled (704, 255) with delta (0, 0)
Screenshot: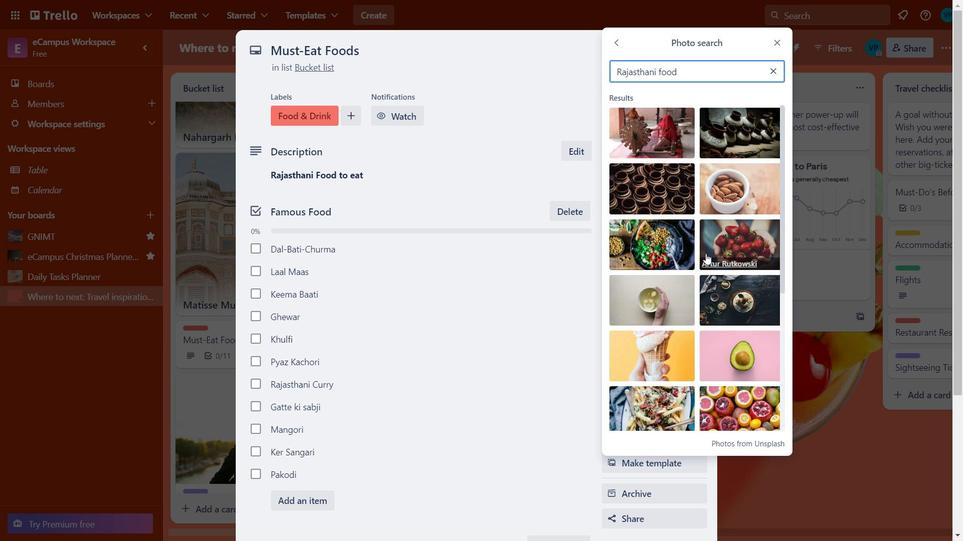 
Action: Mouse scrolled (704, 255) with delta (0, 0)
